 Task: Look for space in Whangarei, New Zealand from 8th August, 2023 to 15th August, 2023 for 9 adults in price range Rs.10000 to Rs.14000. Place can be shared room with 5 bedrooms having 9 beds and 5 bathrooms. Property type can be house, flat, guest house. Amenities needed are: wifi, TV, free parkinig on premises, gym, breakfast. Booking option can be shelf check-in. Required host language is English.
Action: Mouse moved to (314, 102)
Screenshot: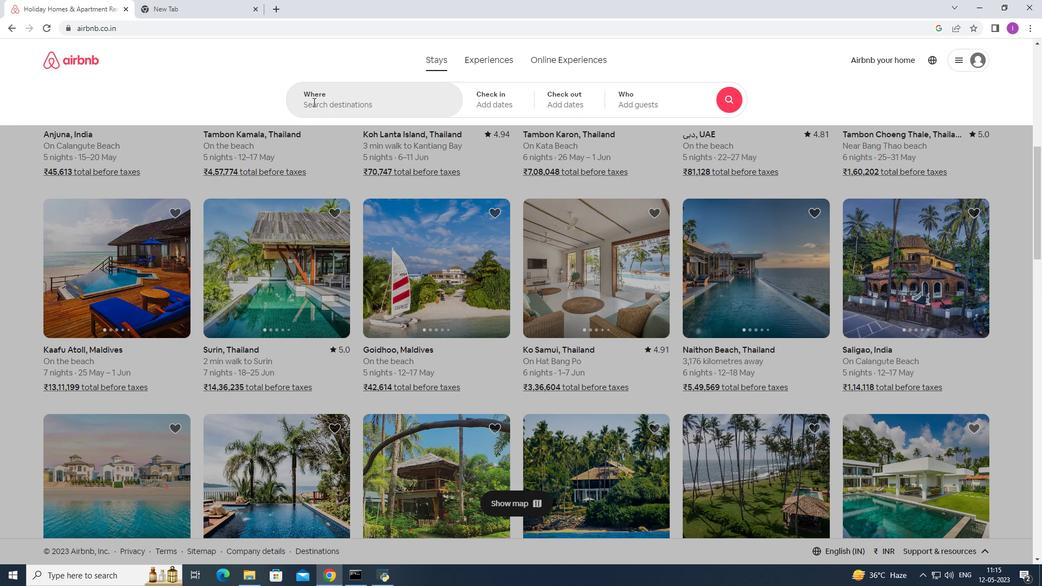 
Action: Mouse pressed left at (314, 102)
Screenshot: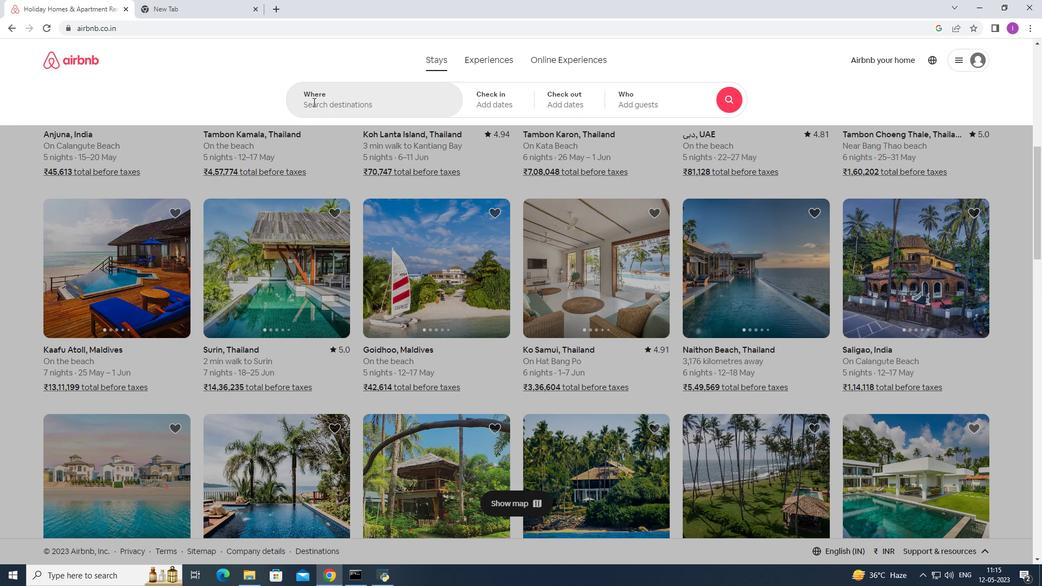 
Action: Mouse moved to (383, 117)
Screenshot: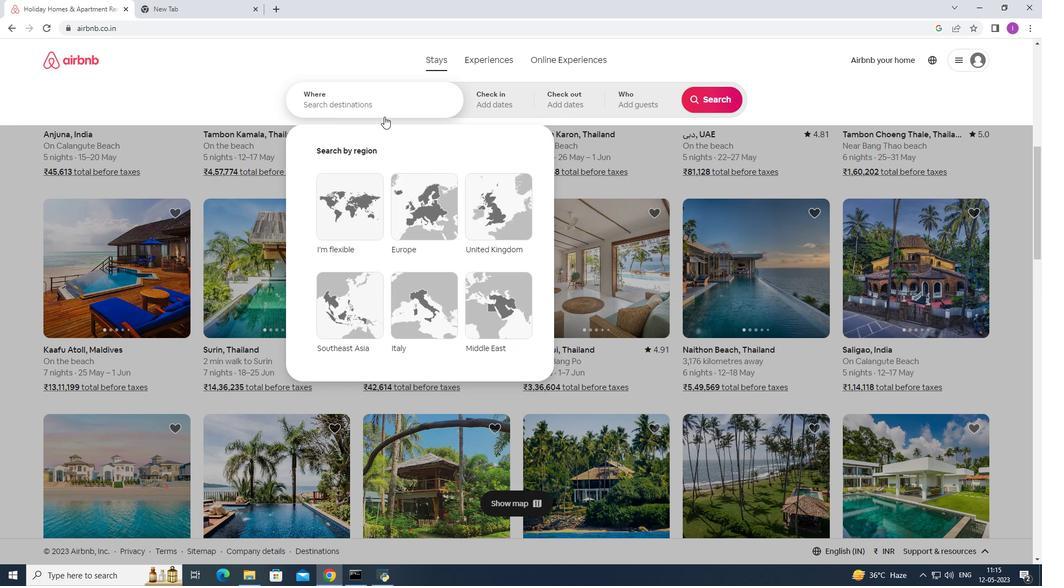 
Action: Key pressed <Key.shift>
Screenshot: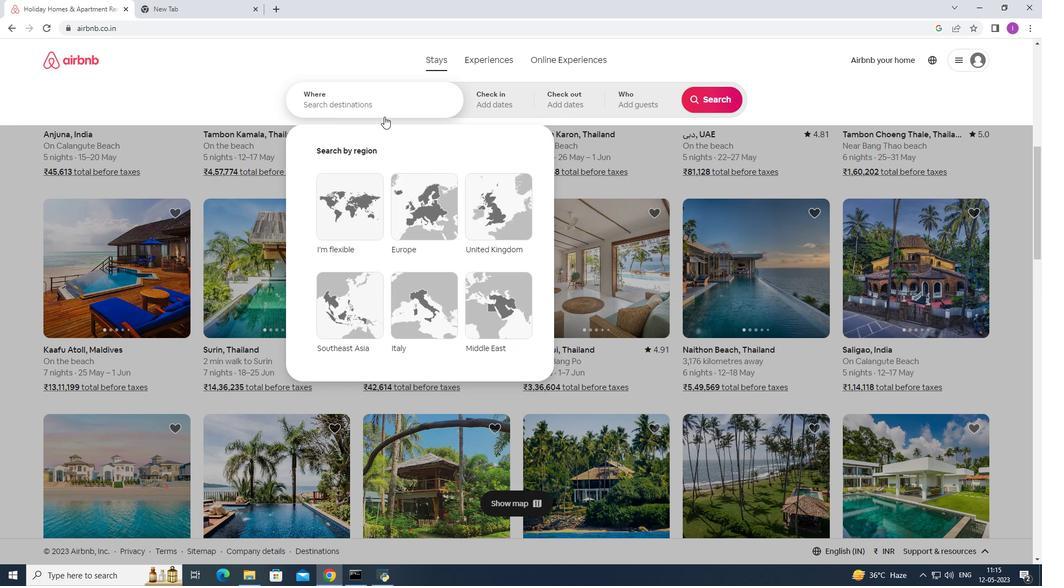
Action: Mouse moved to (381, 118)
Screenshot: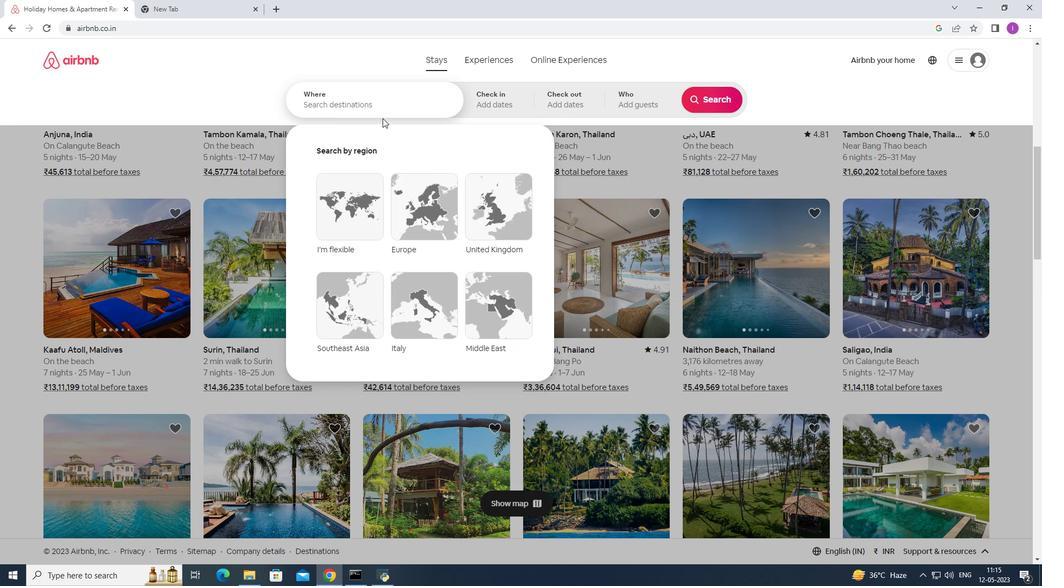 
Action: Key pressed Whangarei,<Key.shift>New
Screenshot: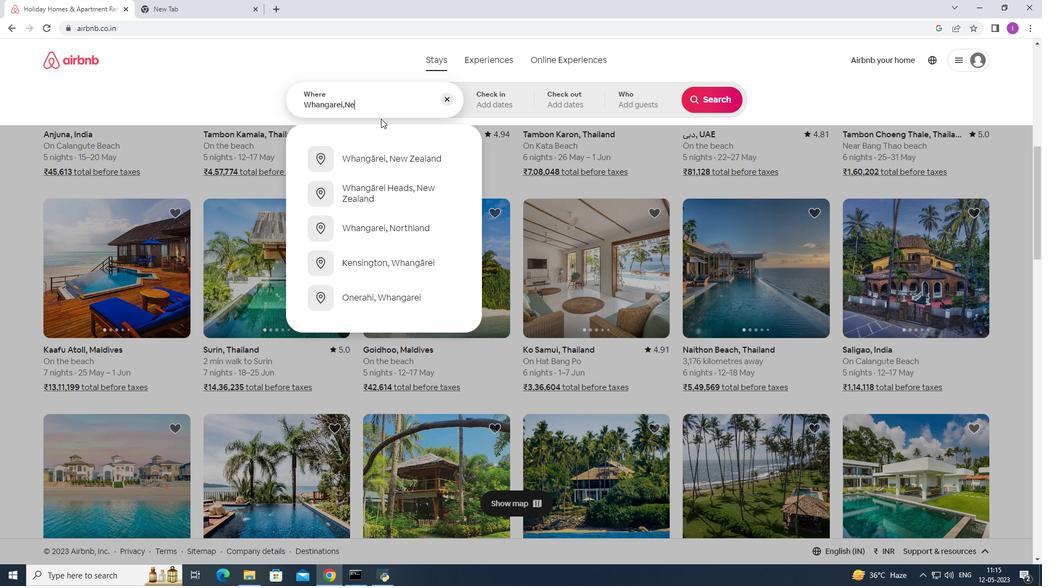 
Action: Mouse moved to (380, 160)
Screenshot: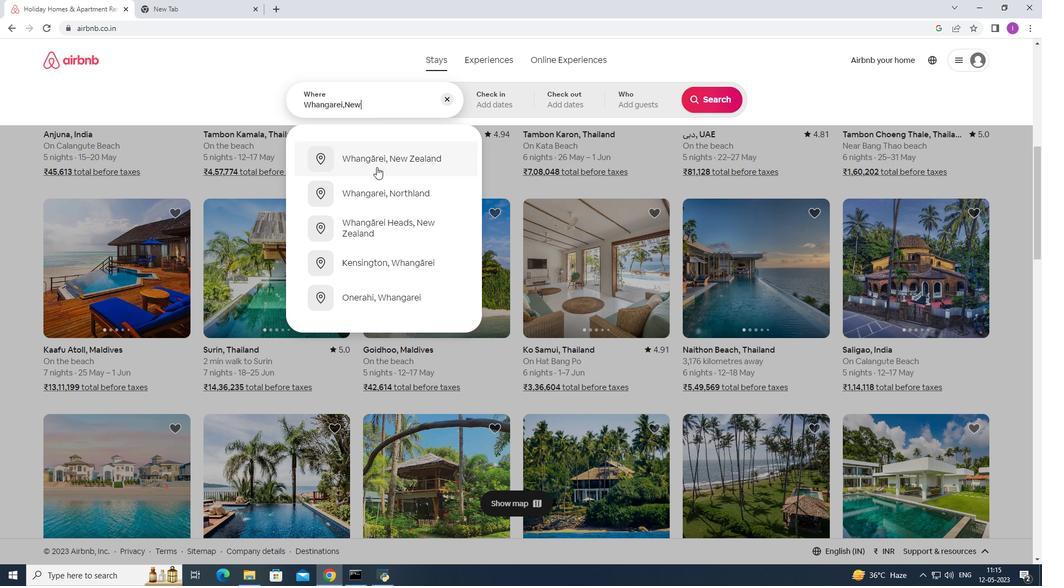 
Action: Mouse pressed left at (380, 160)
Screenshot: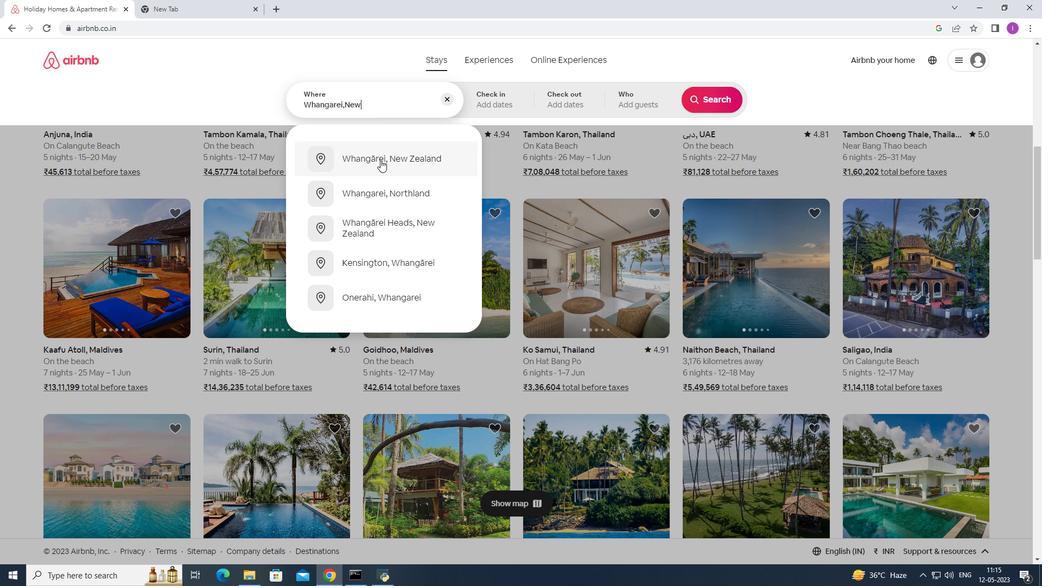 
Action: Mouse moved to (712, 190)
Screenshot: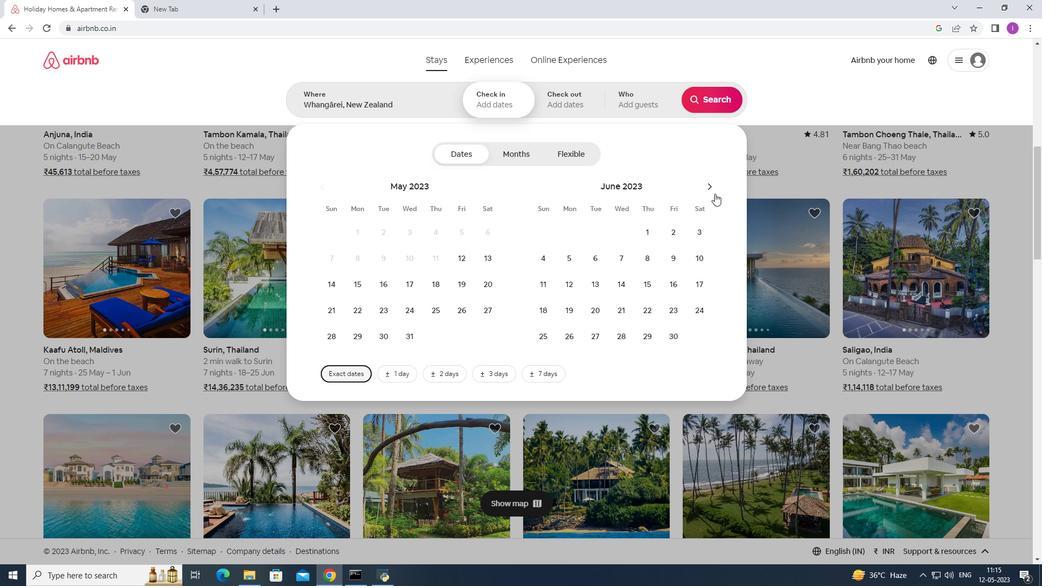 
Action: Mouse pressed left at (712, 190)
Screenshot: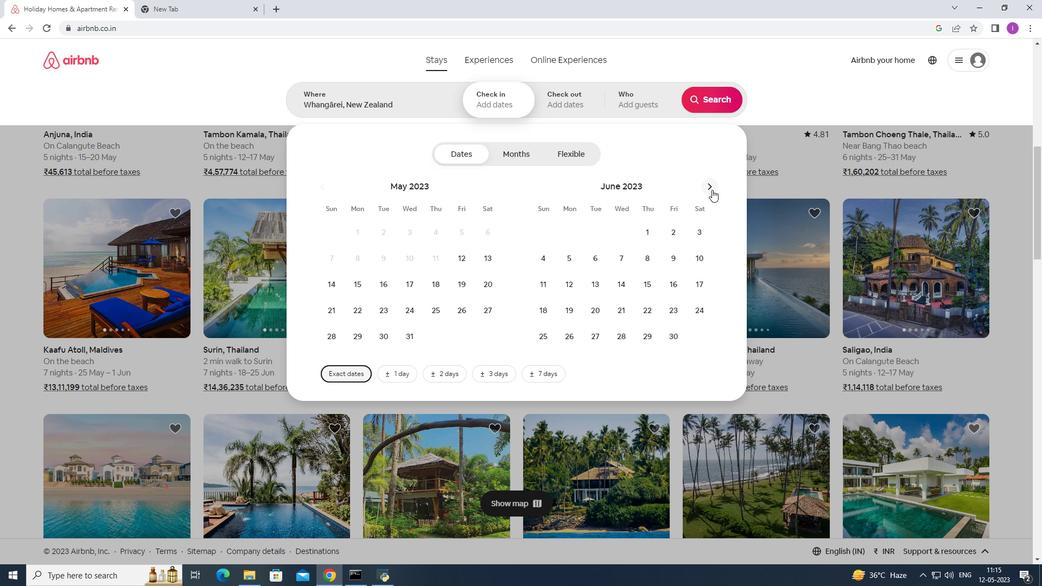 
Action: Mouse pressed left at (712, 190)
Screenshot: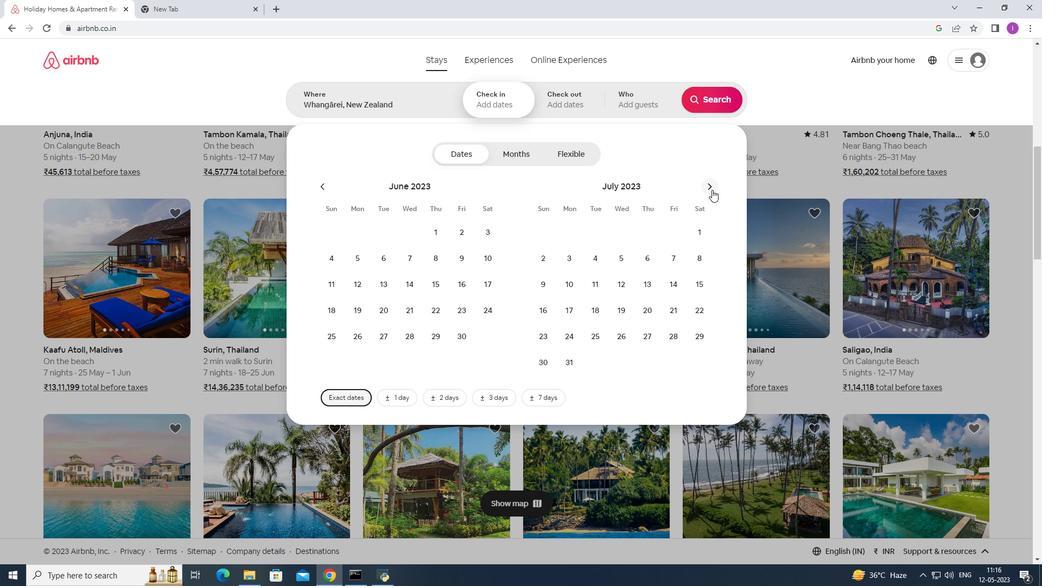 
Action: Mouse moved to (593, 260)
Screenshot: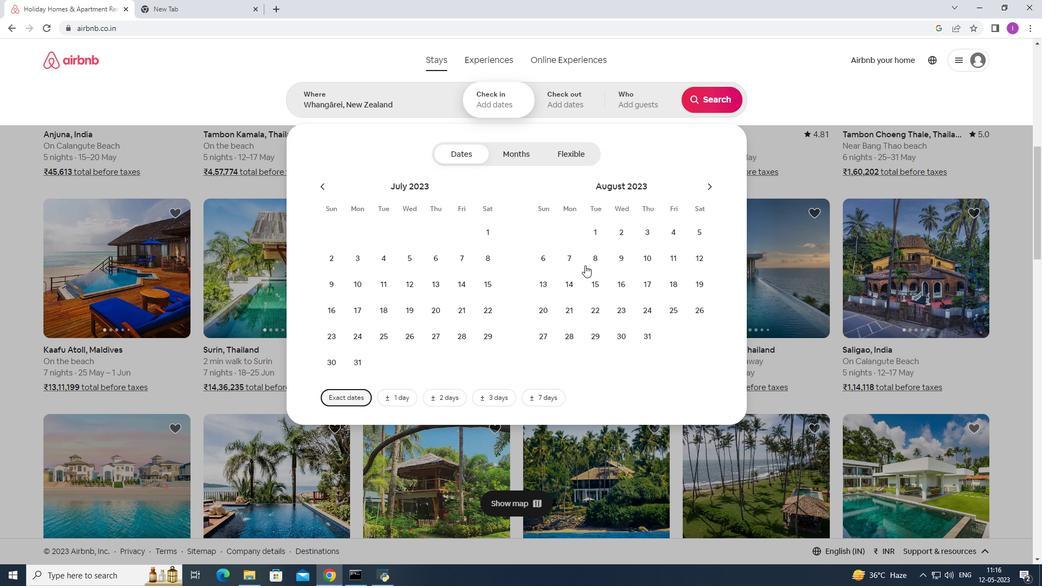 
Action: Mouse pressed left at (593, 260)
Screenshot: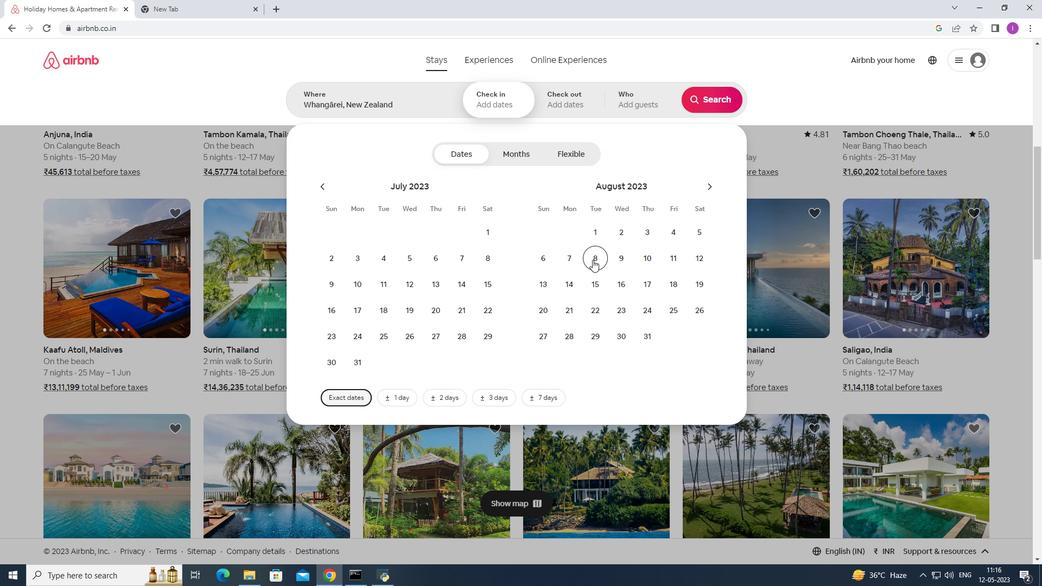 
Action: Mouse moved to (599, 284)
Screenshot: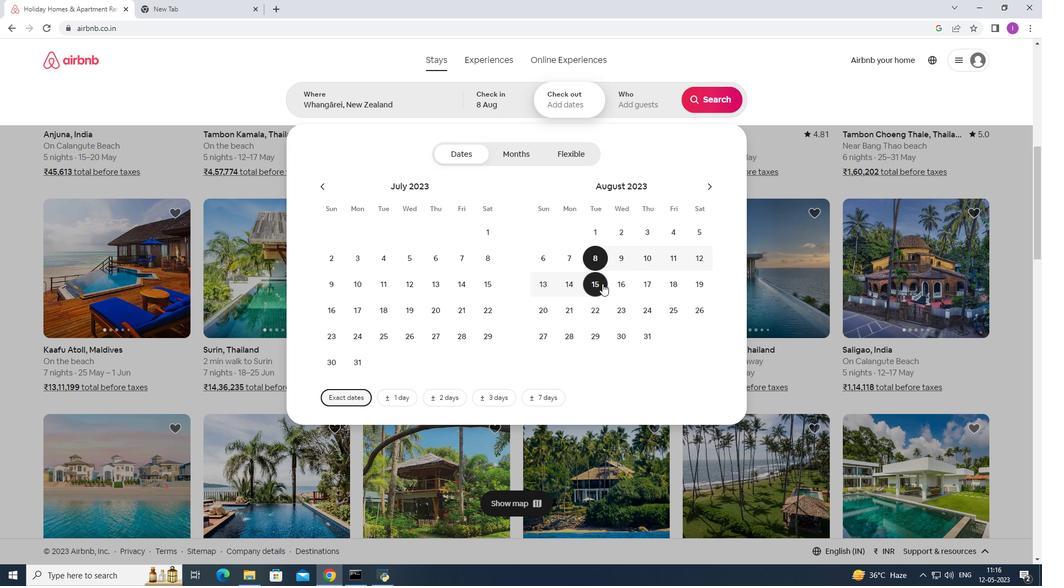 
Action: Mouse pressed left at (599, 284)
Screenshot: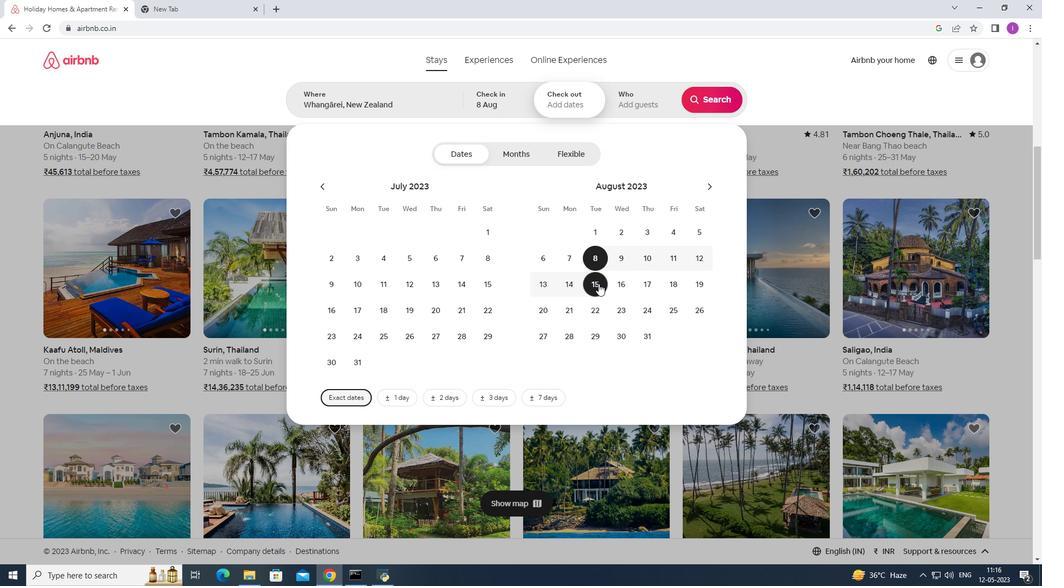 
Action: Mouse moved to (635, 105)
Screenshot: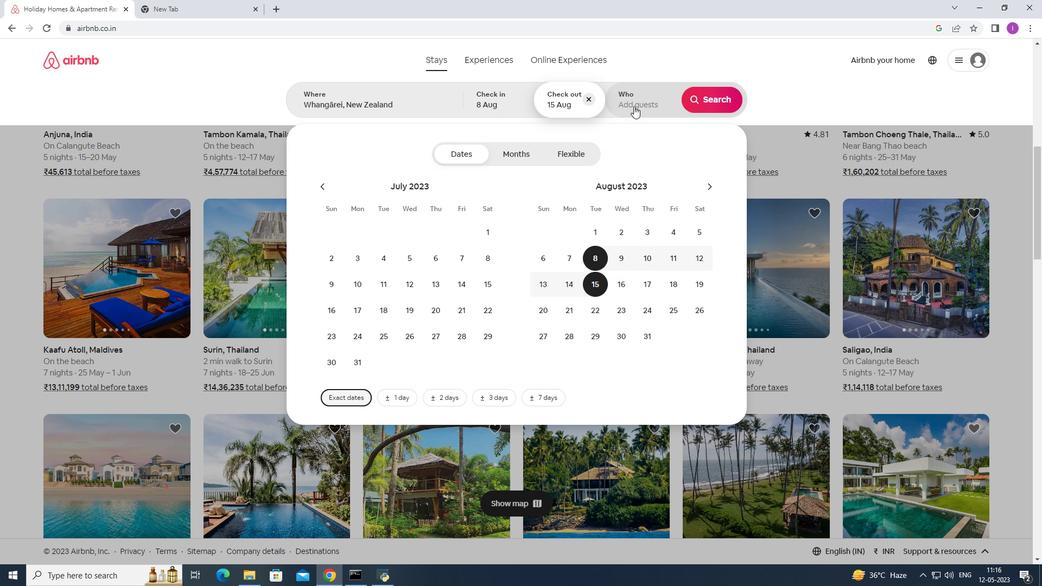 
Action: Mouse pressed left at (635, 105)
Screenshot: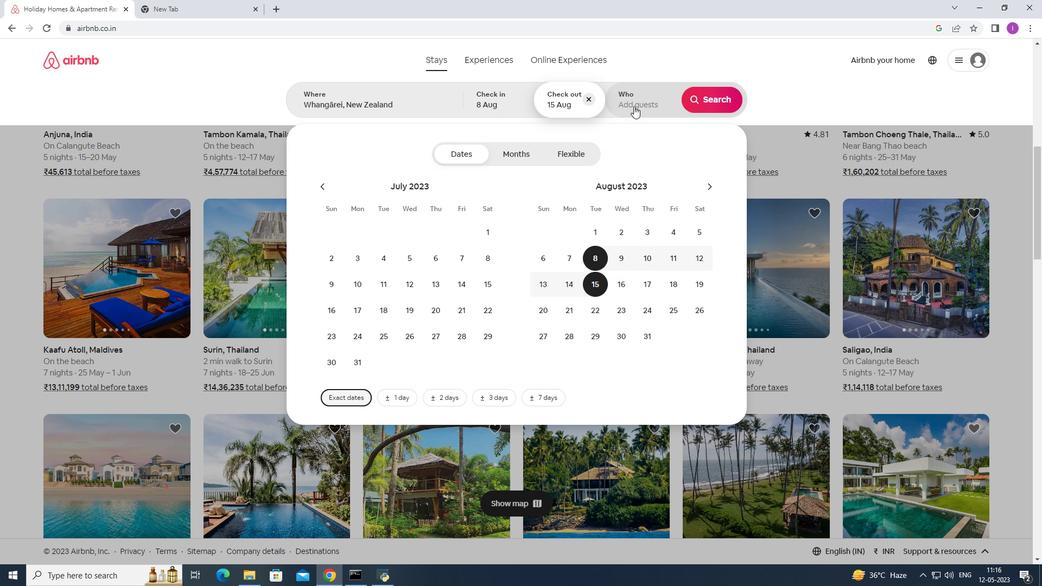 
Action: Mouse moved to (713, 157)
Screenshot: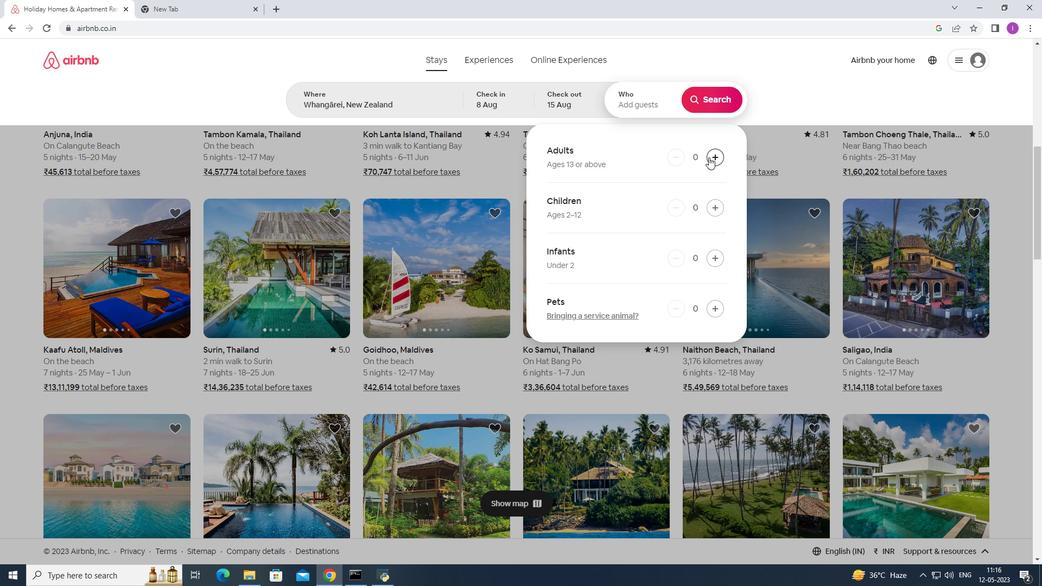 
Action: Mouse pressed left at (713, 157)
Screenshot: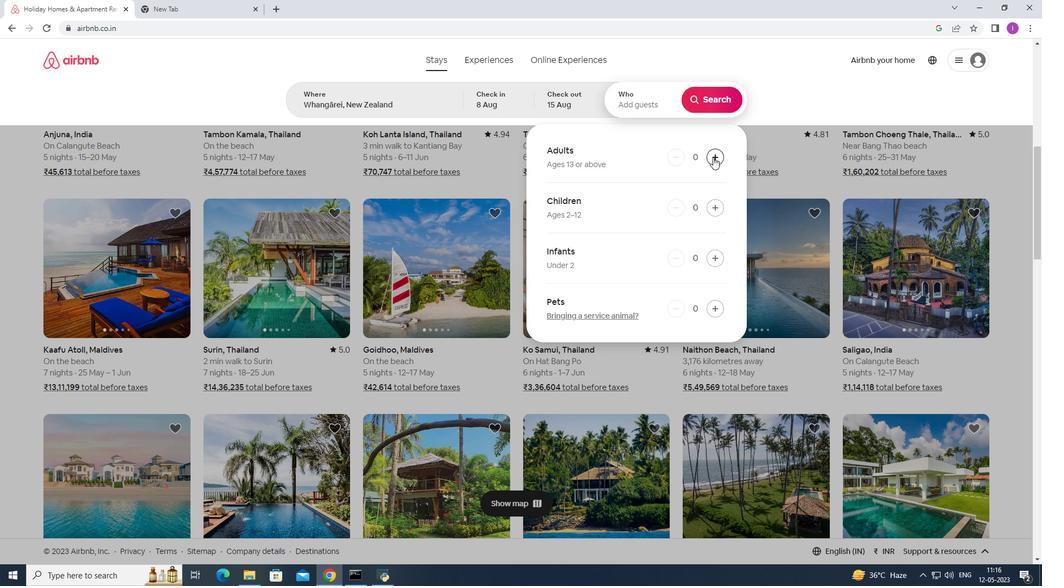 
Action: Mouse pressed left at (713, 157)
Screenshot: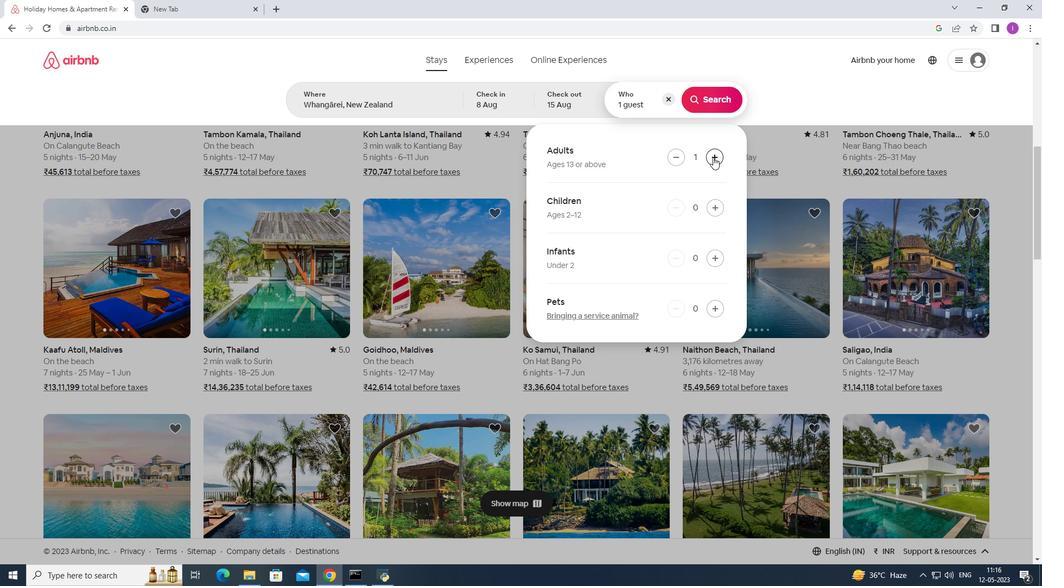 
Action: Mouse pressed left at (713, 157)
Screenshot: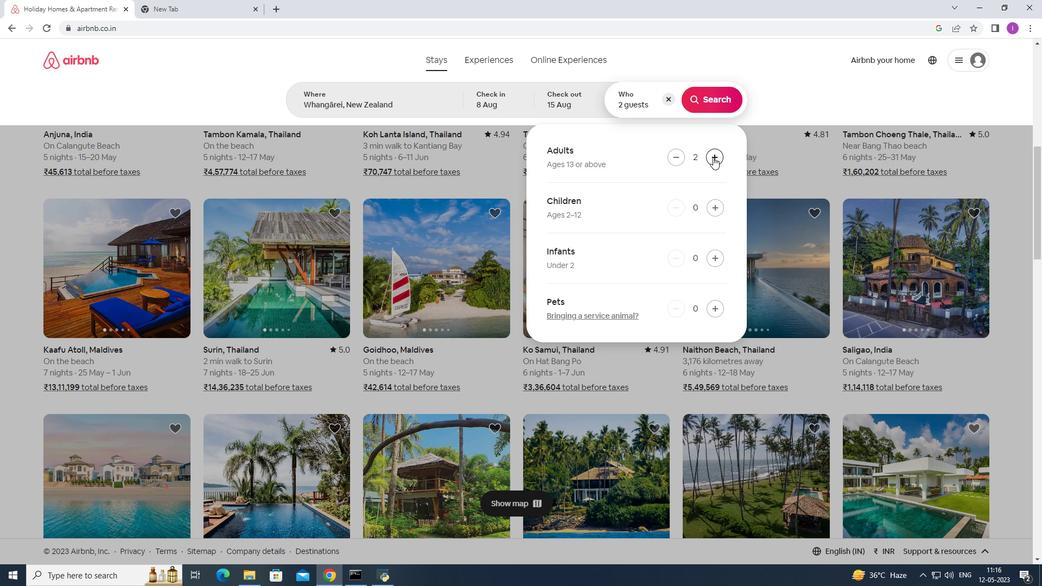 
Action: Mouse pressed left at (713, 157)
Screenshot: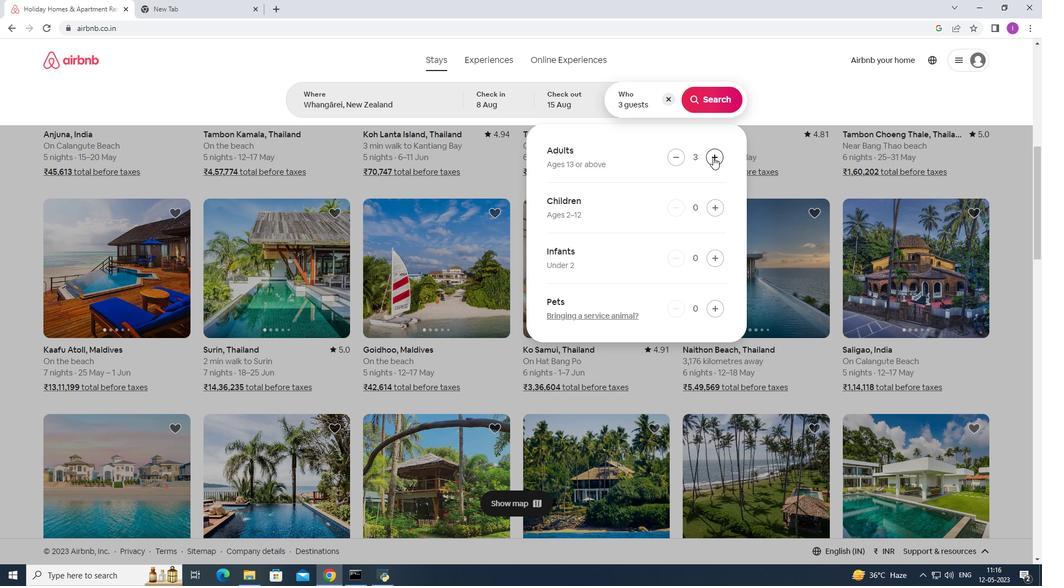 
Action: Mouse pressed left at (713, 157)
Screenshot: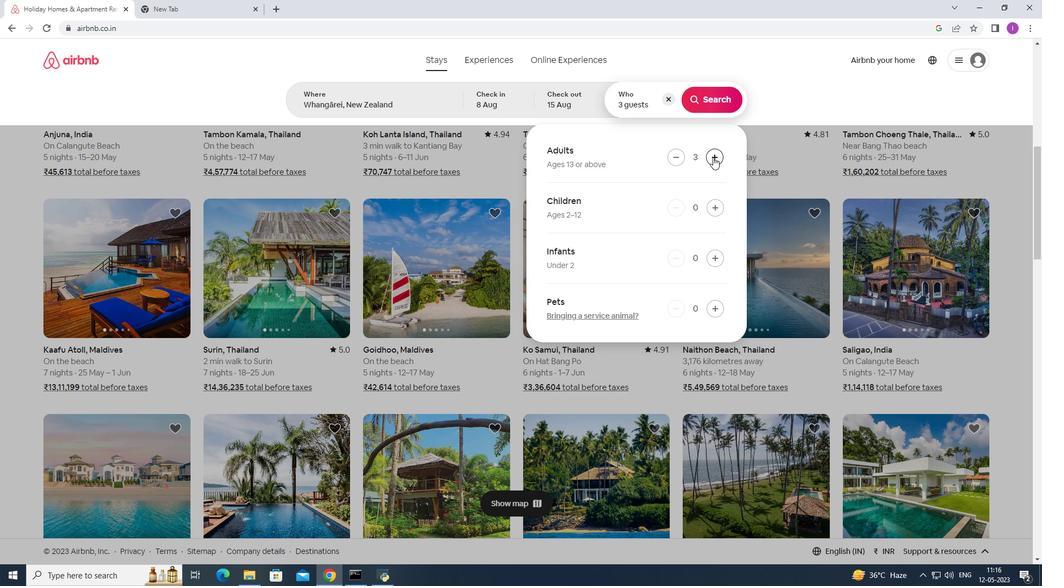 
Action: Mouse pressed left at (713, 157)
Screenshot: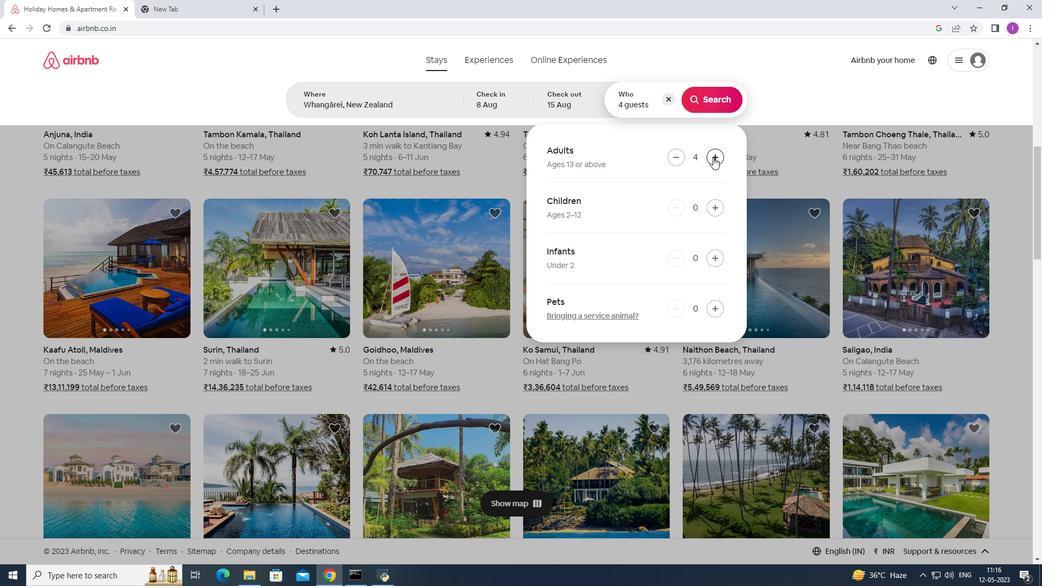 
Action: Mouse pressed left at (713, 157)
Screenshot: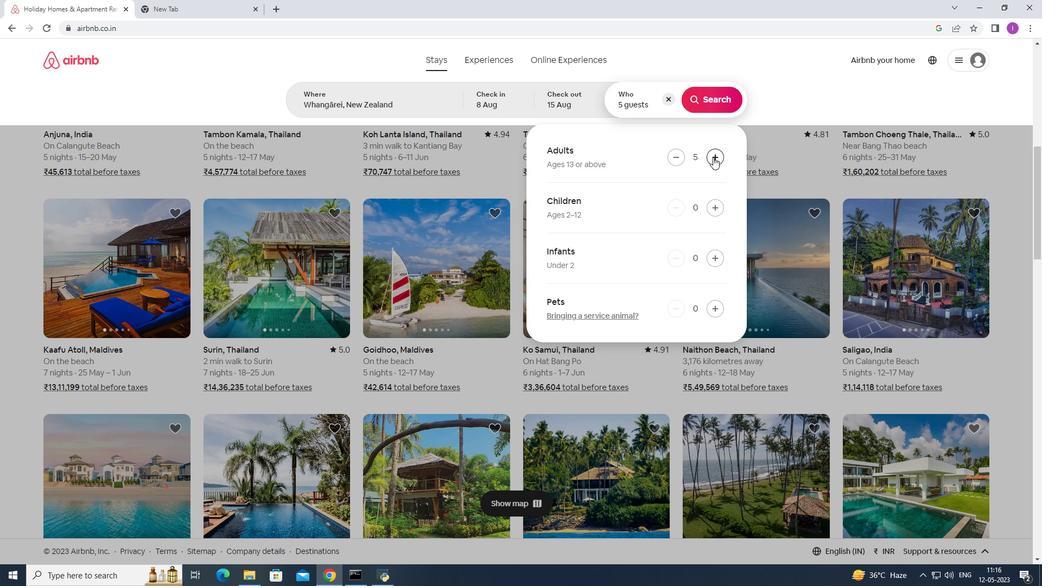 
Action: Mouse pressed left at (713, 157)
Screenshot: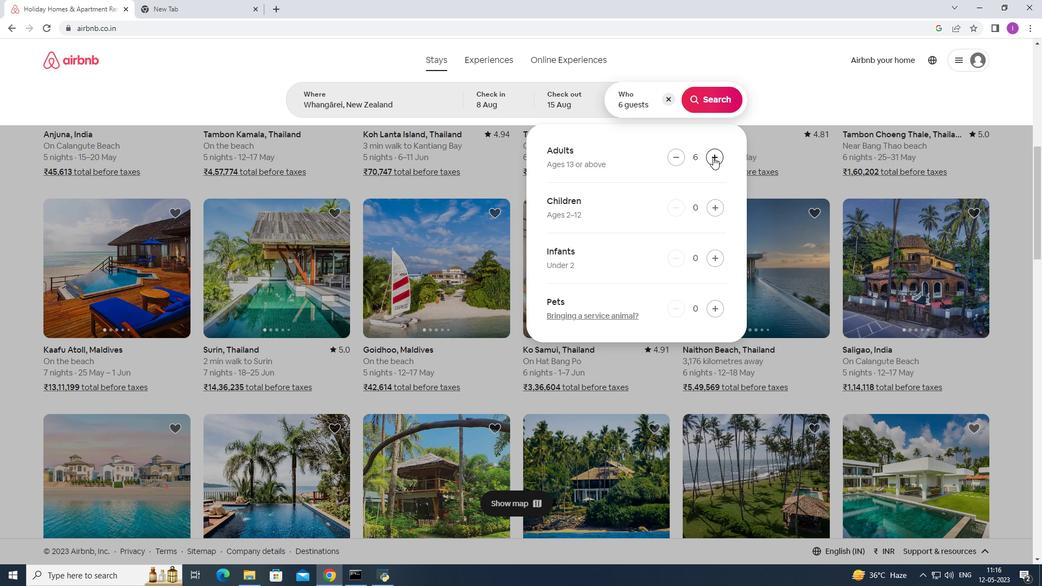 
Action: Mouse pressed left at (713, 157)
Screenshot: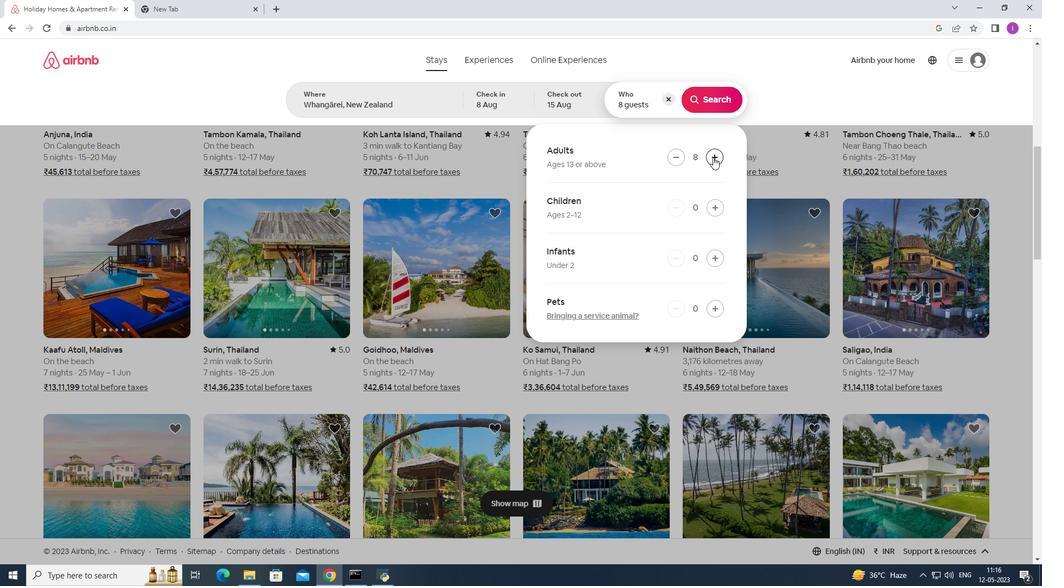 
Action: Mouse moved to (707, 102)
Screenshot: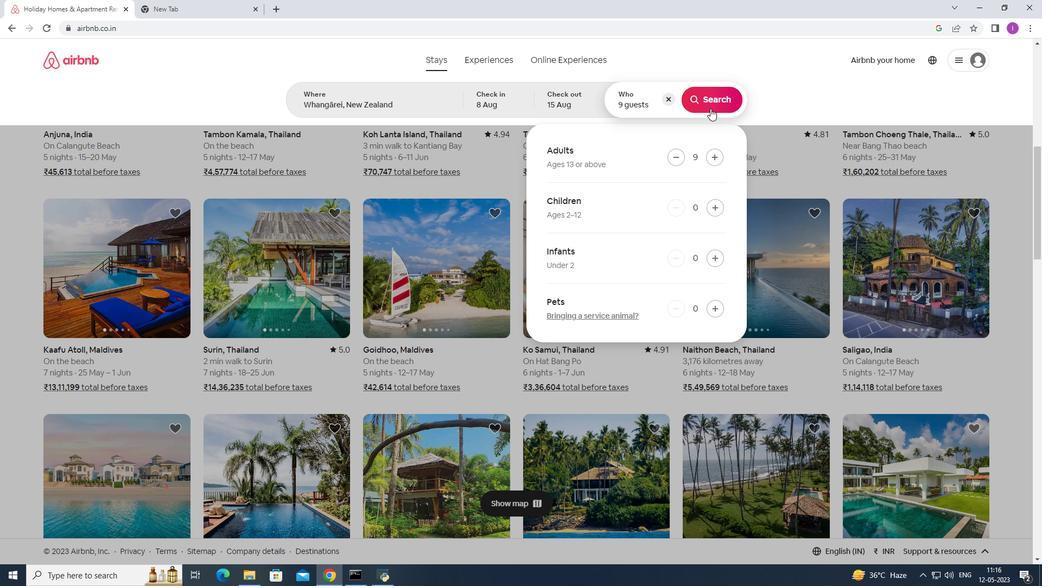 
Action: Mouse pressed left at (707, 102)
Screenshot: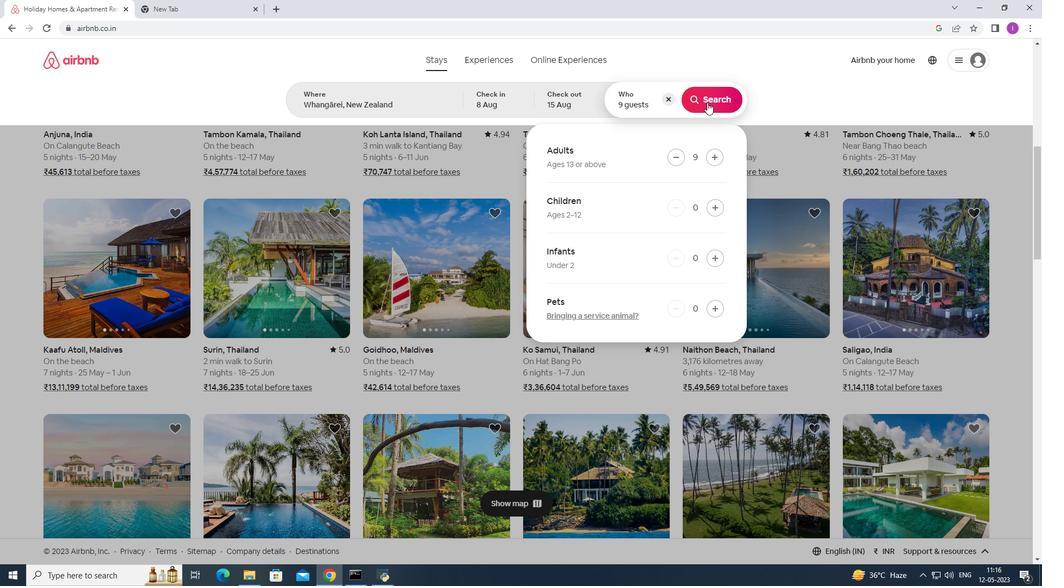 
Action: Mouse moved to (1006, 111)
Screenshot: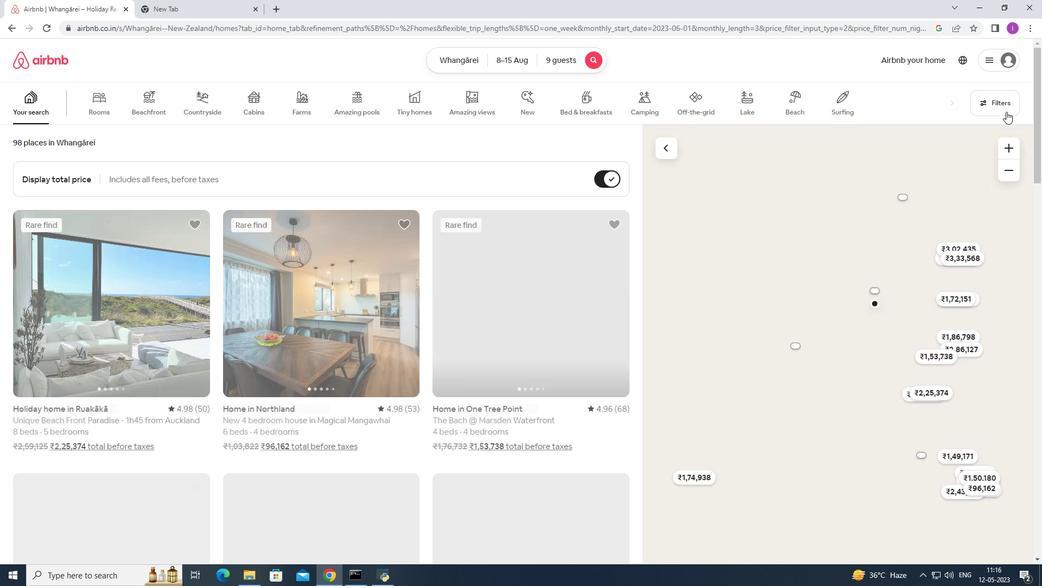 
Action: Mouse pressed left at (1006, 111)
Screenshot: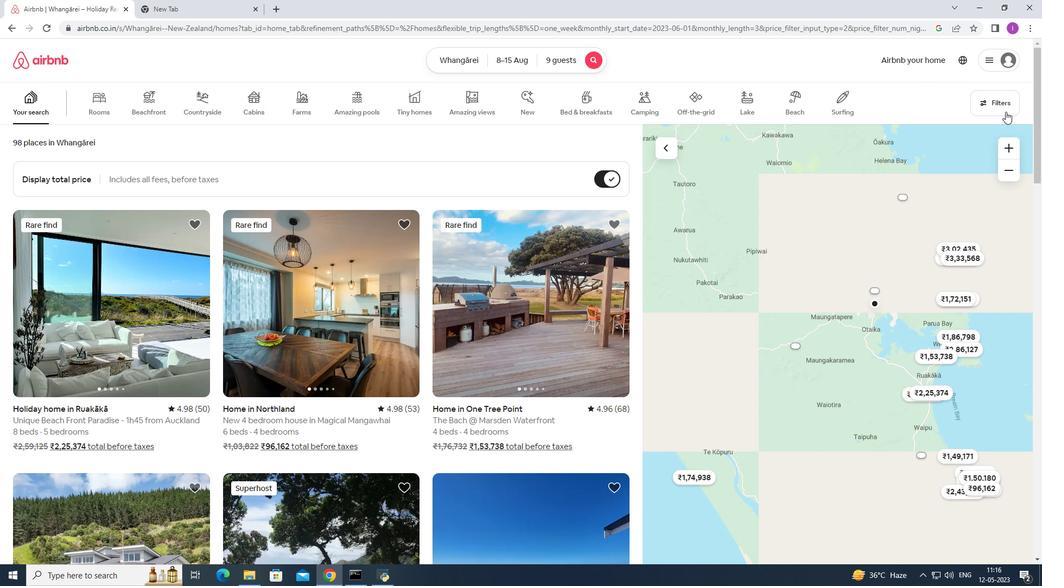 
Action: Mouse moved to (587, 372)
Screenshot: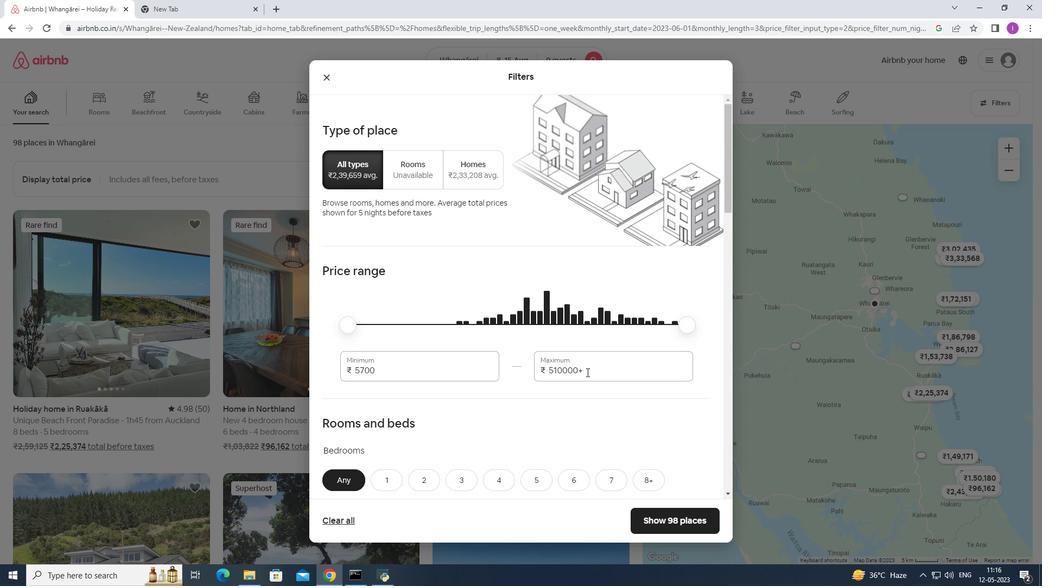 
Action: Mouse pressed left at (587, 372)
Screenshot: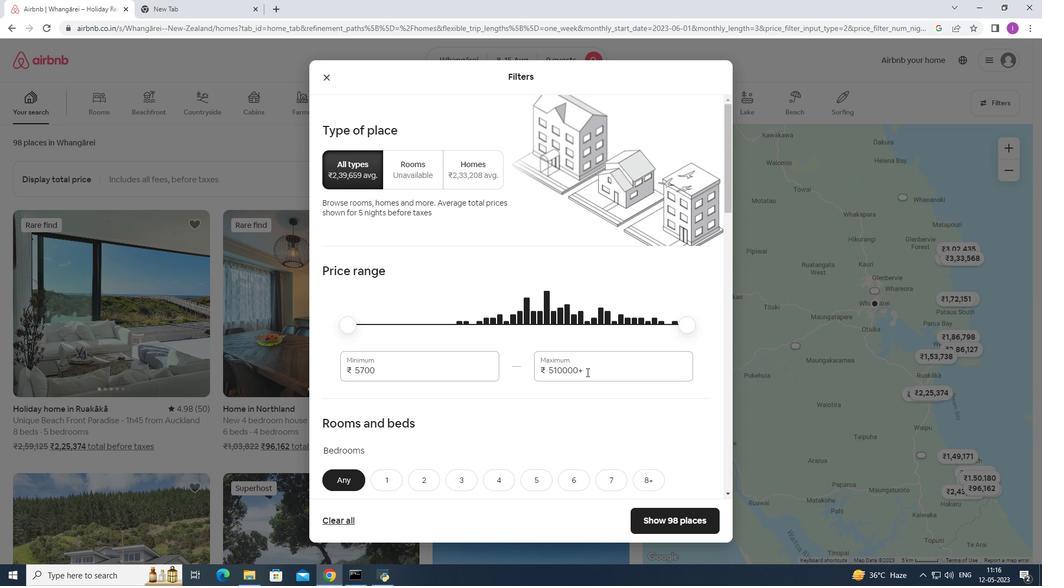
Action: Mouse moved to (535, 376)
Screenshot: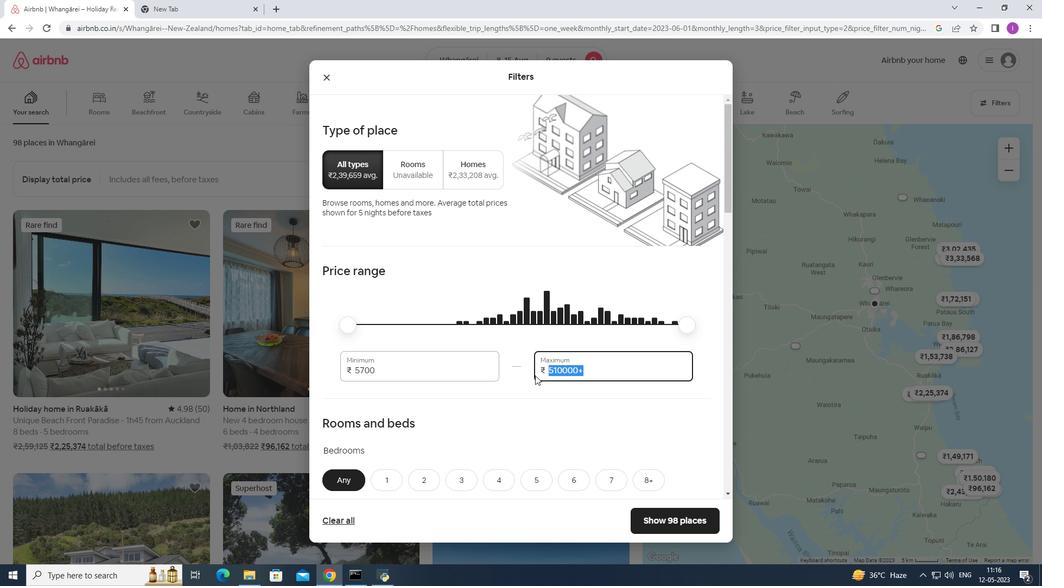 
Action: Key pressed 14
Screenshot: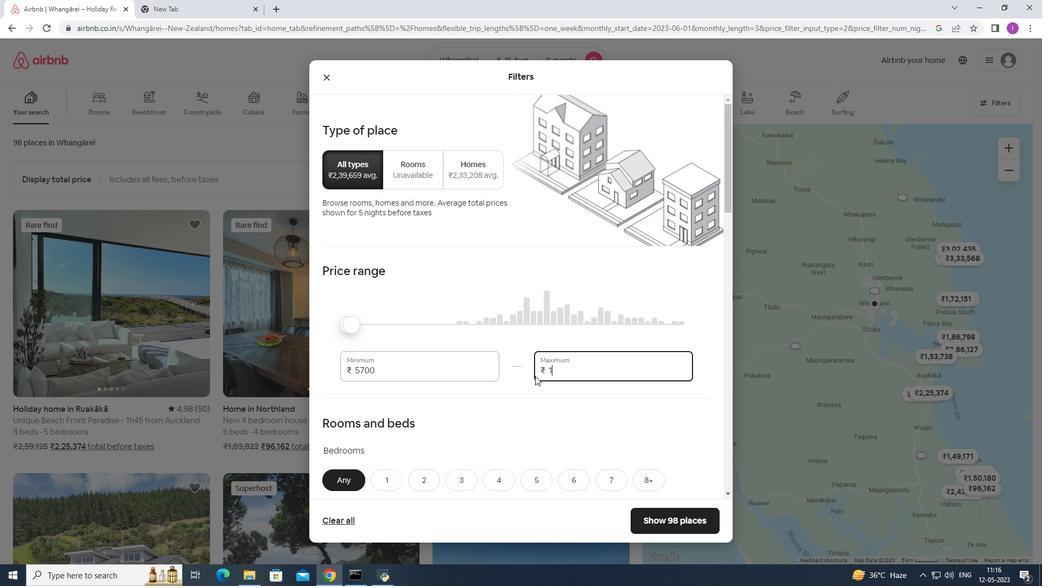 
Action: Mouse moved to (535, 376)
Screenshot: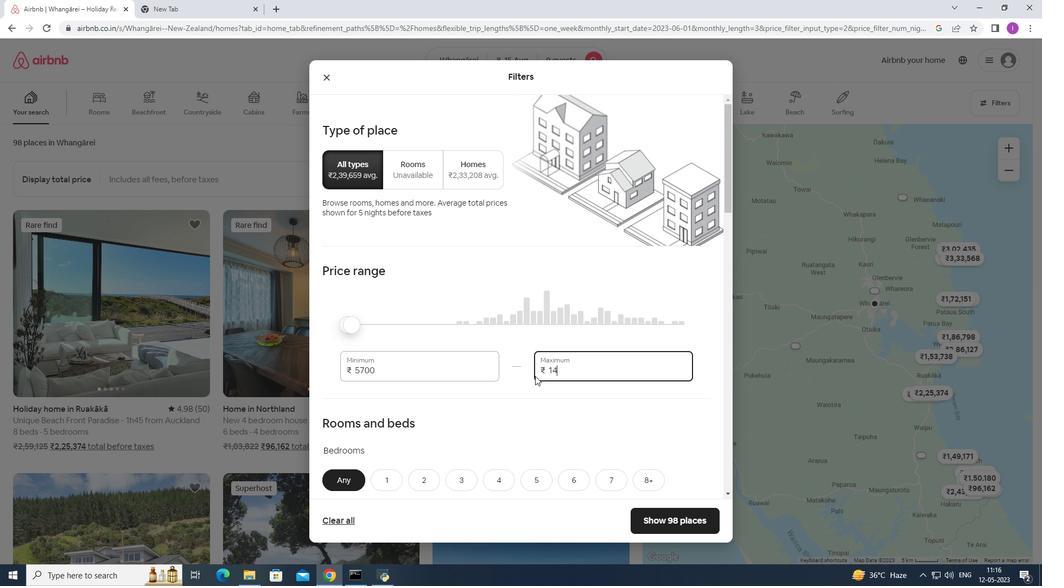 
Action: Key pressed 0
Screenshot: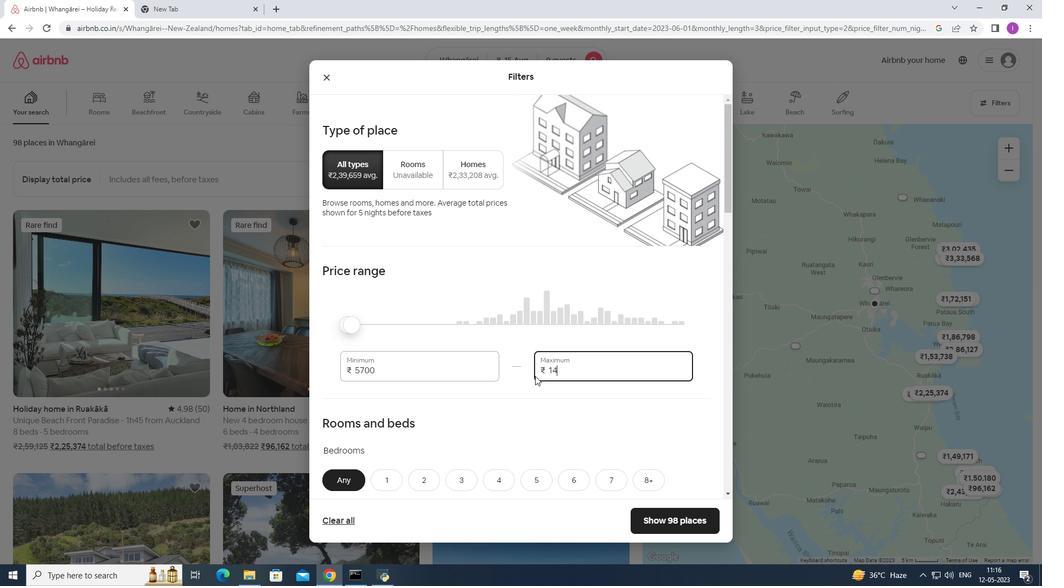 
Action: Mouse moved to (535, 378)
Screenshot: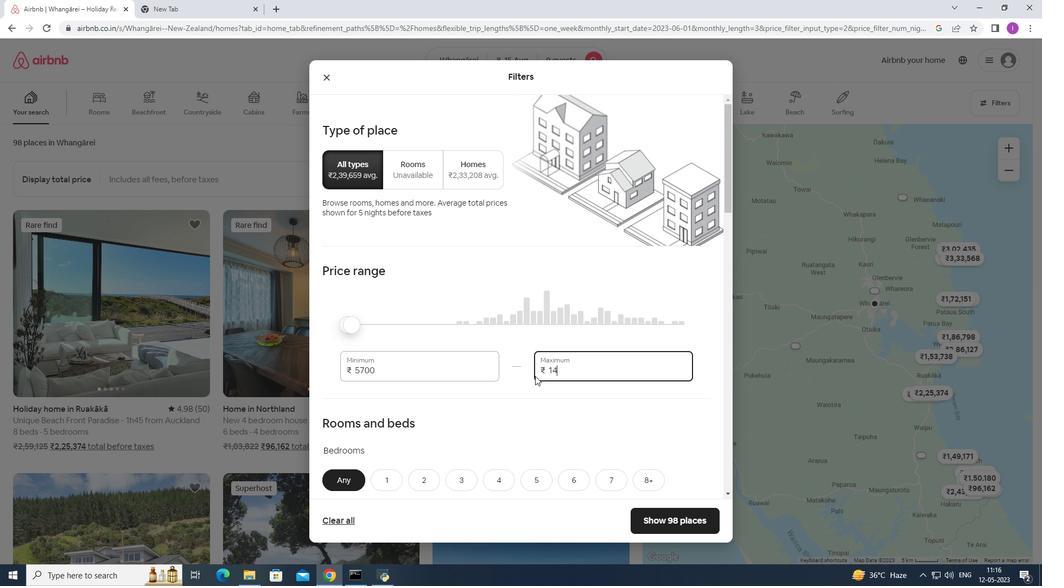 
Action: Key pressed 00
Screenshot: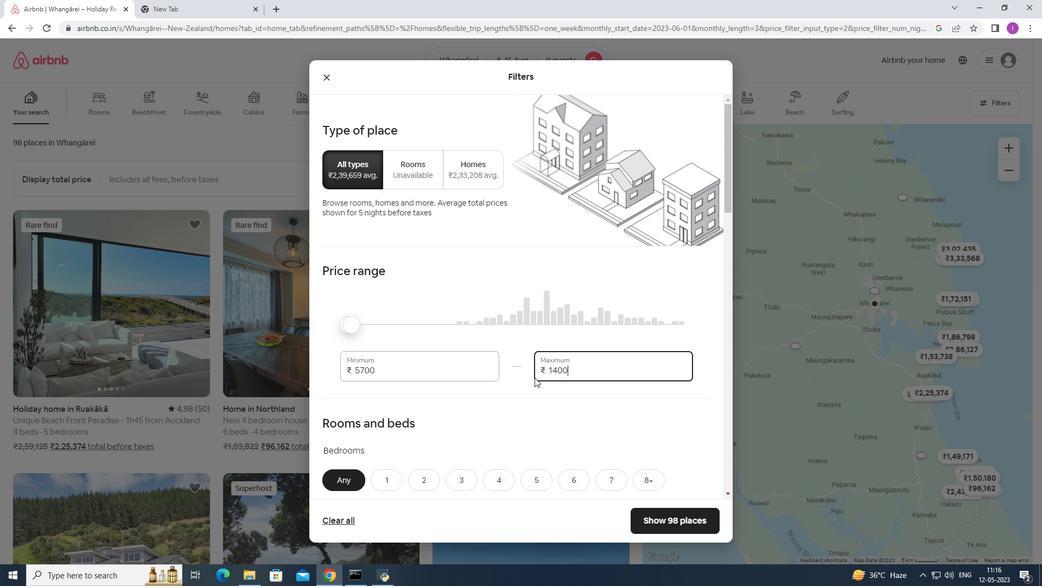 
Action: Mouse moved to (378, 366)
Screenshot: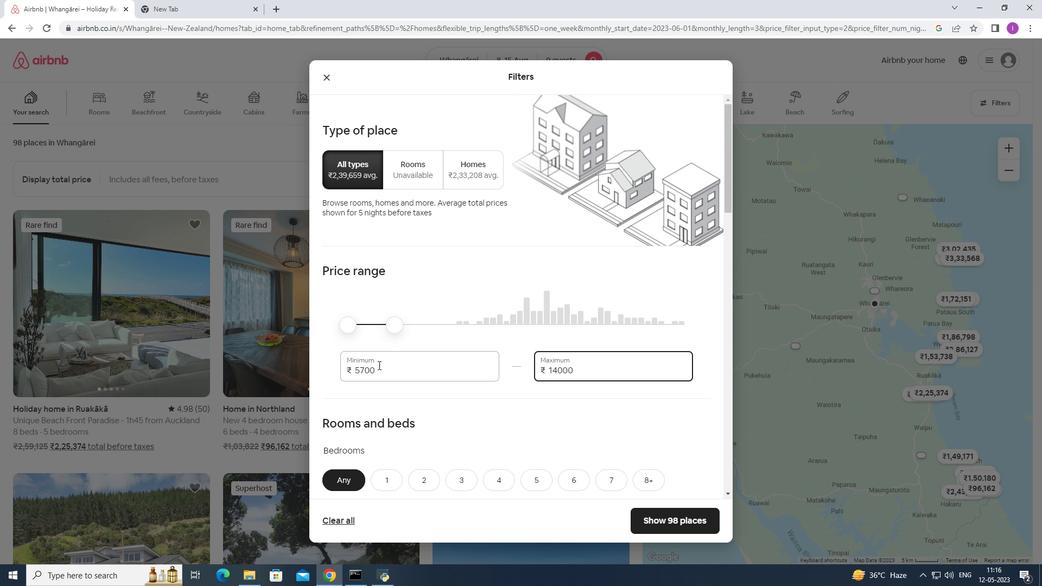 
Action: Mouse pressed left at (378, 366)
Screenshot: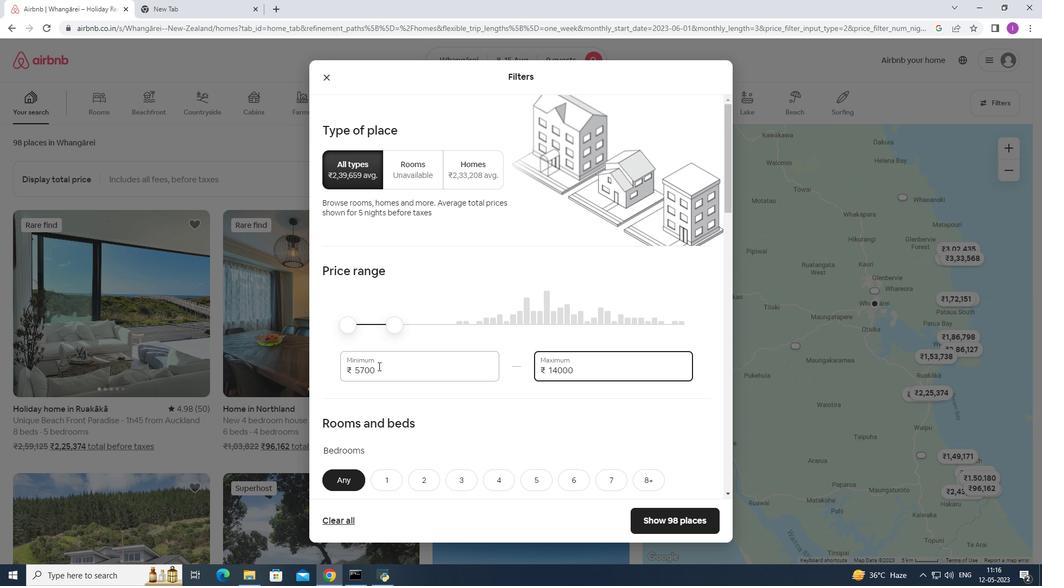 
Action: Mouse moved to (357, 373)
Screenshot: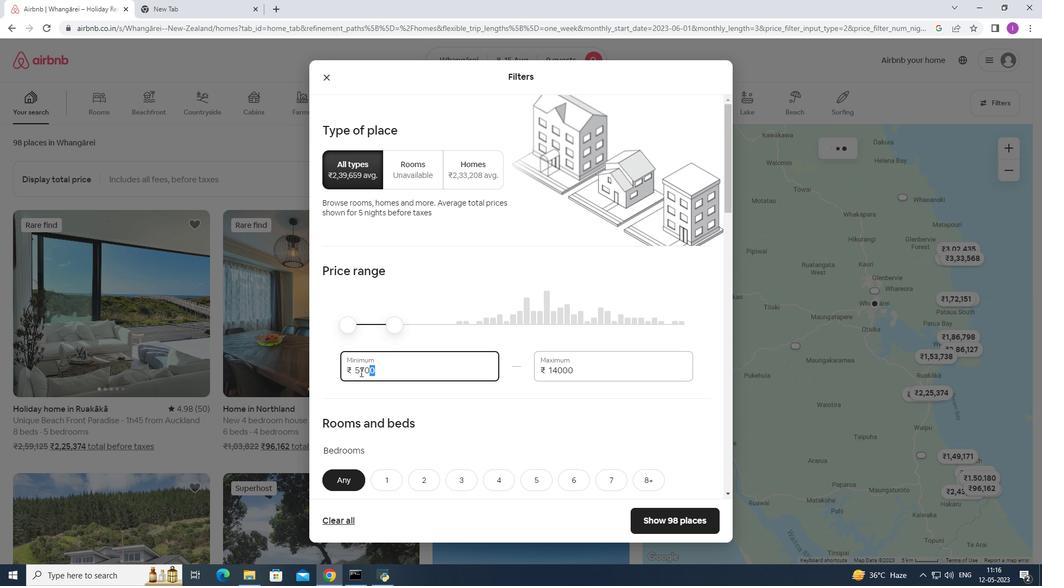 
Action: Mouse pressed left at (357, 373)
Screenshot: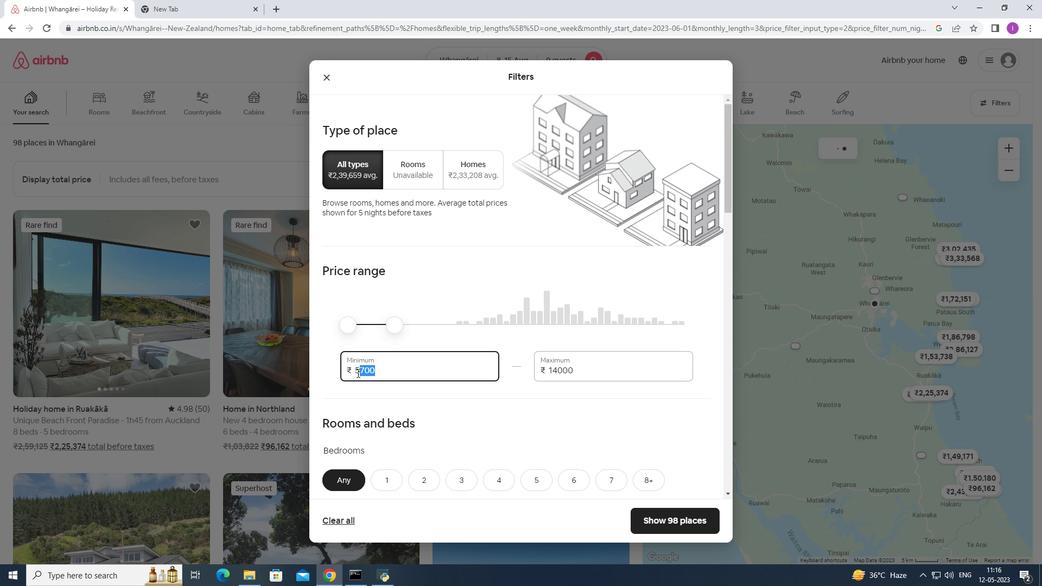 
Action: Mouse moved to (353, 374)
Screenshot: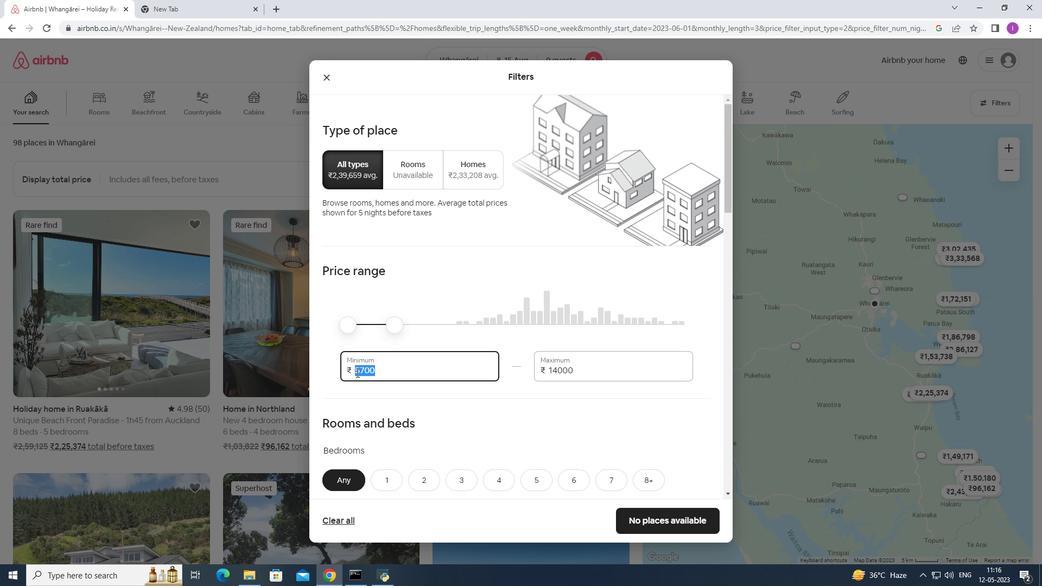
Action: Mouse pressed left at (355, 373)
Screenshot: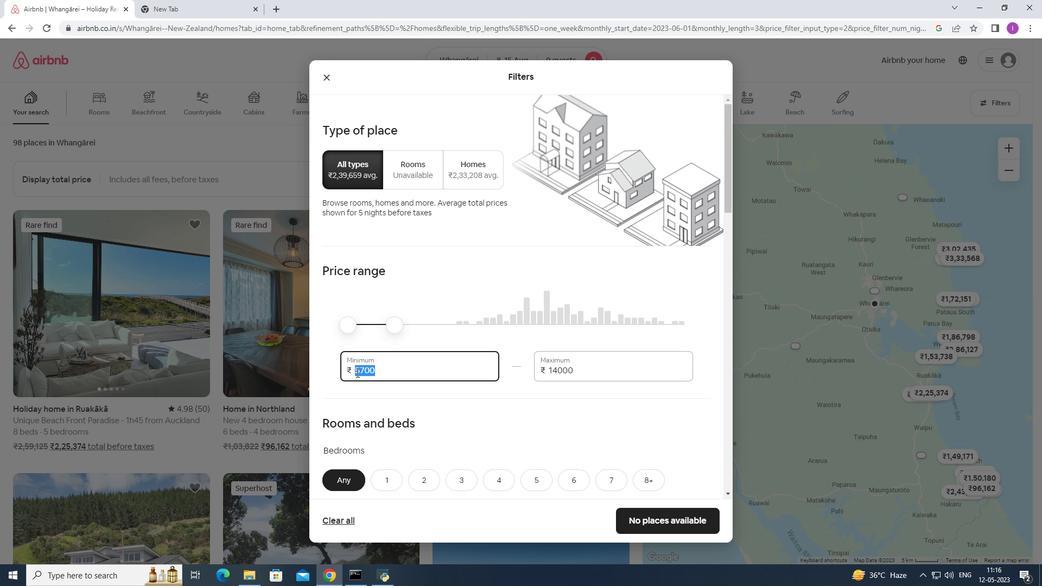 
Action: Mouse moved to (349, 376)
Screenshot: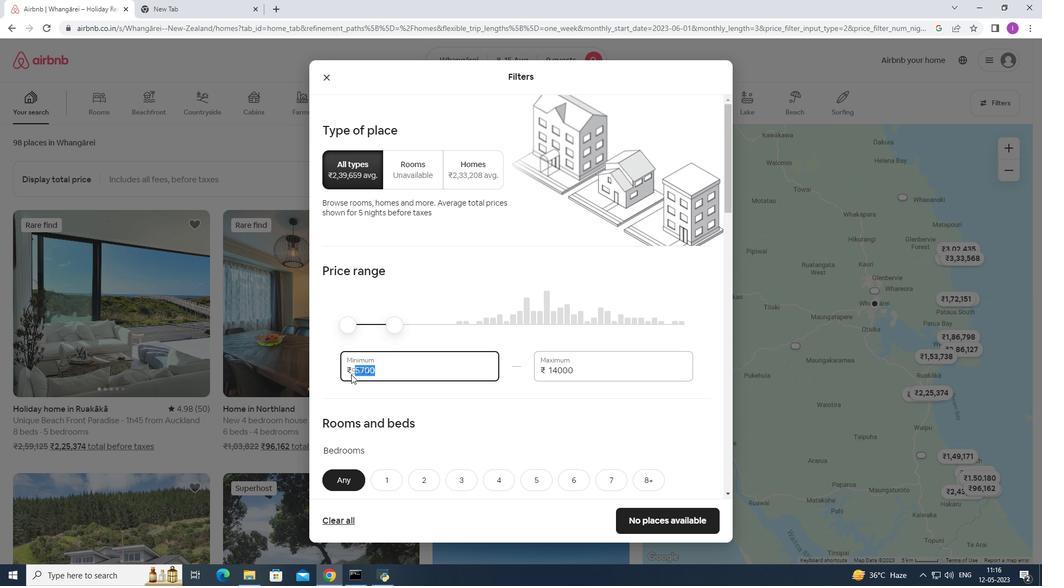 
Action: Key pressed 10000
Screenshot: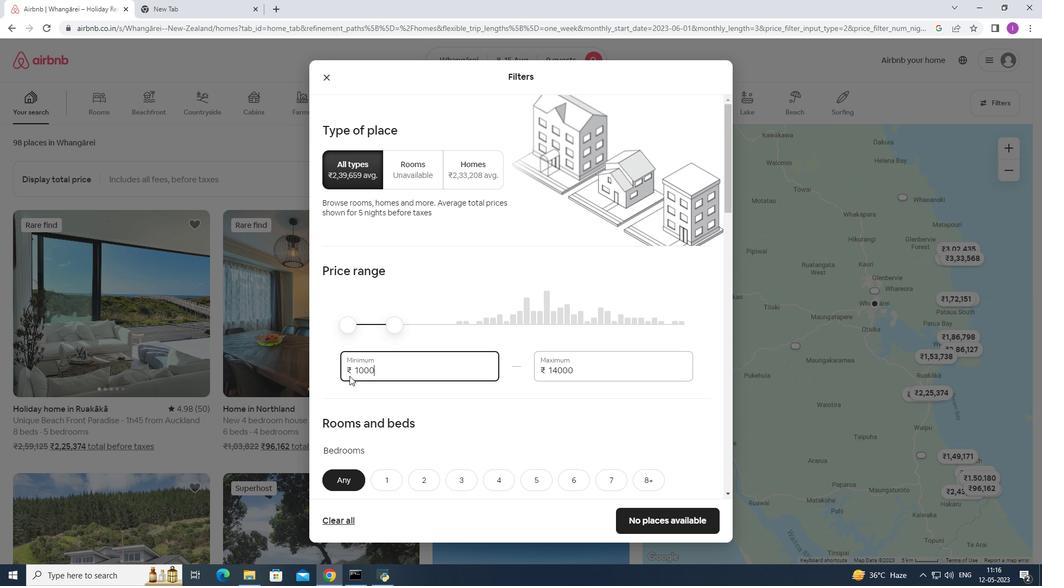
Action: Mouse moved to (357, 390)
Screenshot: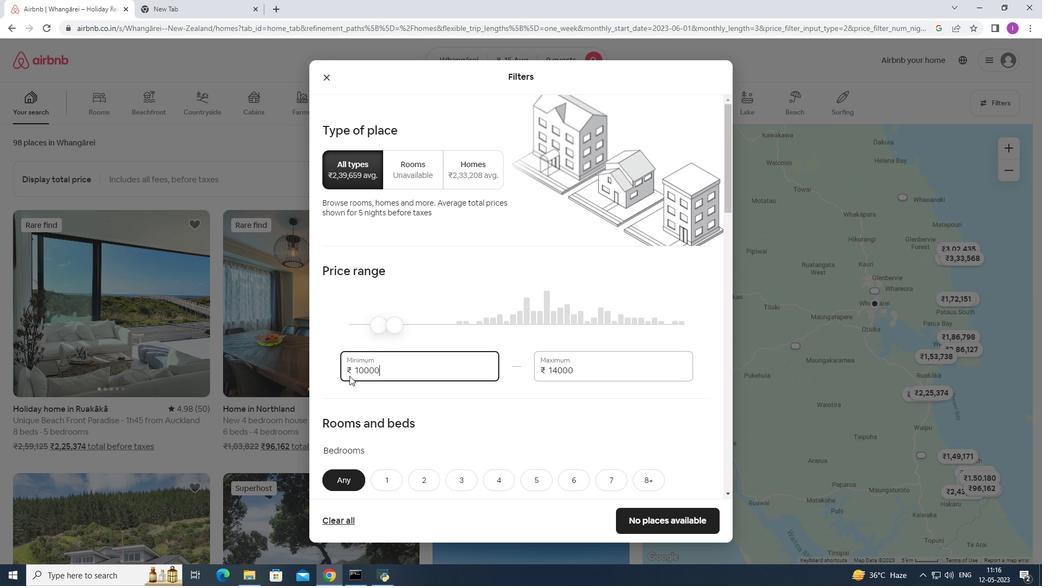 
Action: Mouse scrolled (357, 390) with delta (0, 0)
Screenshot: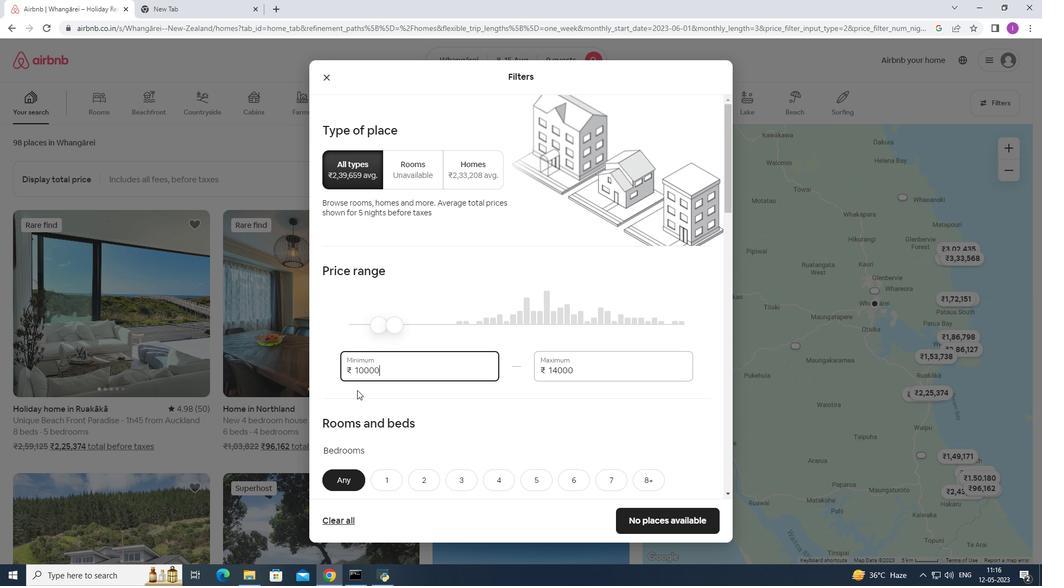 
Action: Mouse scrolled (357, 390) with delta (0, 0)
Screenshot: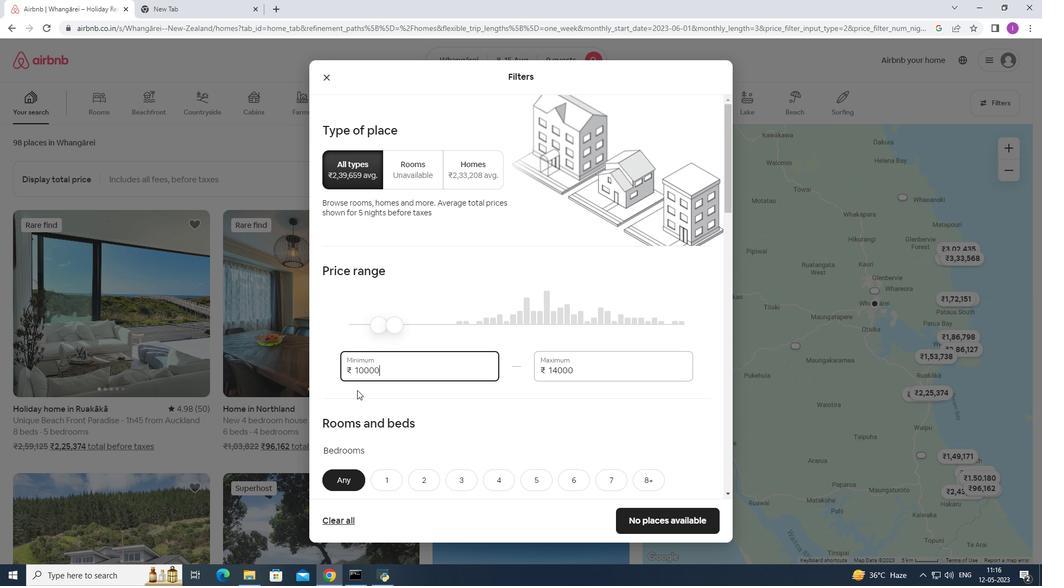 
Action: Mouse moved to (392, 374)
Screenshot: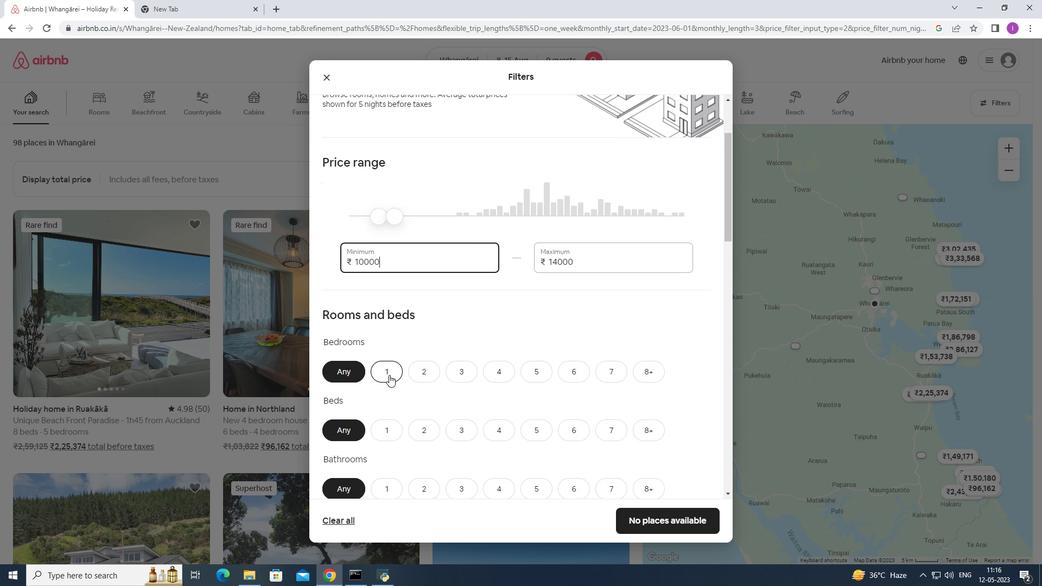 
Action: Mouse scrolled (392, 373) with delta (0, 0)
Screenshot: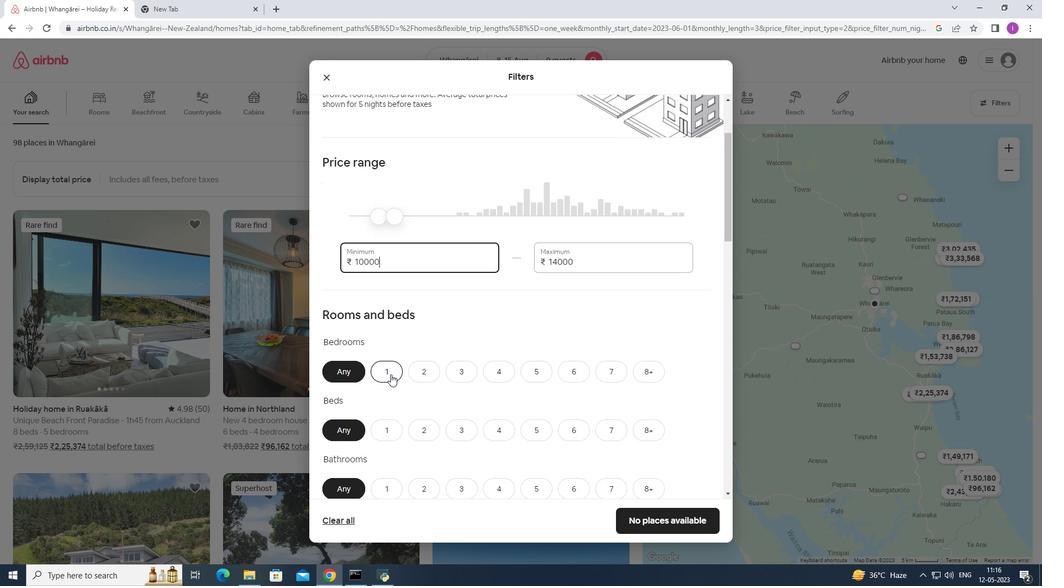 
Action: Mouse scrolled (392, 373) with delta (0, 0)
Screenshot: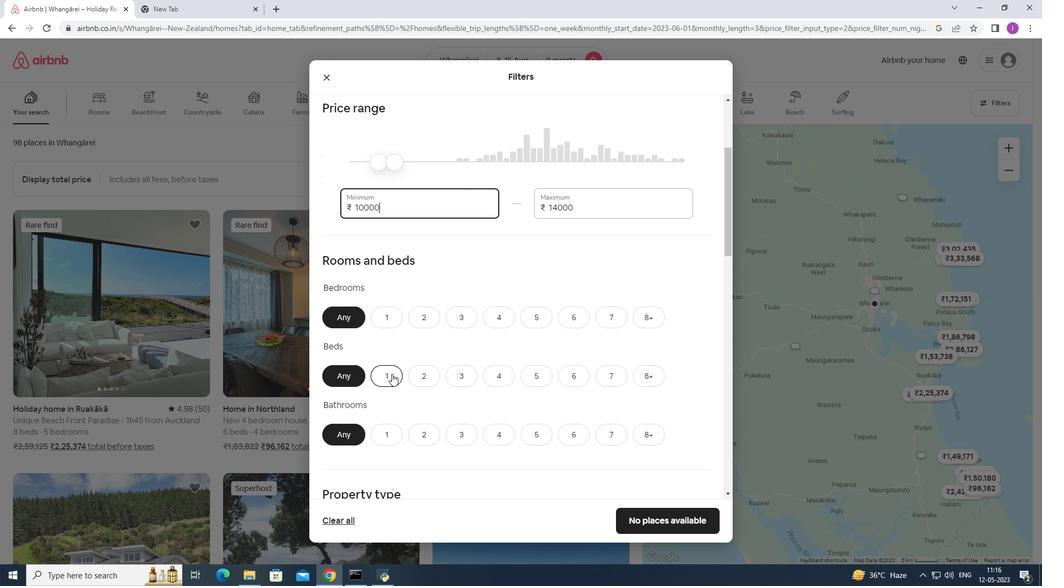
Action: Mouse moved to (538, 261)
Screenshot: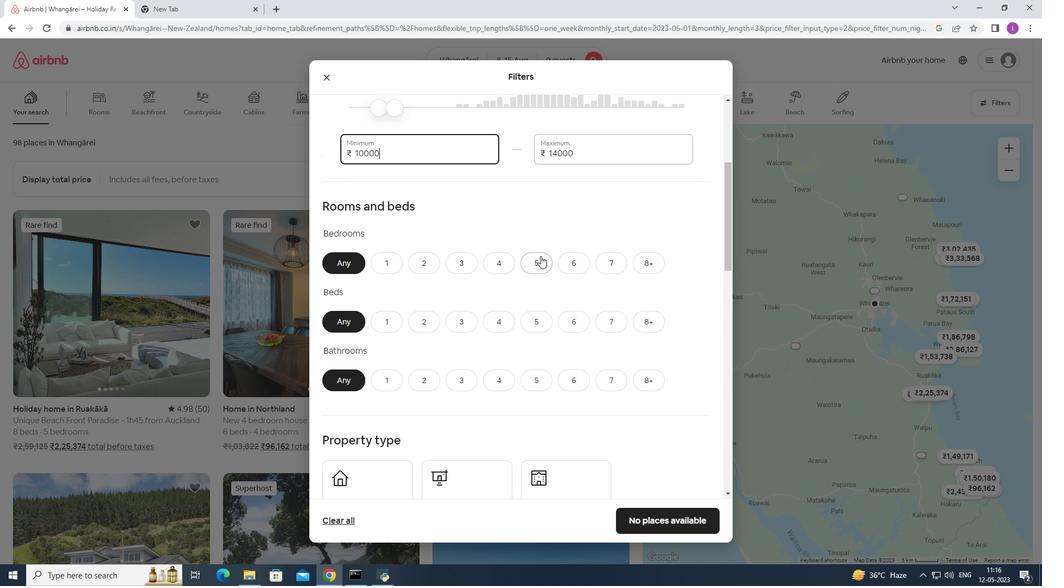 
Action: Mouse pressed left at (538, 261)
Screenshot: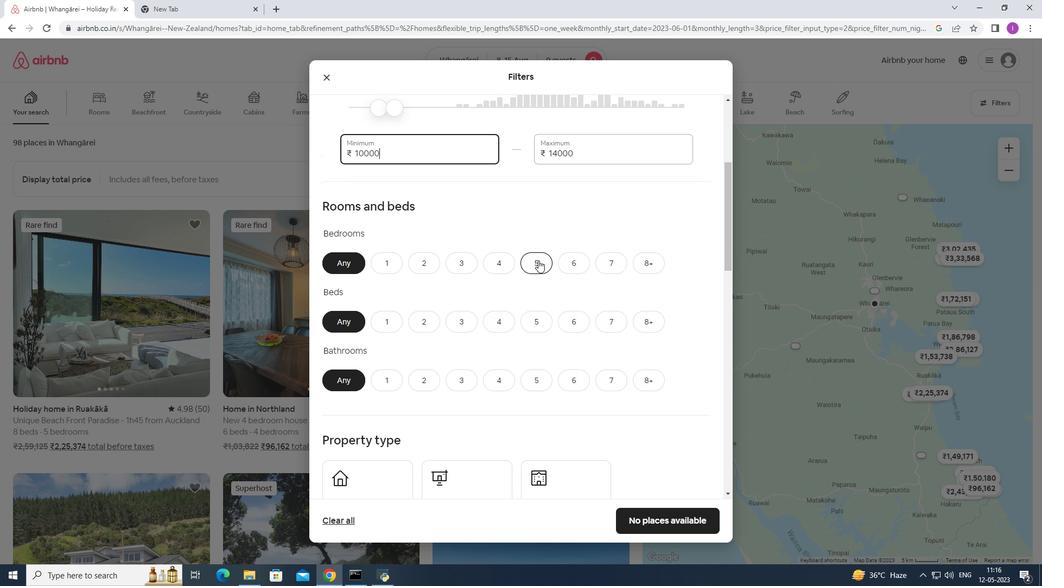 
Action: Mouse moved to (659, 318)
Screenshot: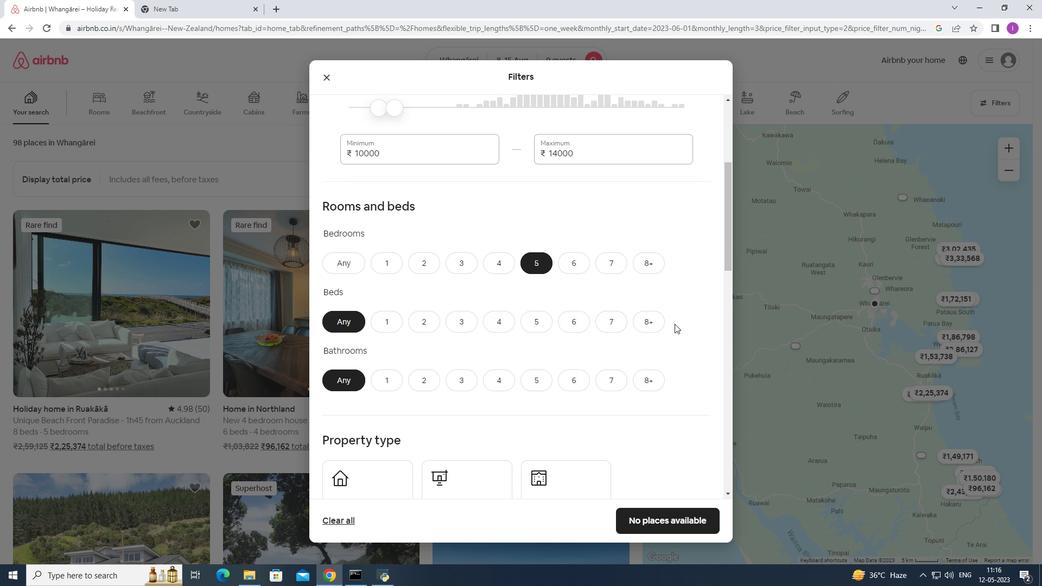 
Action: Mouse pressed left at (659, 318)
Screenshot: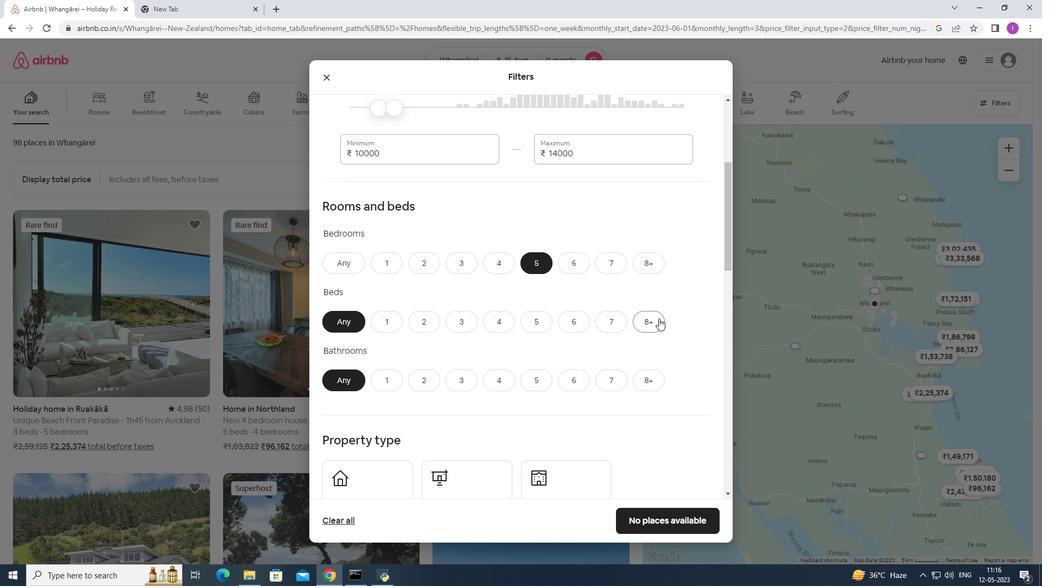 
Action: Mouse moved to (541, 376)
Screenshot: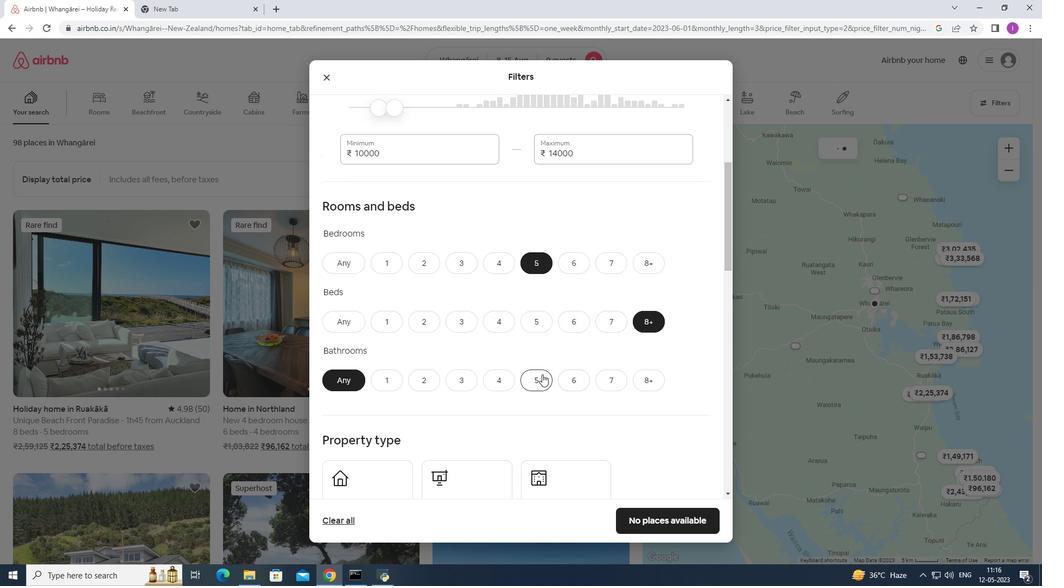 
Action: Mouse pressed left at (541, 376)
Screenshot: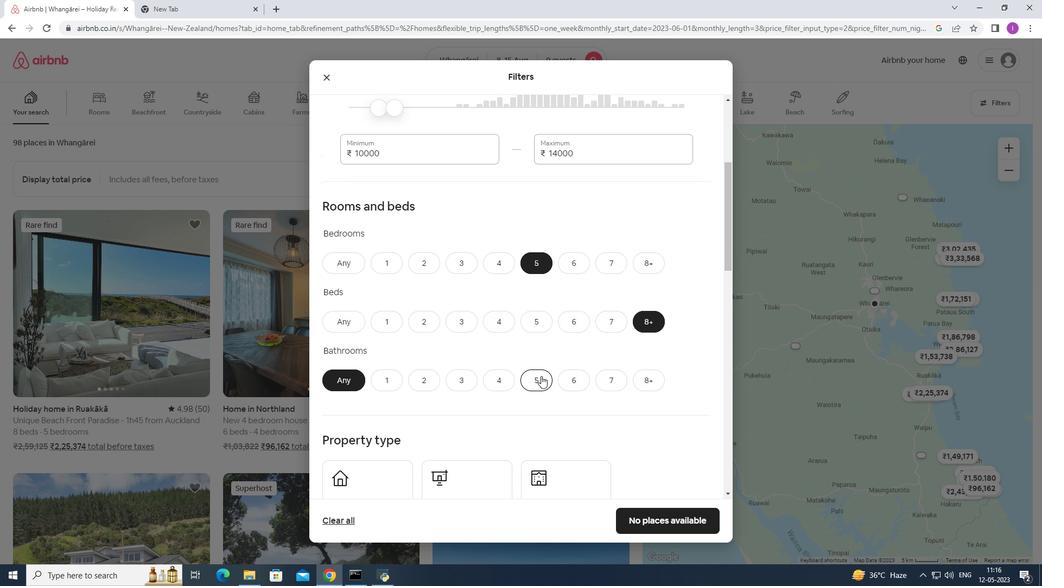 
Action: Mouse moved to (454, 379)
Screenshot: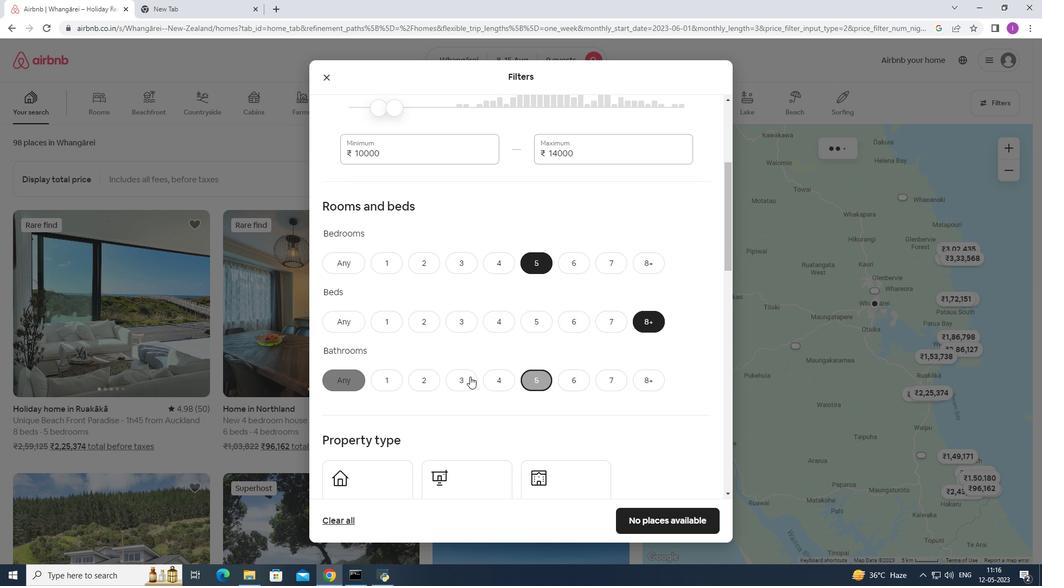 
Action: Mouse scrolled (454, 379) with delta (0, 0)
Screenshot: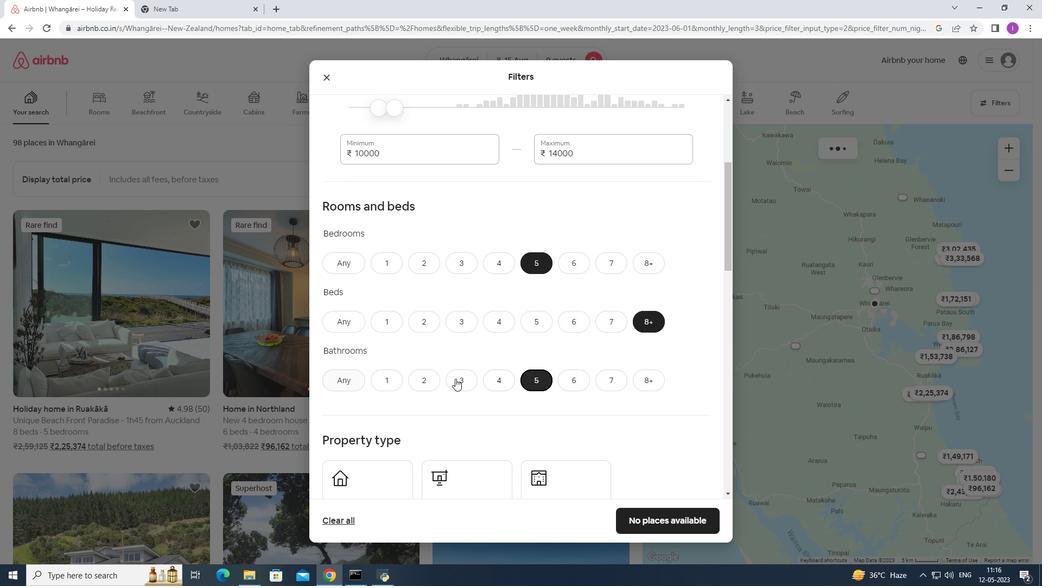 
Action: Mouse scrolled (454, 379) with delta (0, 0)
Screenshot: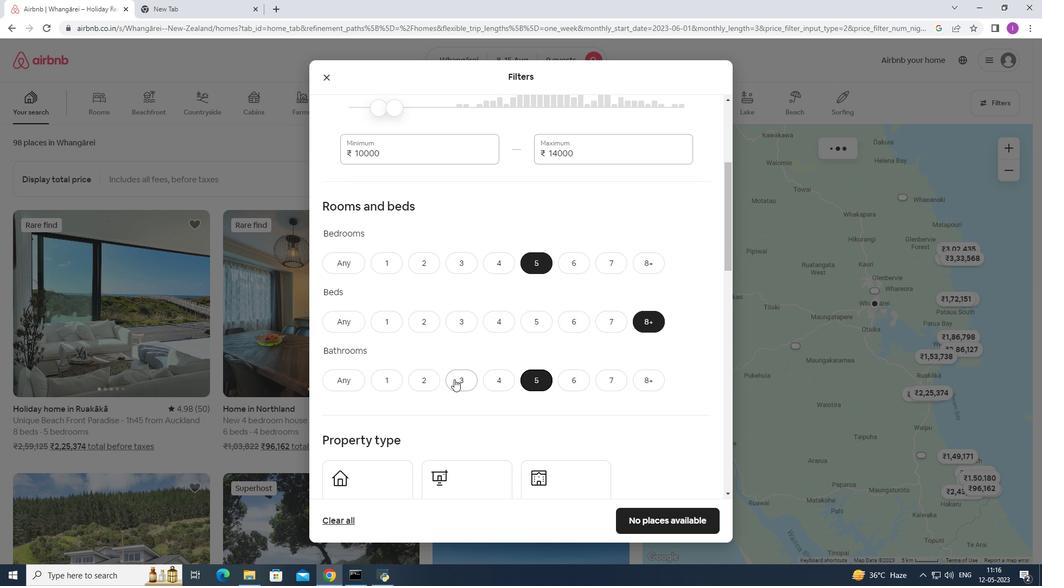 
Action: Mouse scrolled (454, 379) with delta (0, 0)
Screenshot: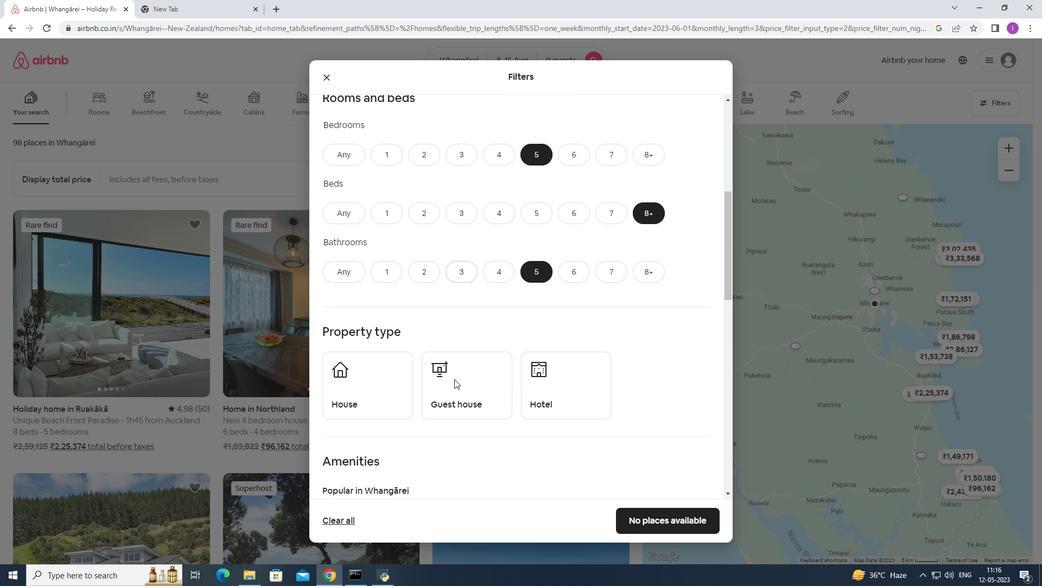 
Action: Mouse scrolled (454, 379) with delta (0, 0)
Screenshot: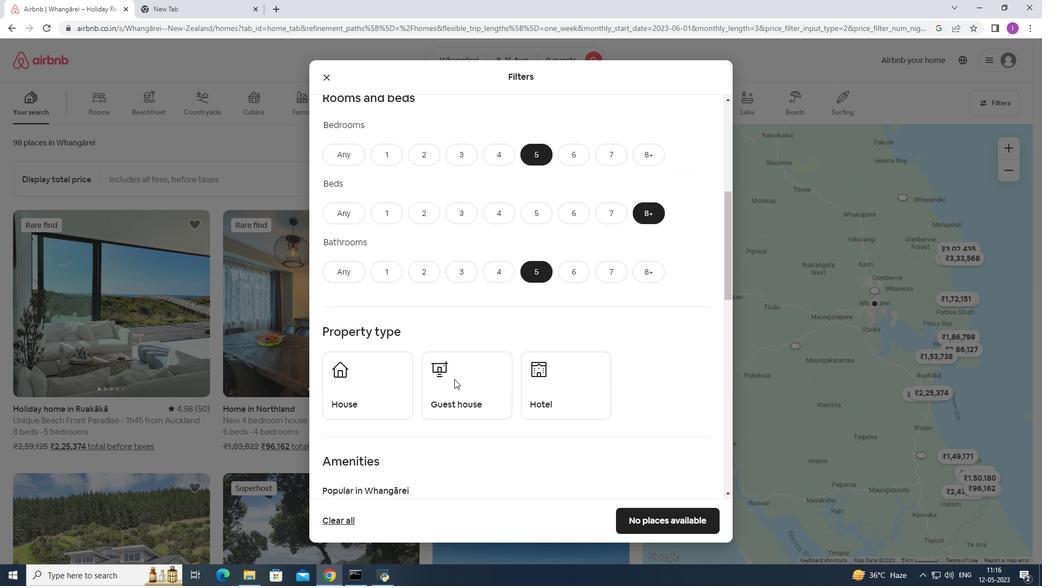 
Action: Mouse moved to (383, 300)
Screenshot: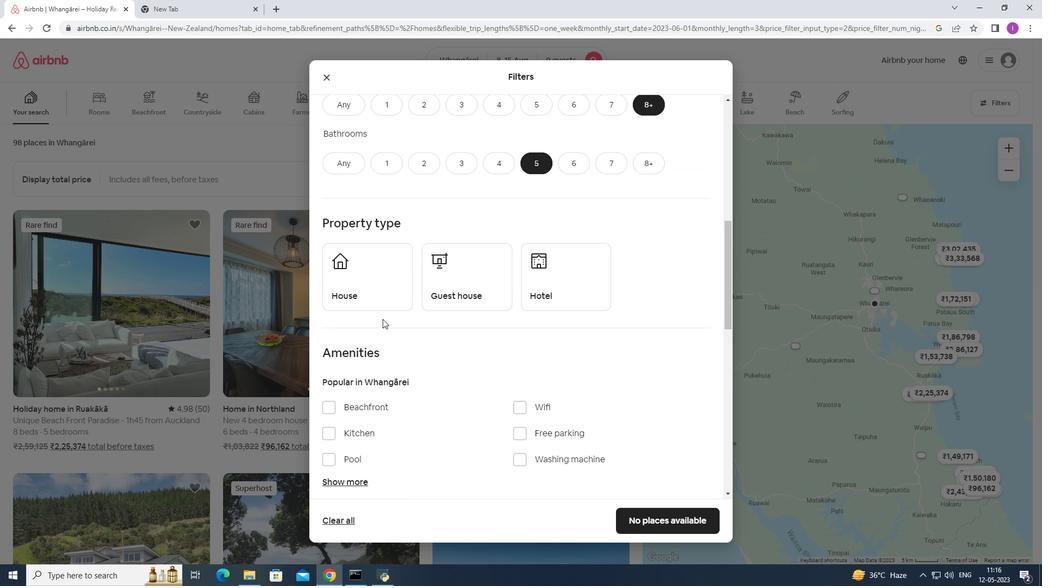 
Action: Mouse pressed left at (383, 300)
Screenshot: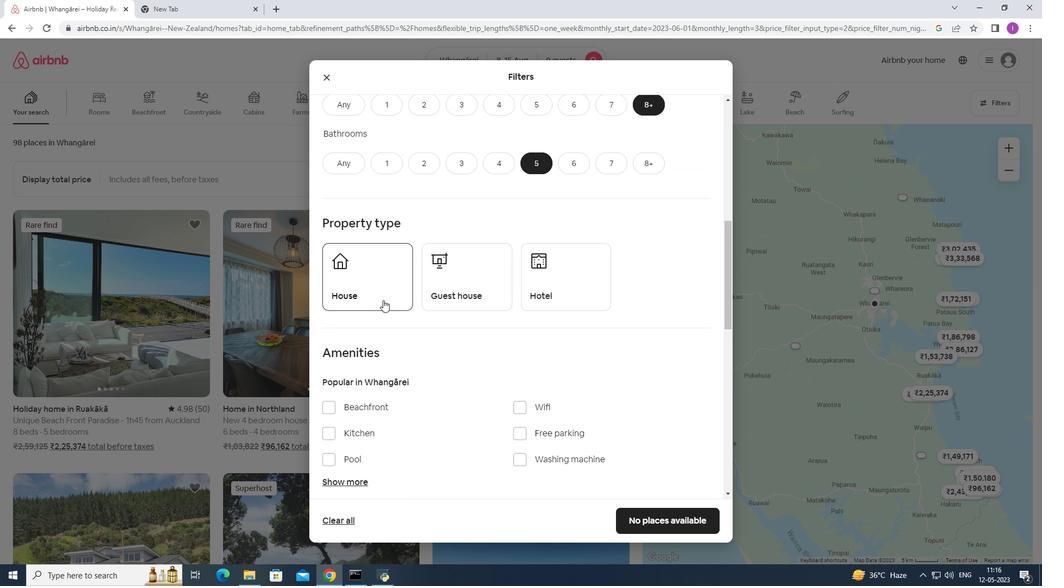 
Action: Mouse moved to (456, 296)
Screenshot: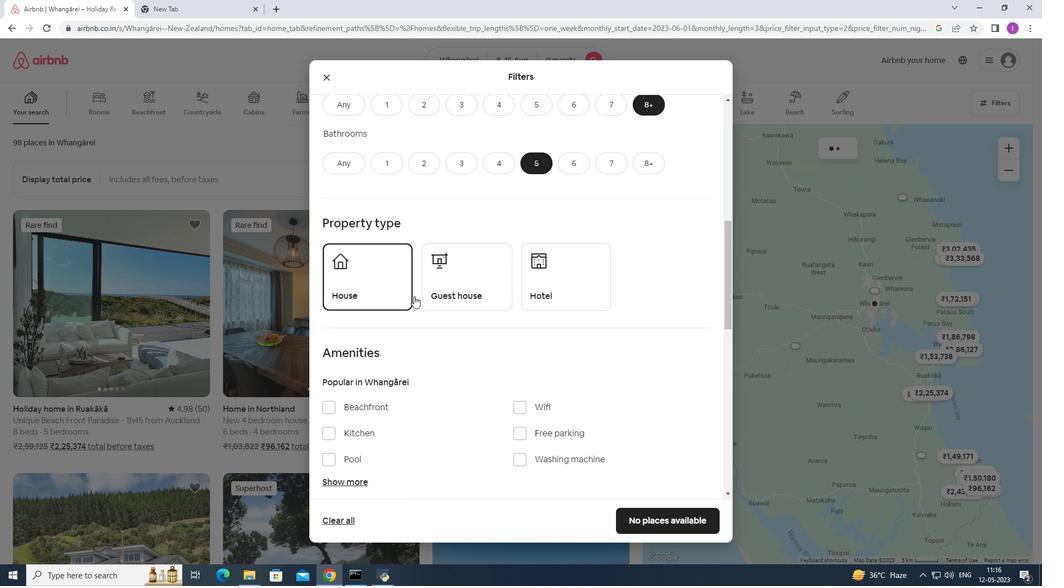 
Action: Mouse pressed left at (456, 296)
Screenshot: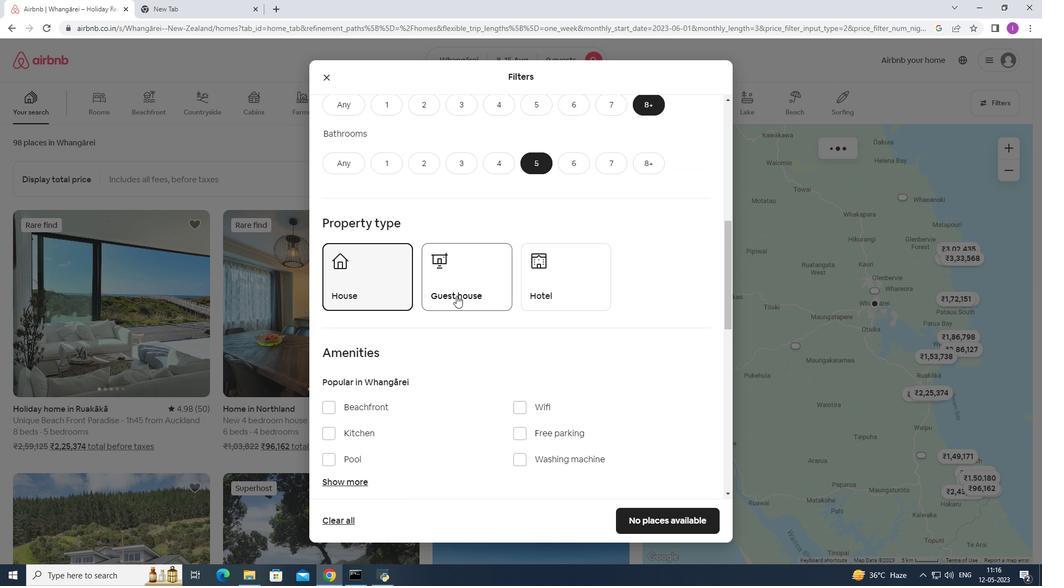 
Action: Mouse moved to (494, 313)
Screenshot: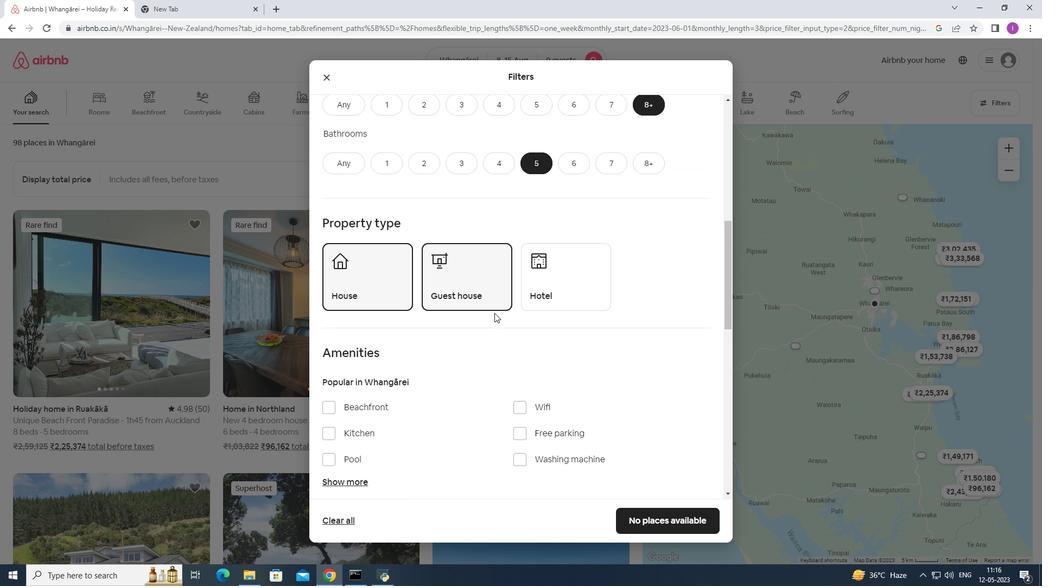 
Action: Mouse scrolled (494, 313) with delta (0, 0)
Screenshot: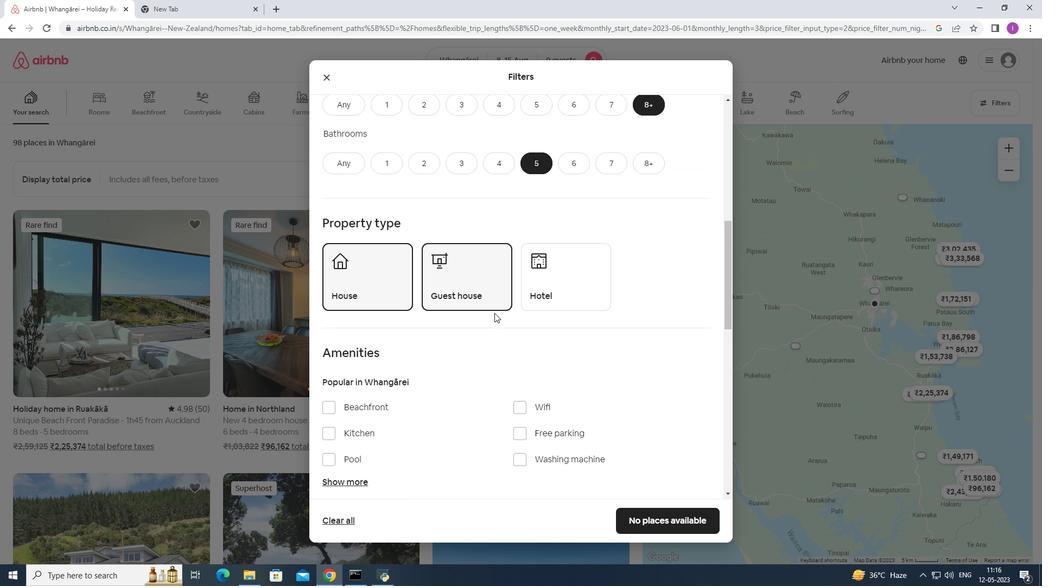 
Action: Mouse moved to (480, 338)
Screenshot: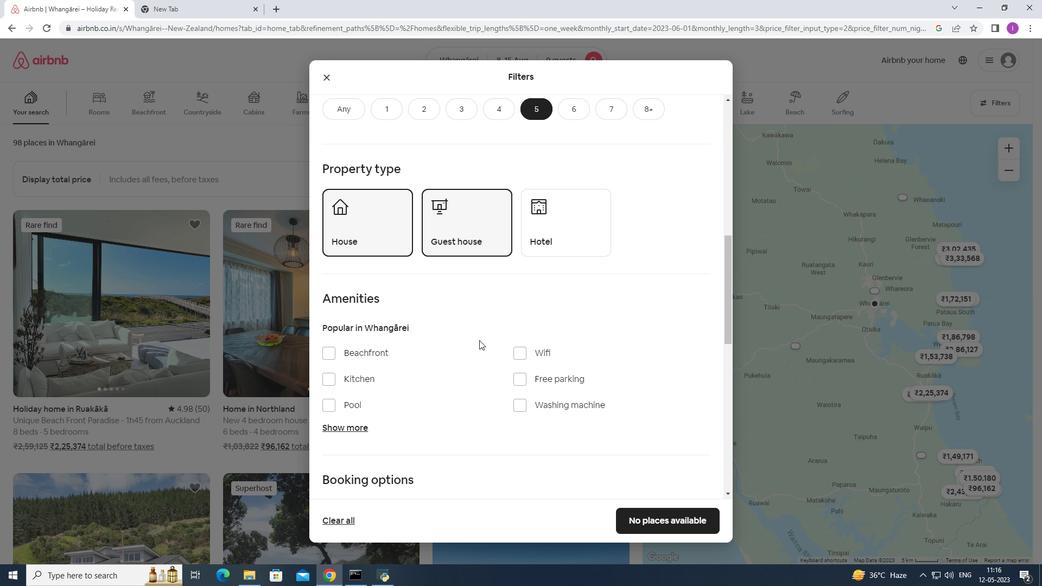 
Action: Mouse scrolled (480, 337) with delta (0, 0)
Screenshot: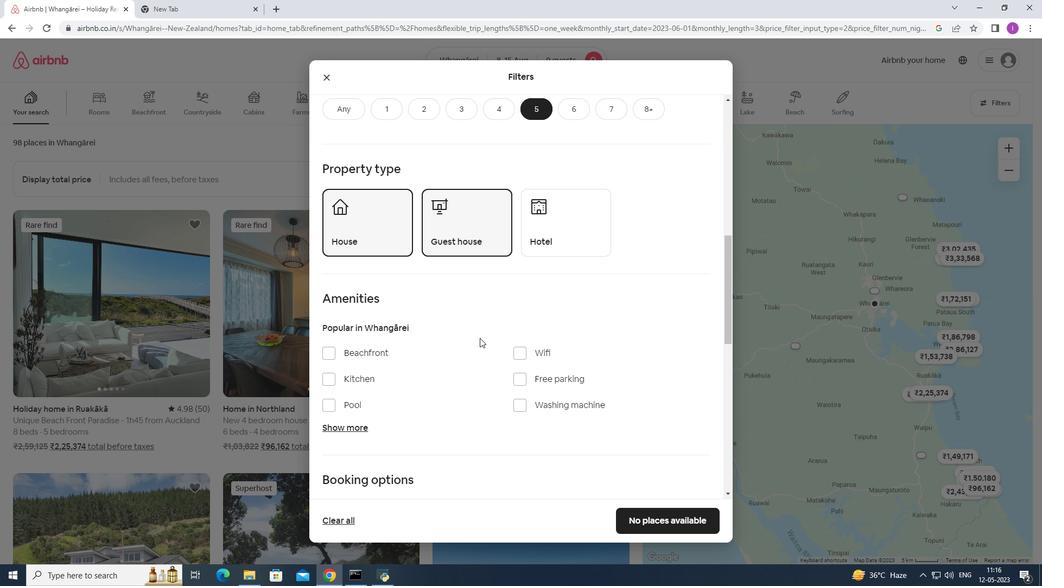 
Action: Mouse moved to (516, 301)
Screenshot: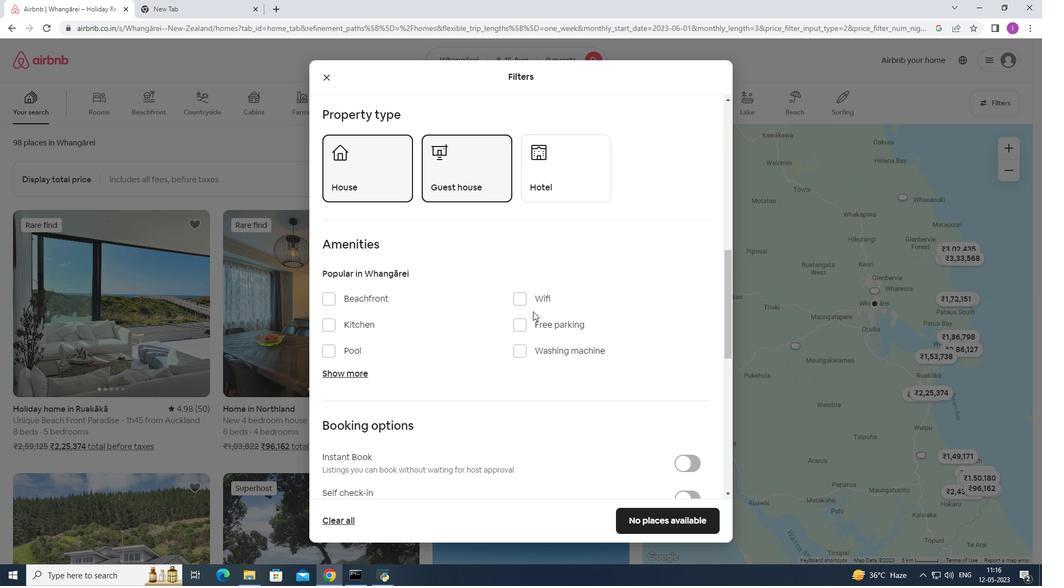 
Action: Mouse pressed left at (516, 301)
Screenshot: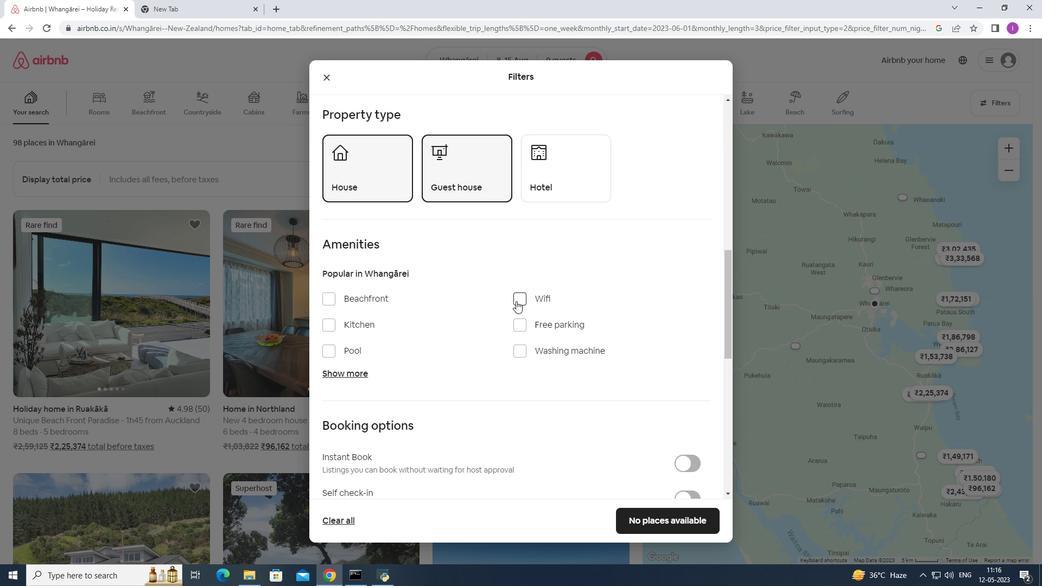 
Action: Mouse moved to (524, 321)
Screenshot: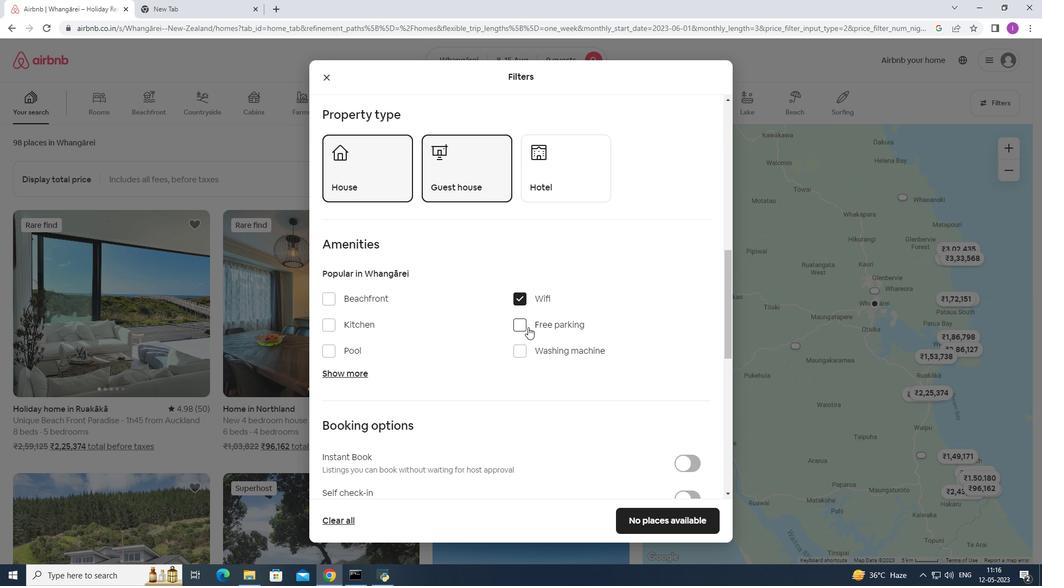 
Action: Mouse pressed left at (524, 321)
Screenshot: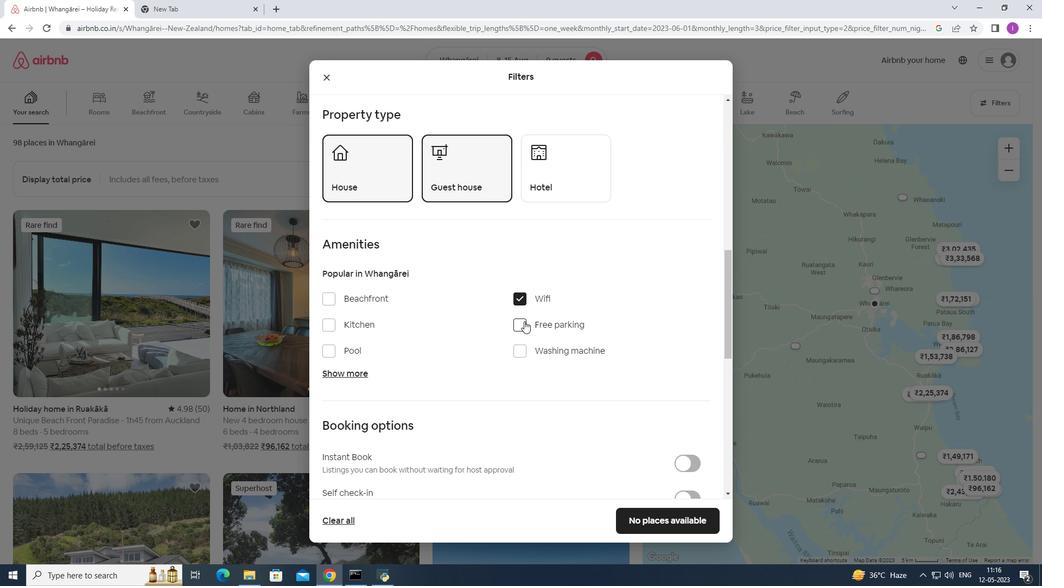 
Action: Mouse moved to (344, 373)
Screenshot: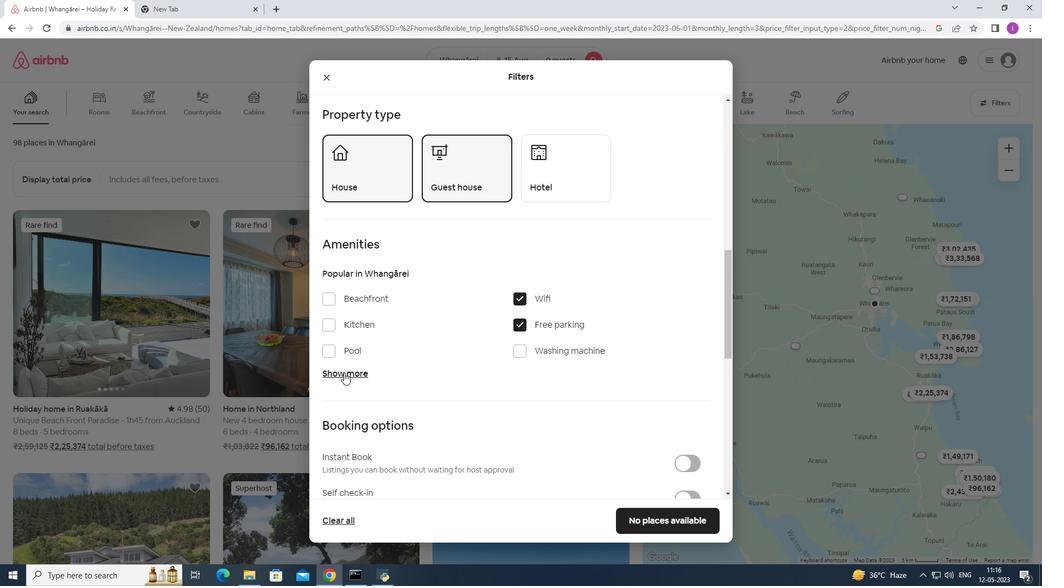 
Action: Mouse pressed left at (344, 373)
Screenshot: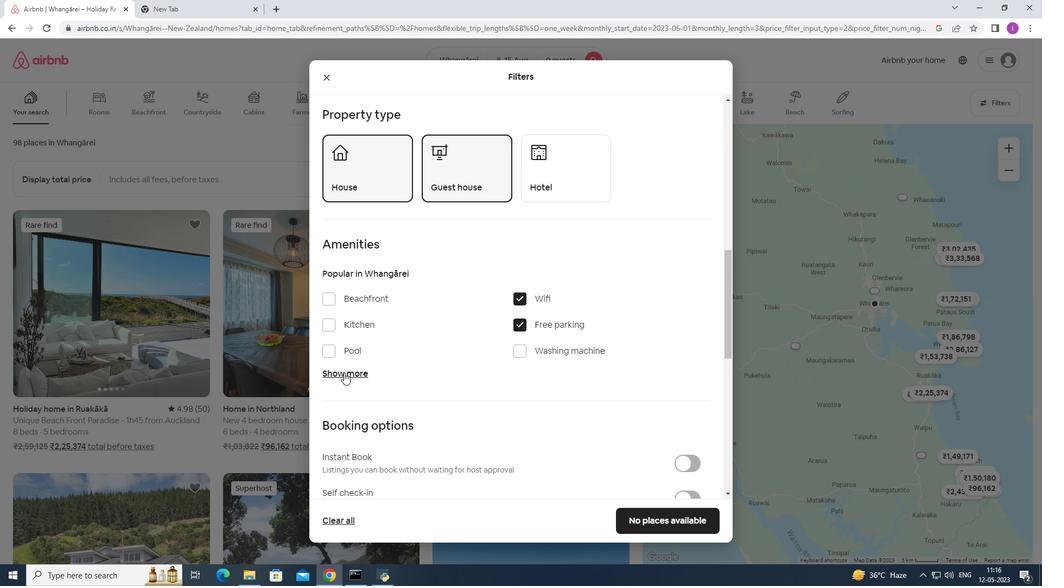 
Action: Mouse moved to (435, 390)
Screenshot: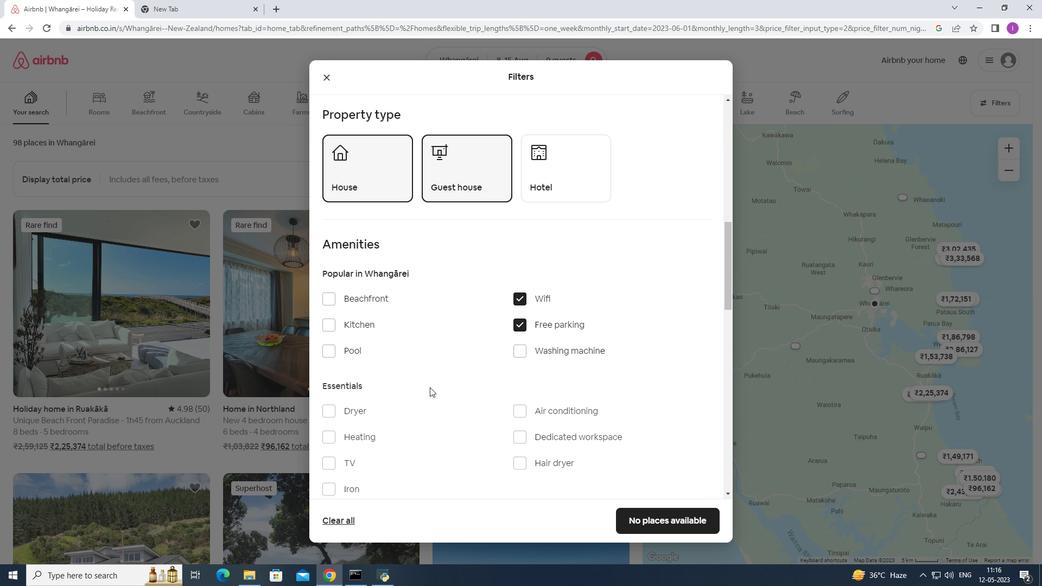 
Action: Mouse scrolled (435, 390) with delta (0, 0)
Screenshot: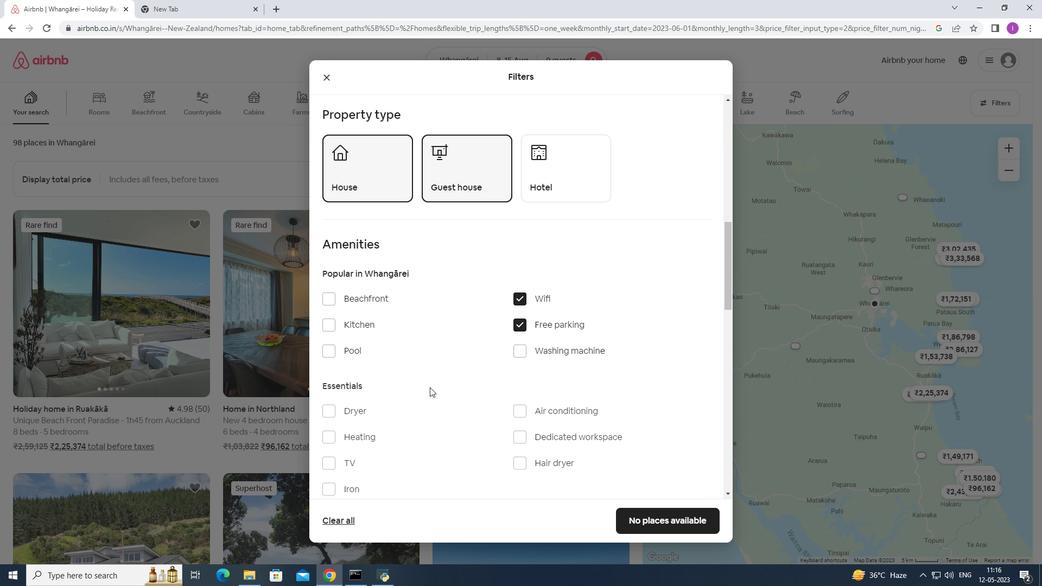 
Action: Mouse scrolled (435, 390) with delta (0, 0)
Screenshot: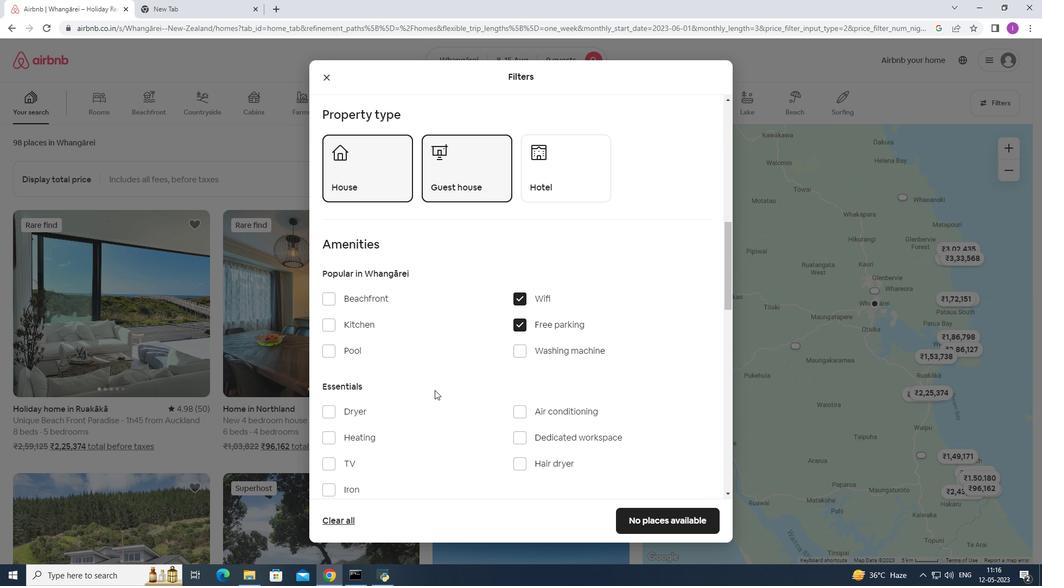 
Action: Mouse moved to (338, 354)
Screenshot: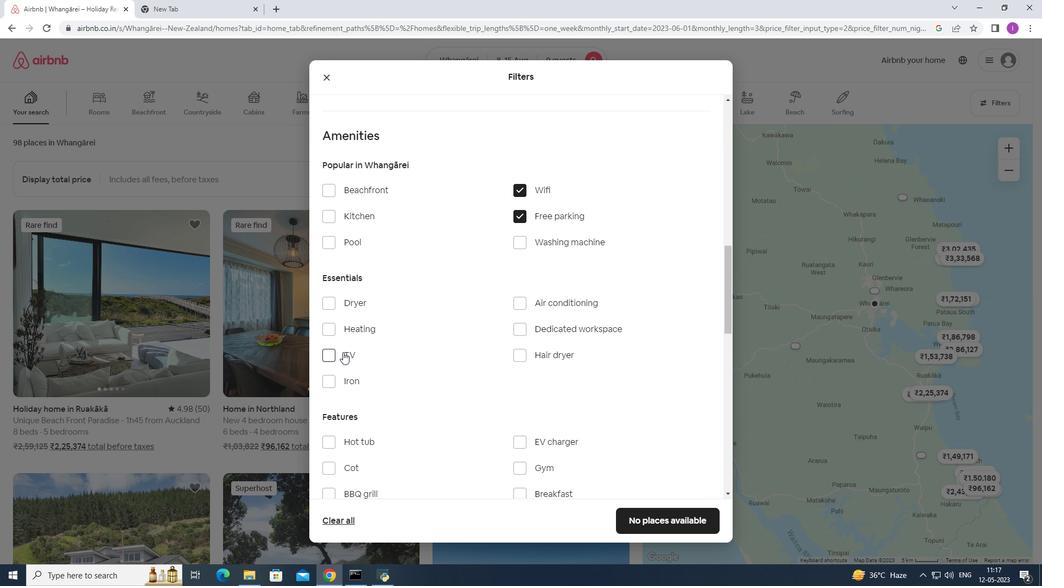 
Action: Mouse pressed left at (338, 354)
Screenshot: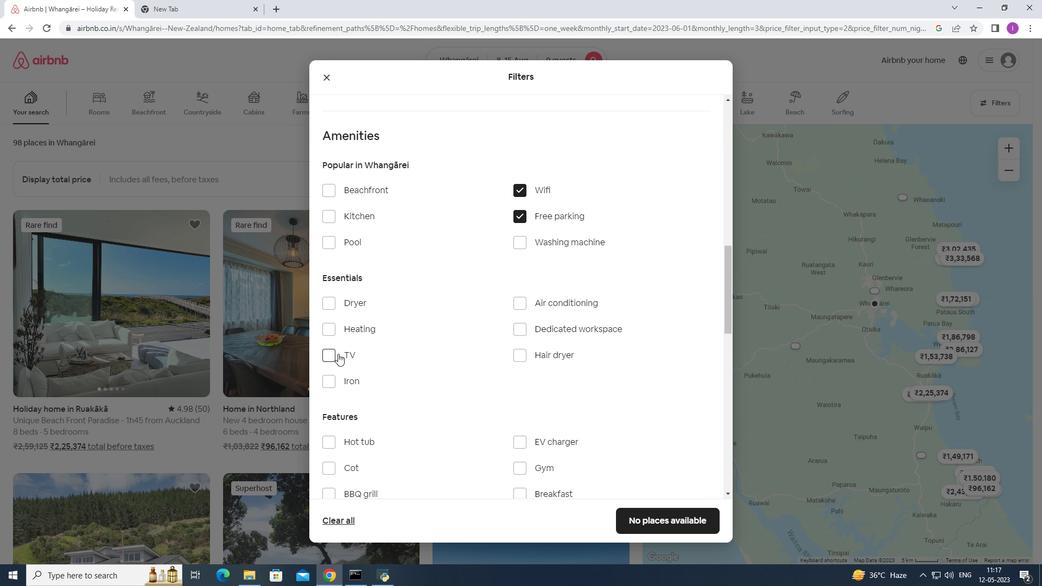 
Action: Mouse moved to (407, 364)
Screenshot: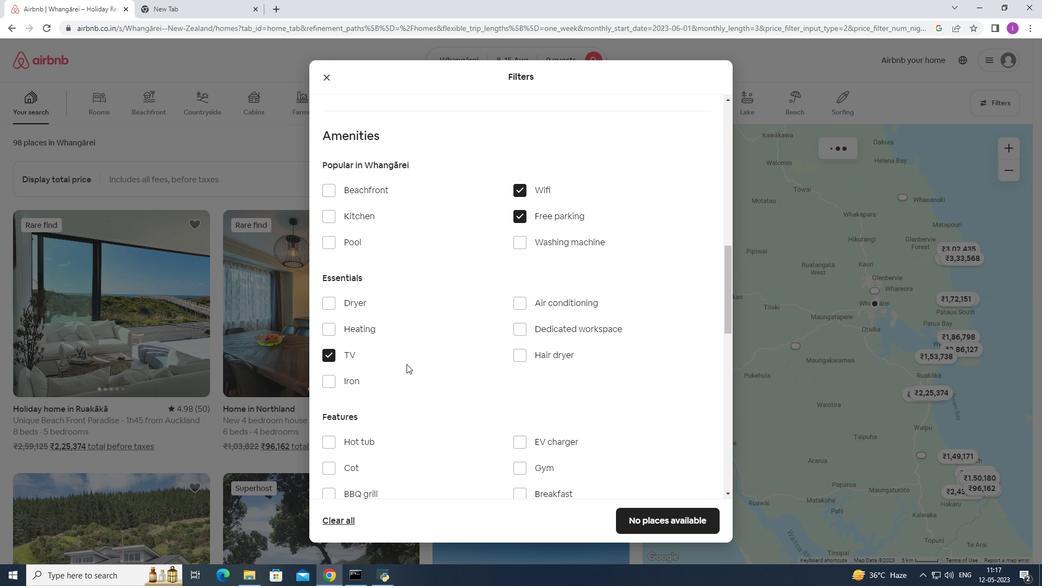 
Action: Mouse scrolled (407, 363) with delta (0, 0)
Screenshot: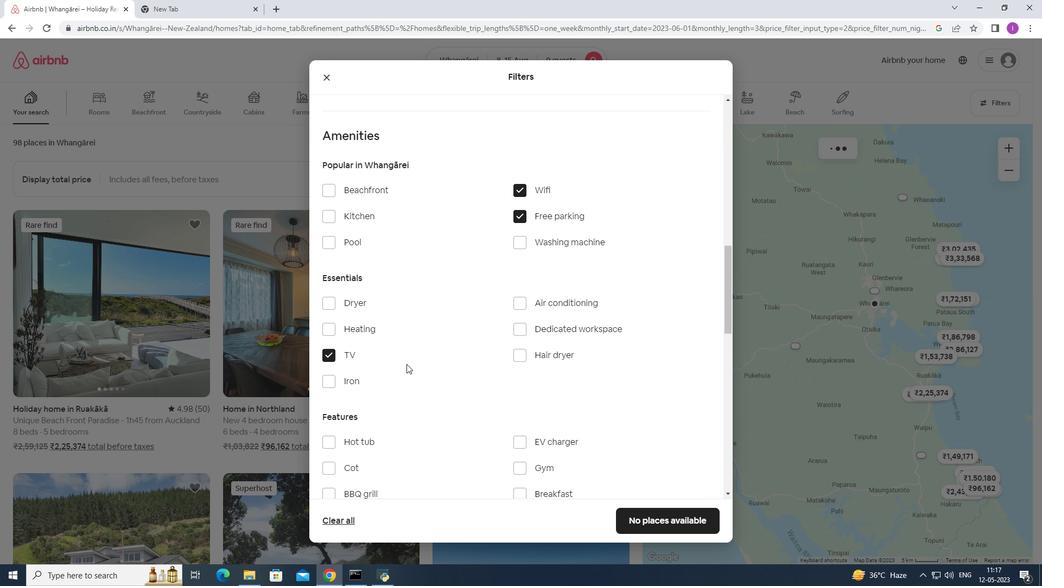 
Action: Mouse moved to (407, 365)
Screenshot: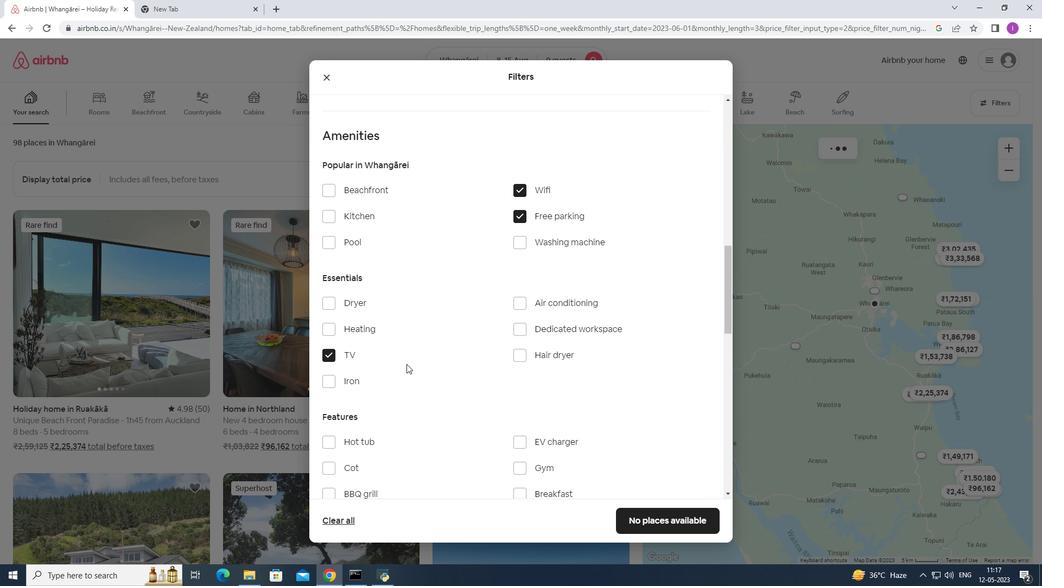 
Action: Mouse scrolled (407, 365) with delta (0, 0)
Screenshot: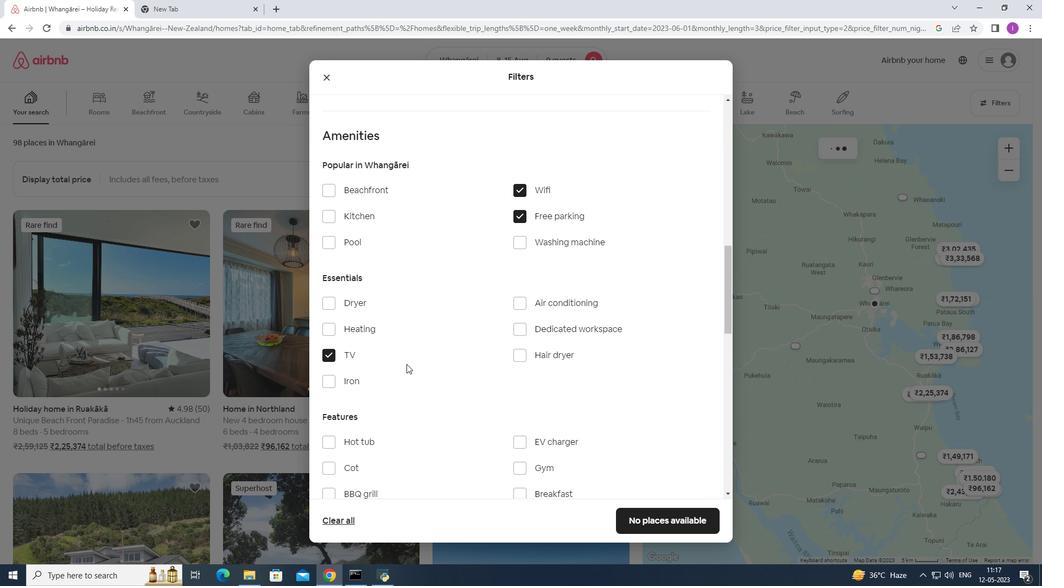 
Action: Mouse moved to (407, 366)
Screenshot: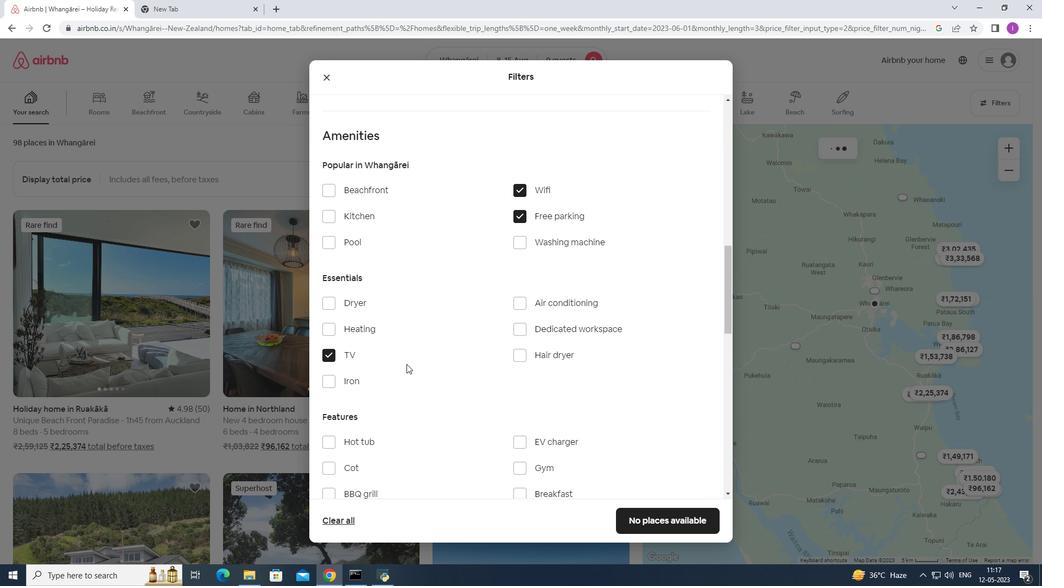 
Action: Mouse scrolled (407, 365) with delta (0, 0)
Screenshot: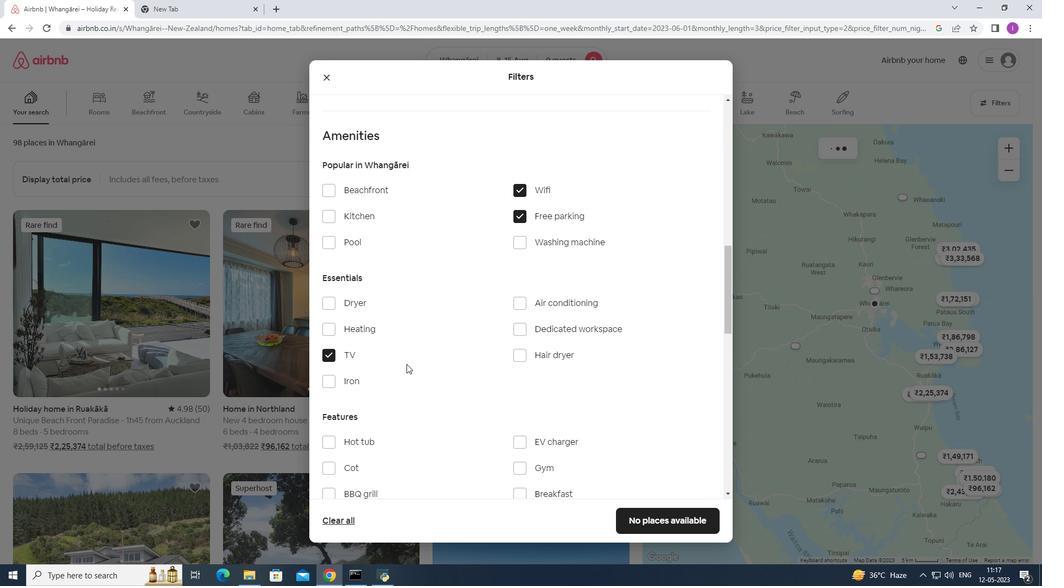 
Action: Mouse moved to (532, 309)
Screenshot: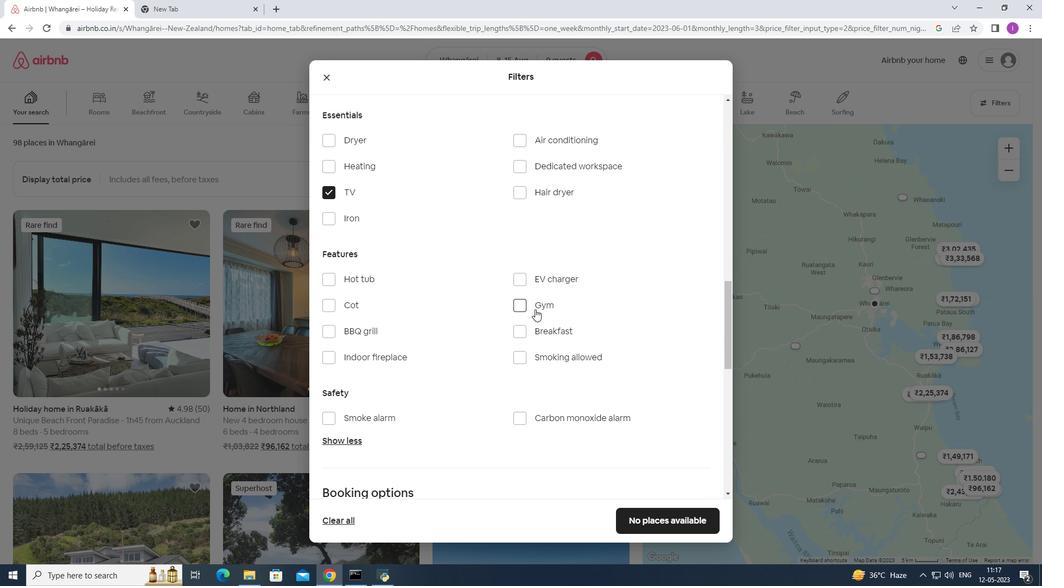 
Action: Mouse pressed left at (532, 309)
Screenshot: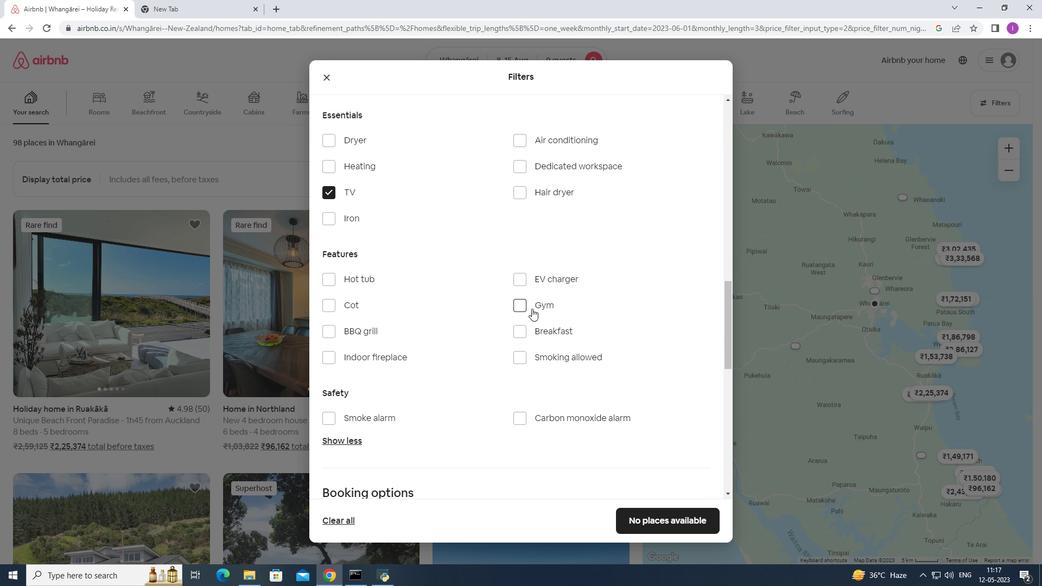 
Action: Mouse moved to (536, 335)
Screenshot: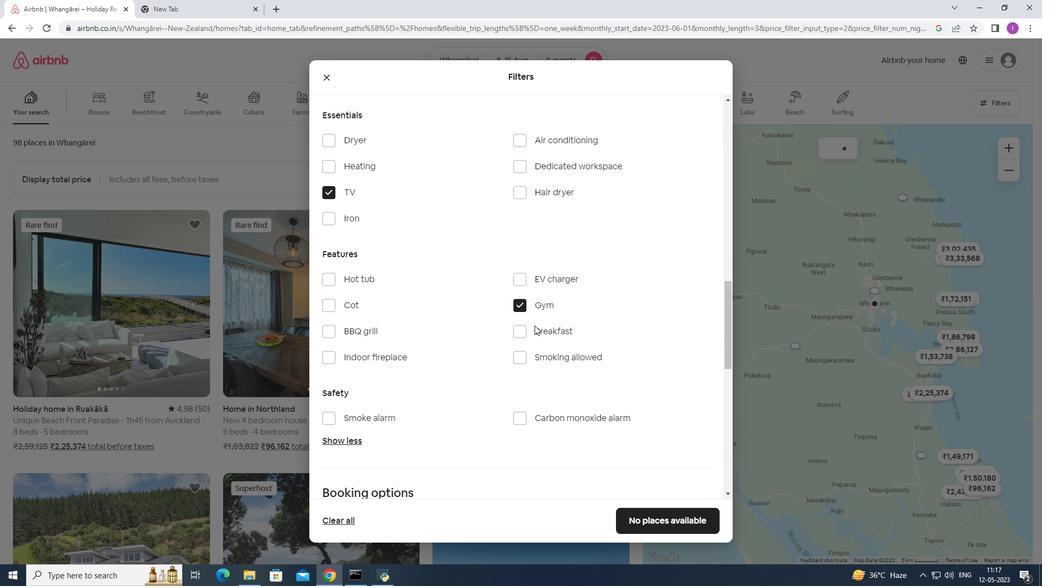
Action: Mouse pressed left at (536, 335)
Screenshot: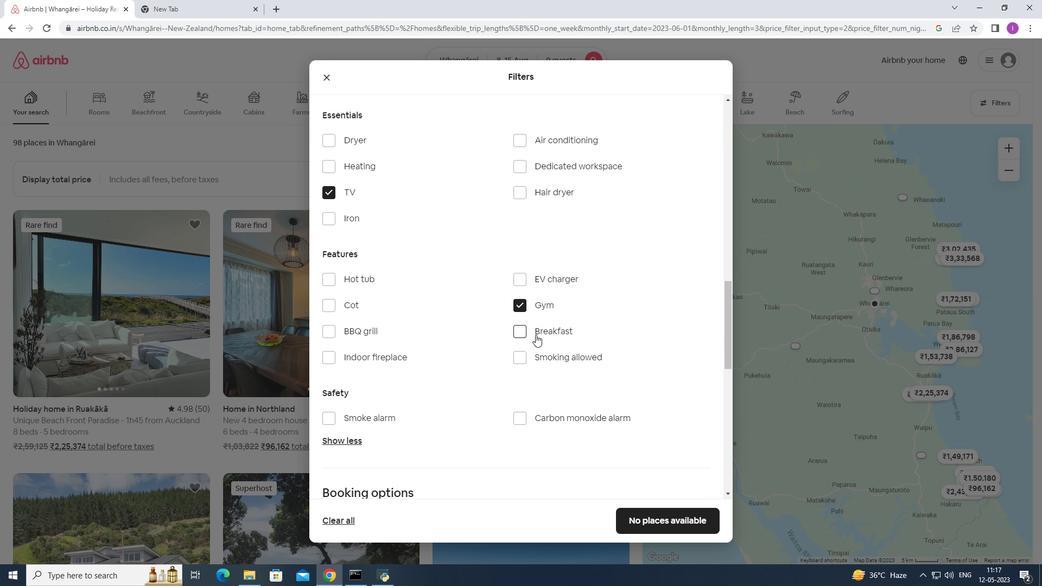 
Action: Mouse moved to (562, 337)
Screenshot: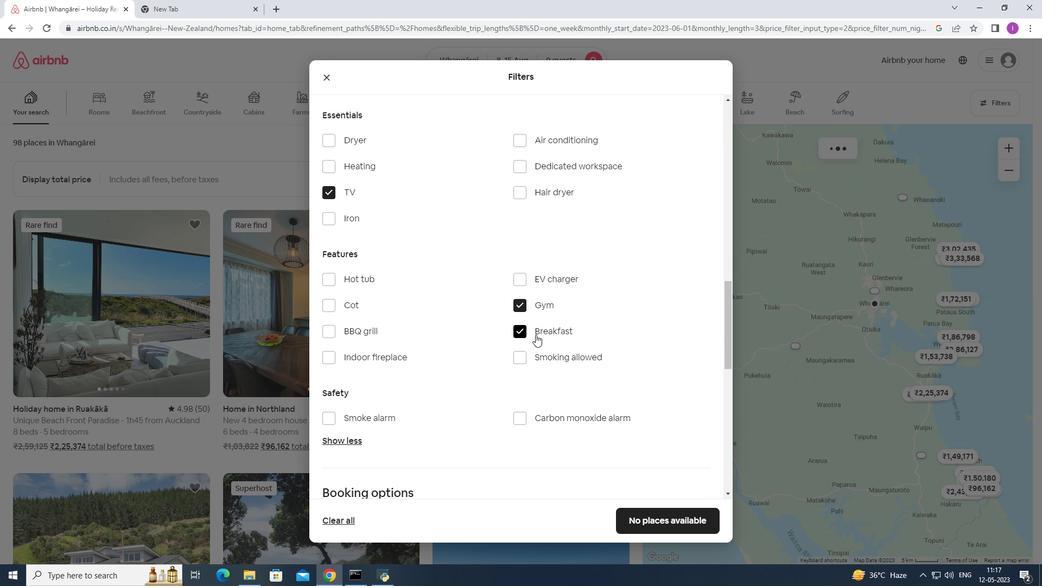 
Action: Mouse scrolled (562, 337) with delta (0, 0)
Screenshot: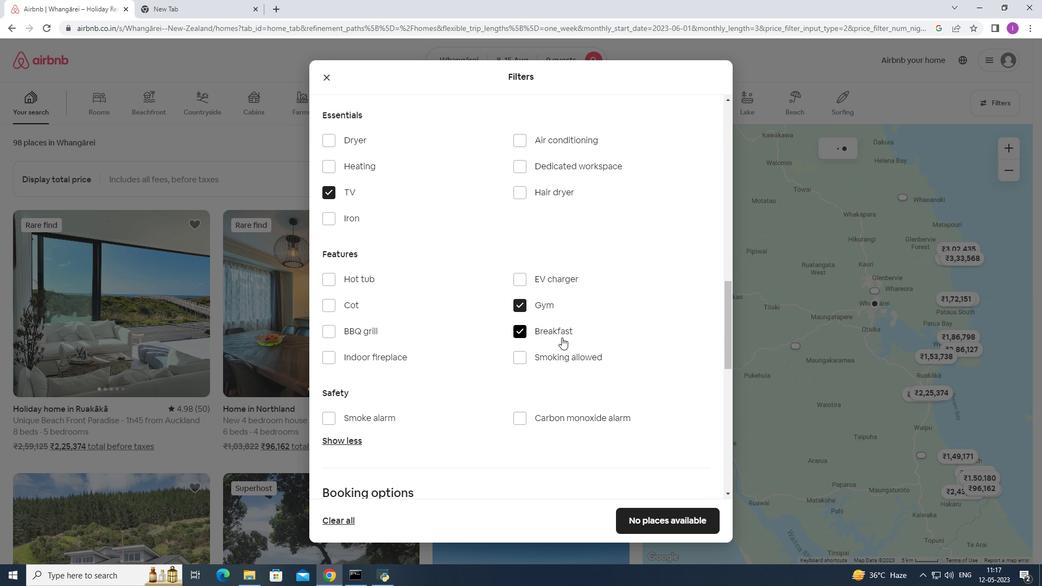 
Action: Mouse scrolled (562, 337) with delta (0, 0)
Screenshot: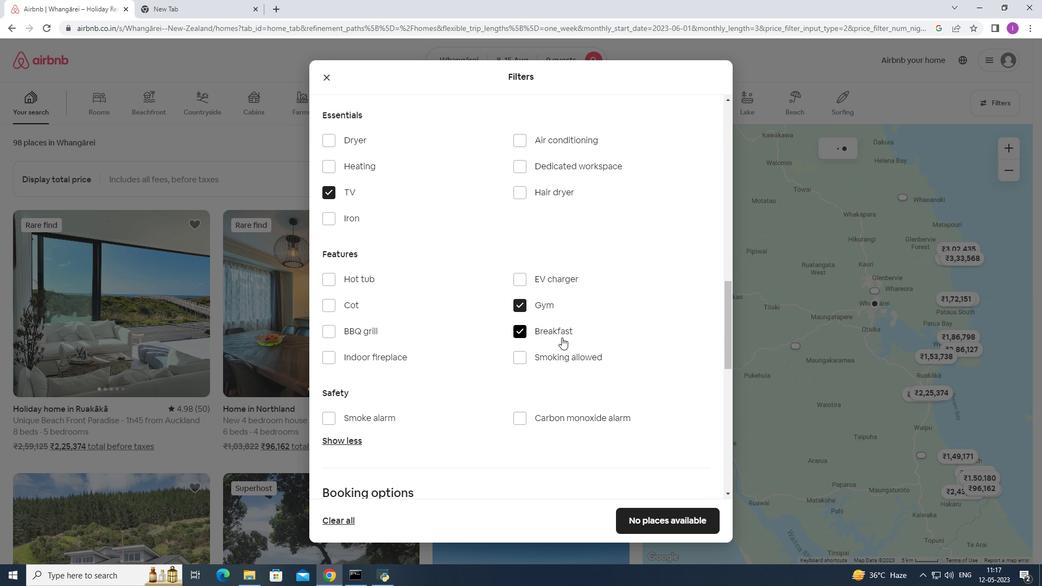 
Action: Mouse scrolled (562, 337) with delta (0, 0)
Screenshot: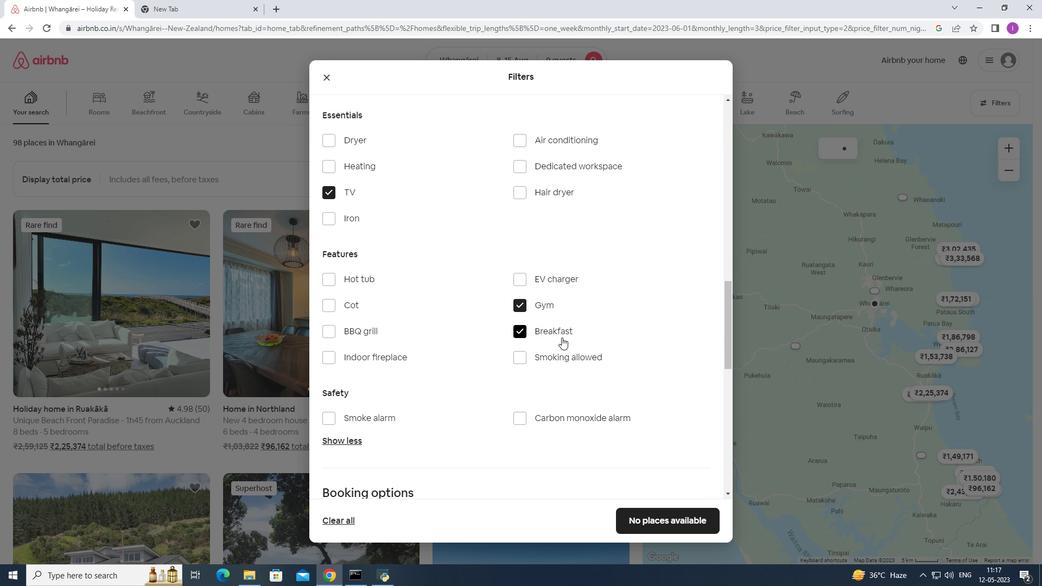 
Action: Mouse moved to (551, 342)
Screenshot: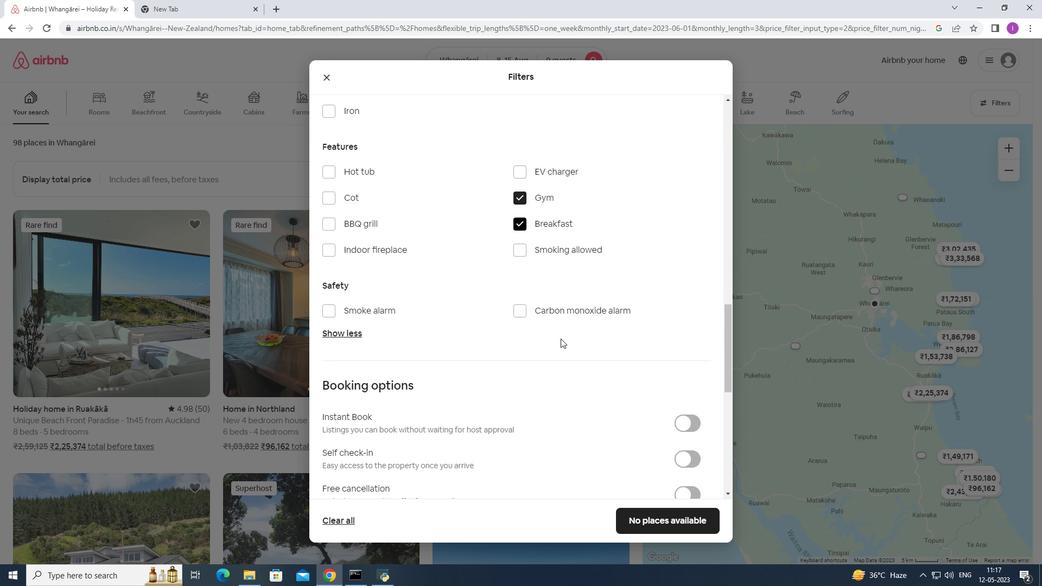 
Action: Mouse scrolled (551, 341) with delta (0, 0)
Screenshot: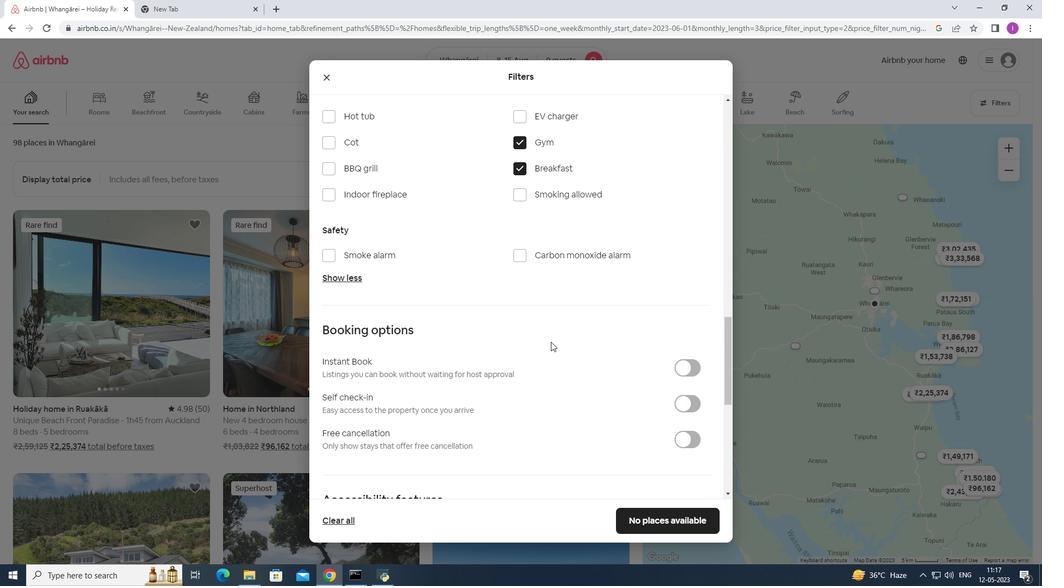 
Action: Mouse scrolled (551, 341) with delta (0, 0)
Screenshot: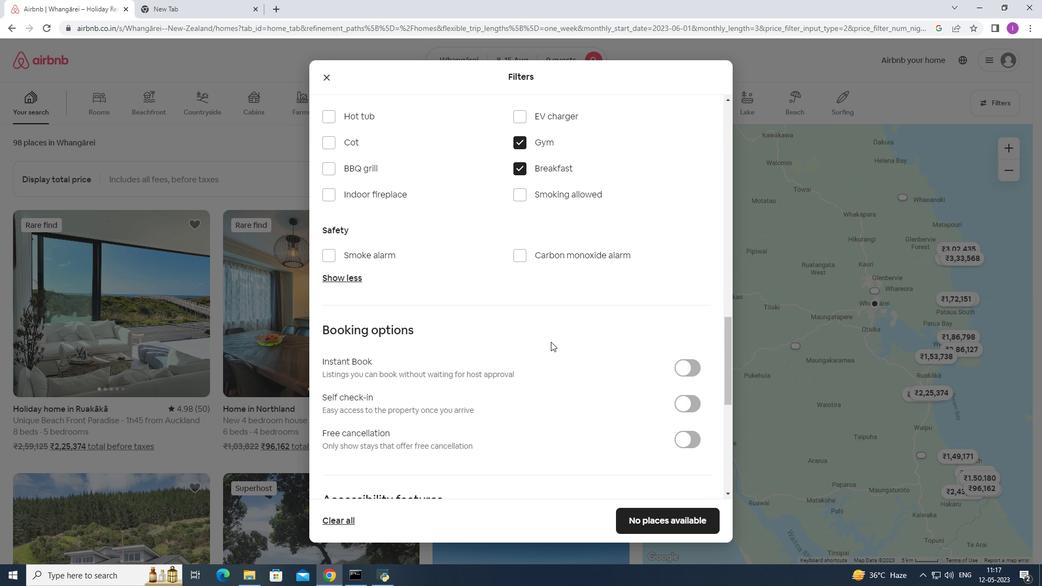 
Action: Mouse moved to (698, 297)
Screenshot: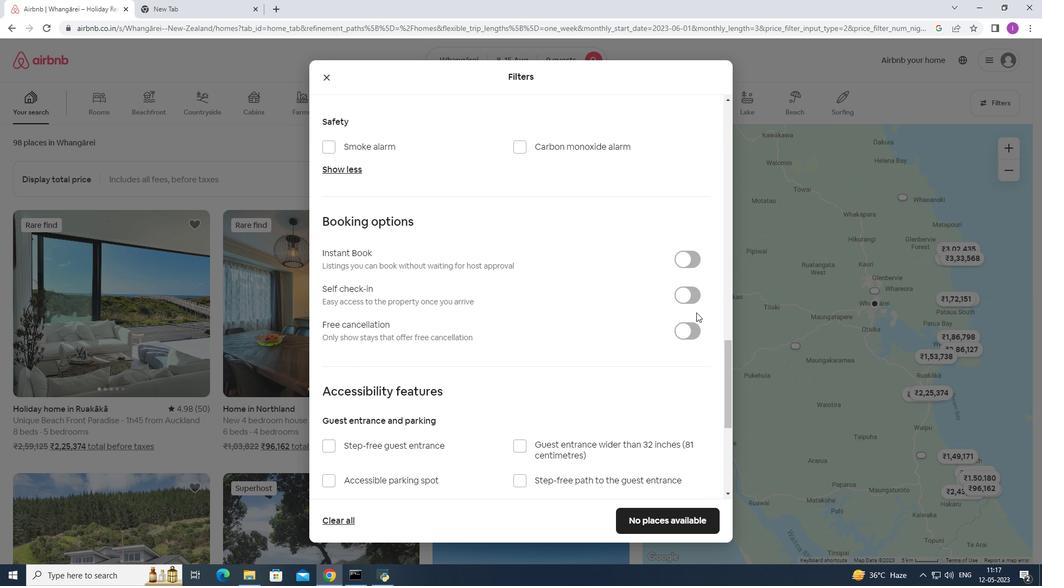 
Action: Mouse pressed left at (698, 297)
Screenshot: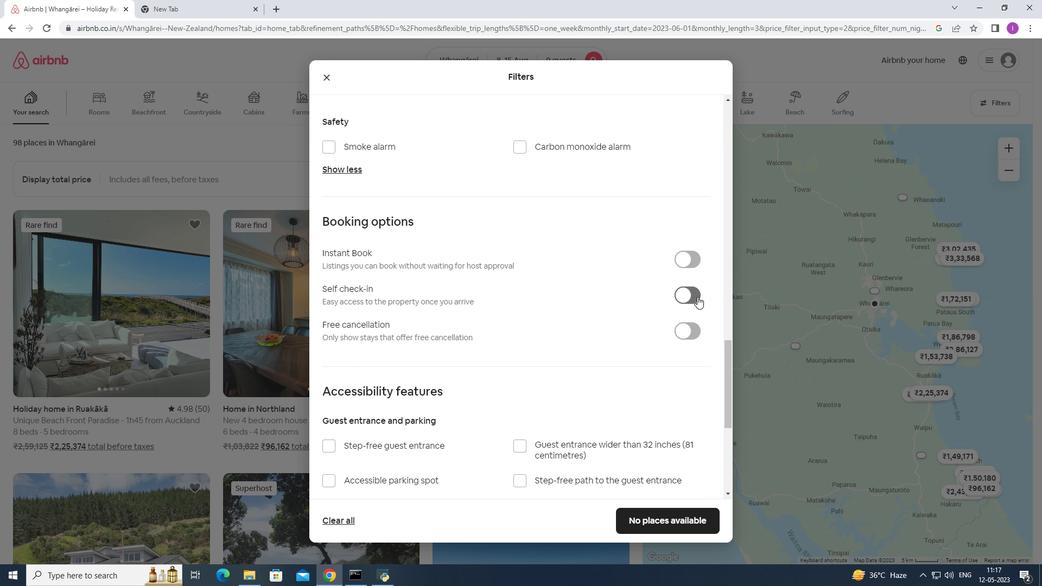 
Action: Mouse moved to (567, 390)
Screenshot: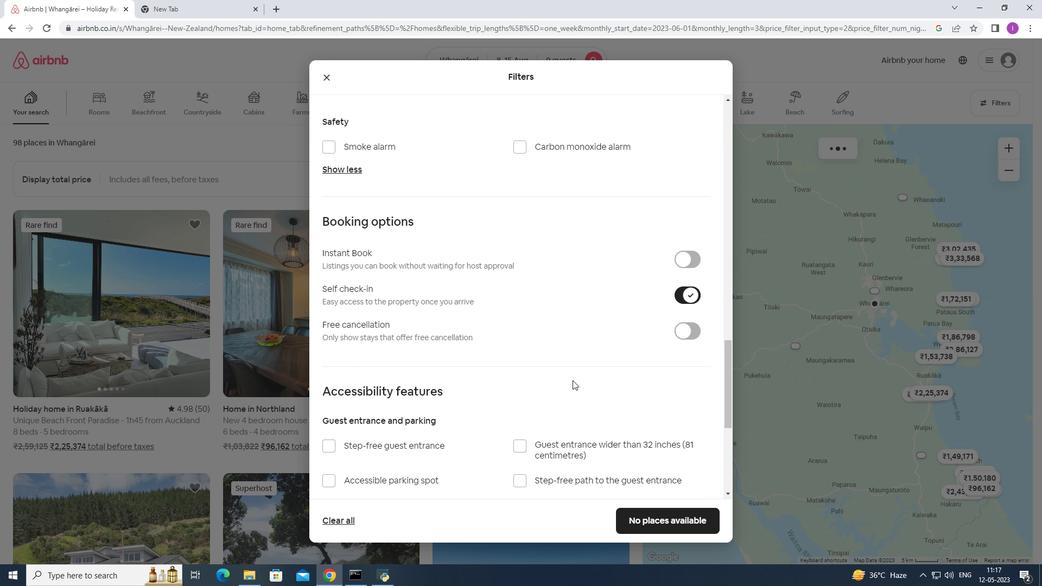 
Action: Mouse scrolled (567, 389) with delta (0, 0)
Screenshot: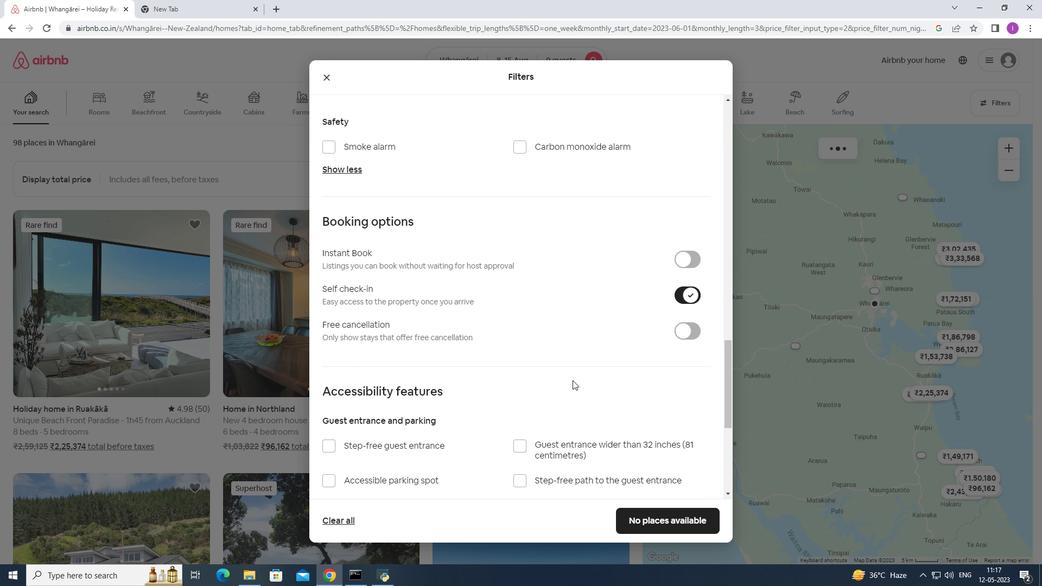 
Action: Mouse moved to (567, 390)
Screenshot: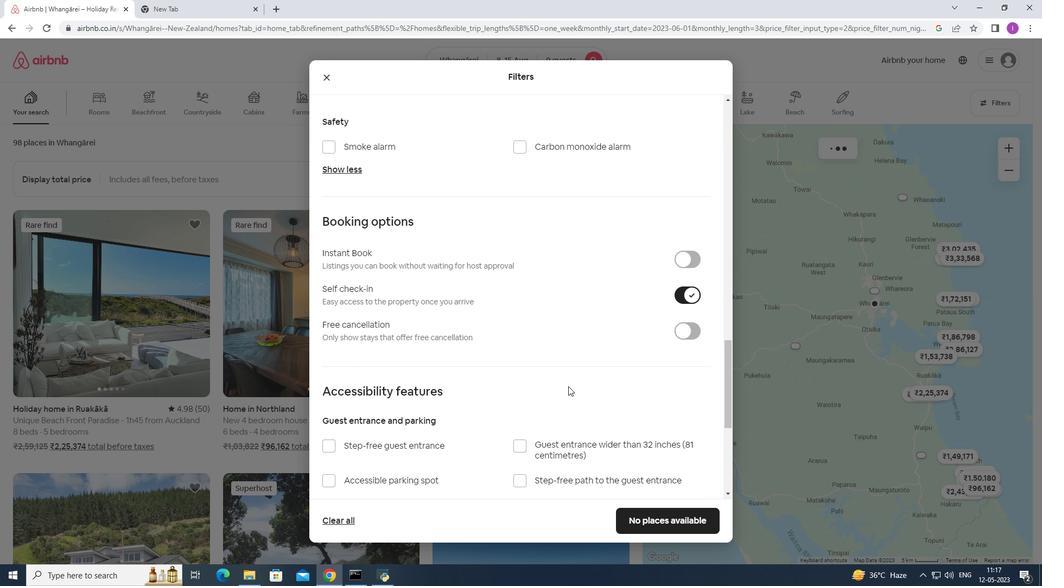 
Action: Mouse scrolled (567, 390) with delta (0, 0)
Screenshot: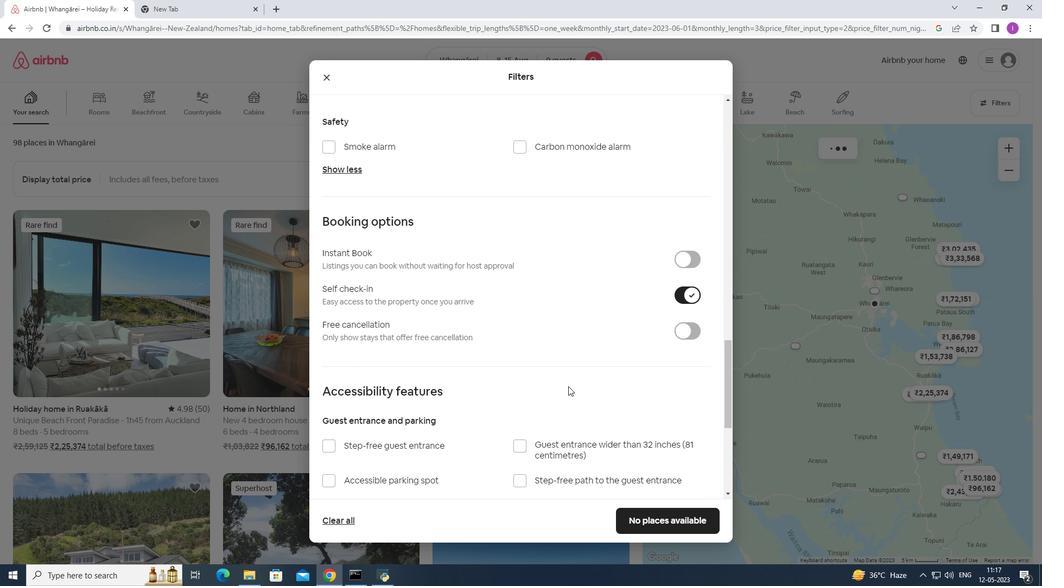 
Action: Mouse scrolled (567, 390) with delta (0, 0)
Screenshot: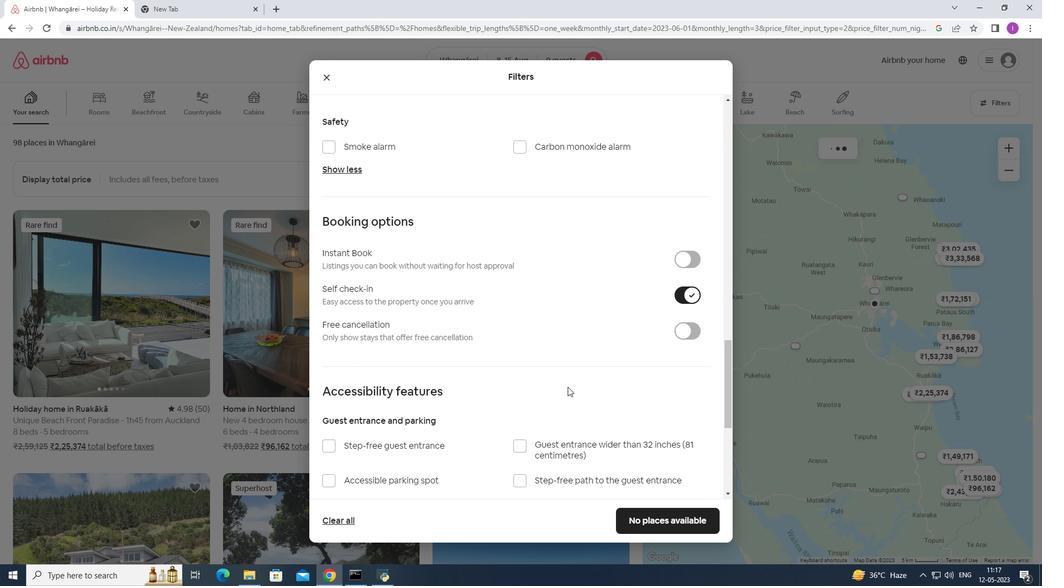 
Action: Mouse moved to (567, 391)
Screenshot: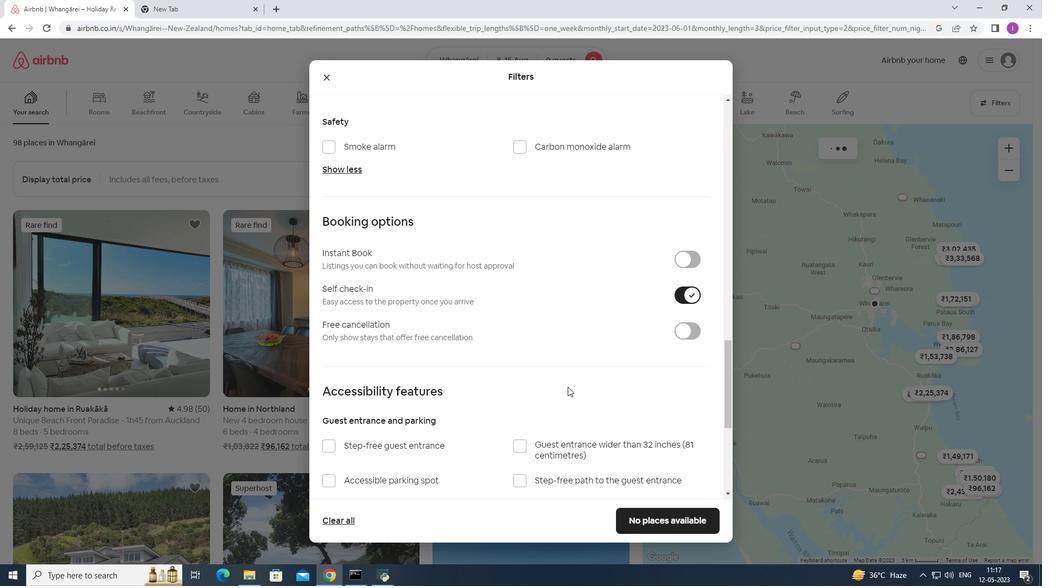 
Action: Mouse scrolled (567, 390) with delta (0, 0)
Screenshot: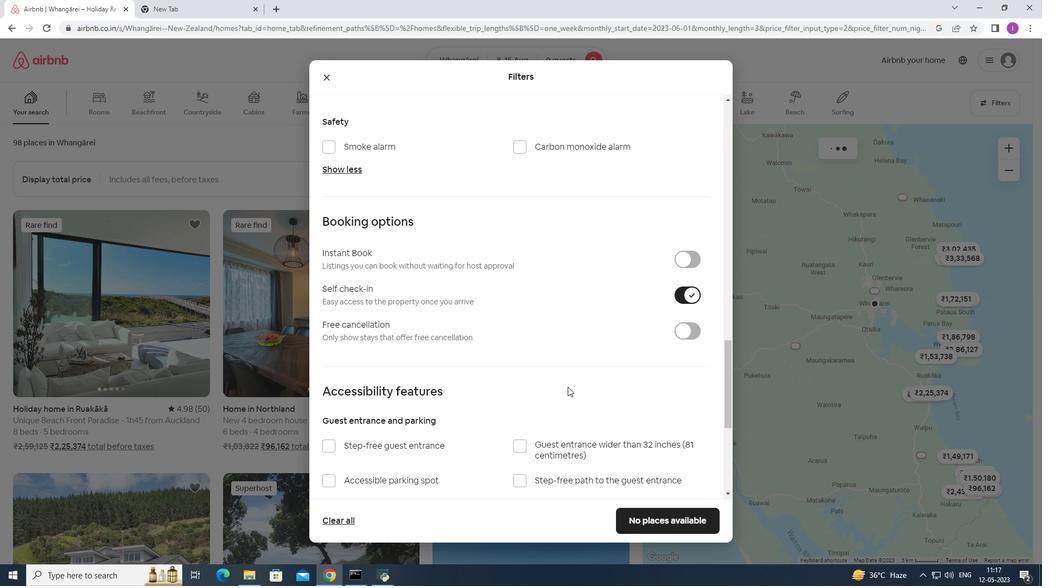 
Action: Mouse scrolled (567, 390) with delta (0, 0)
Screenshot: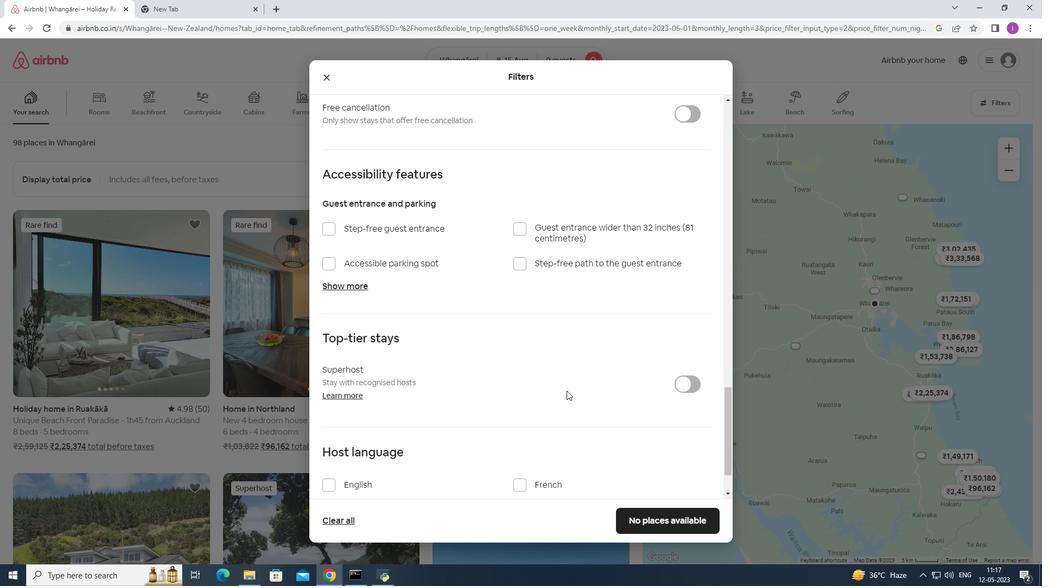 
Action: Mouse scrolled (567, 390) with delta (0, 0)
Screenshot: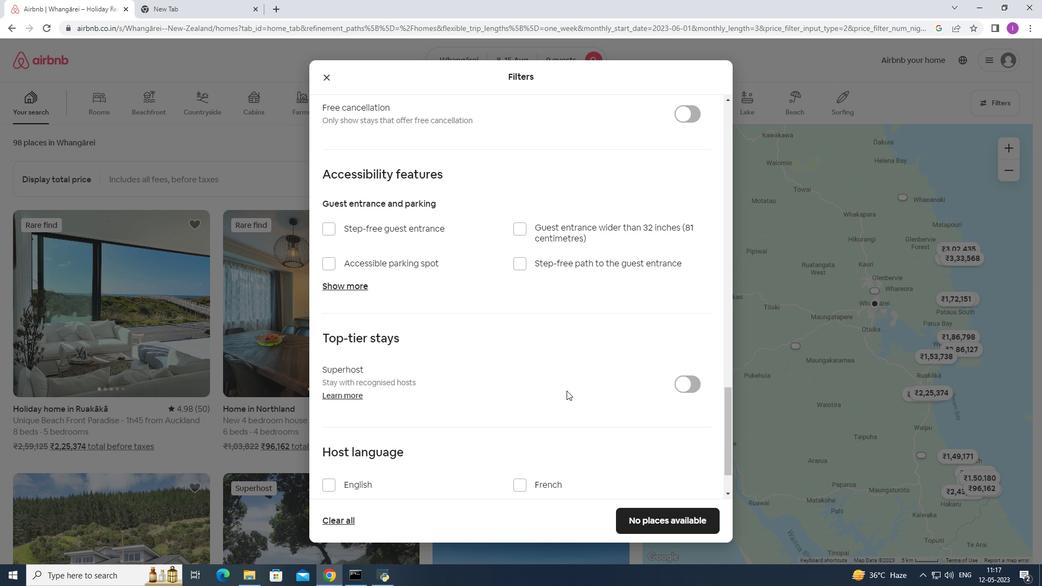 
Action: Mouse moved to (563, 391)
Screenshot: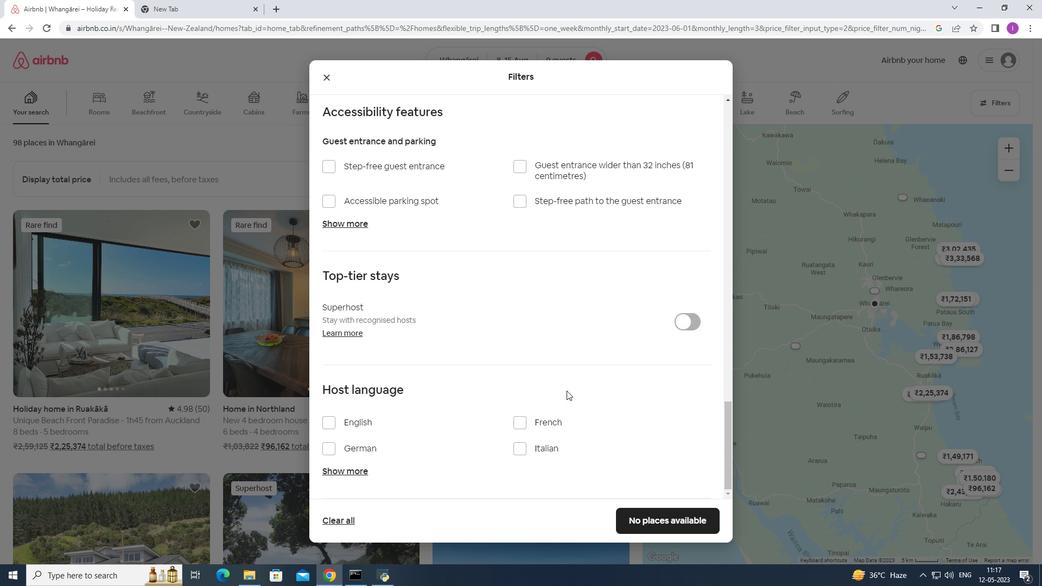 
Action: Mouse scrolled (563, 390) with delta (0, 0)
Screenshot: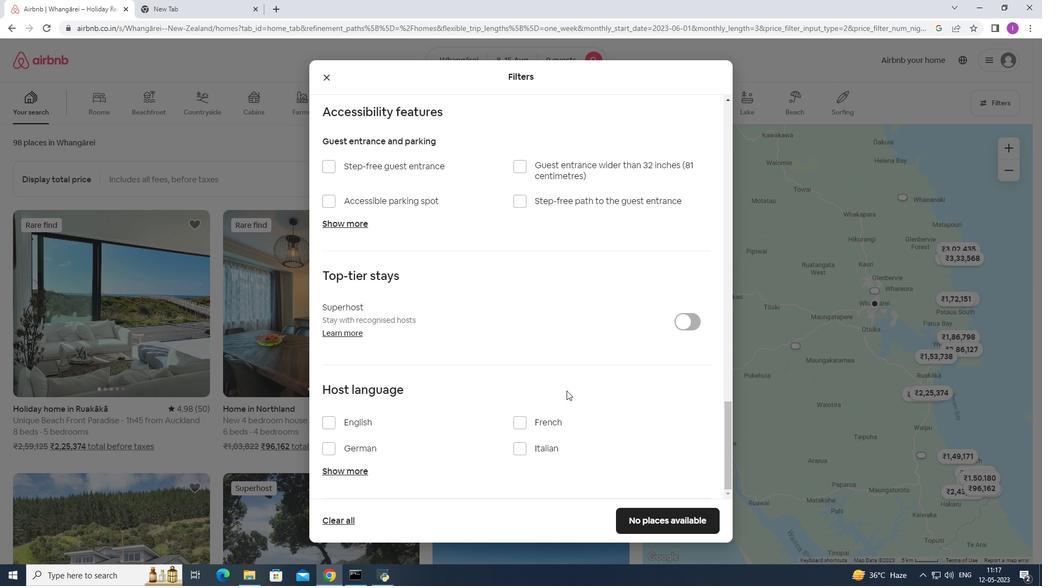 
Action: Mouse scrolled (563, 390) with delta (0, 0)
Screenshot: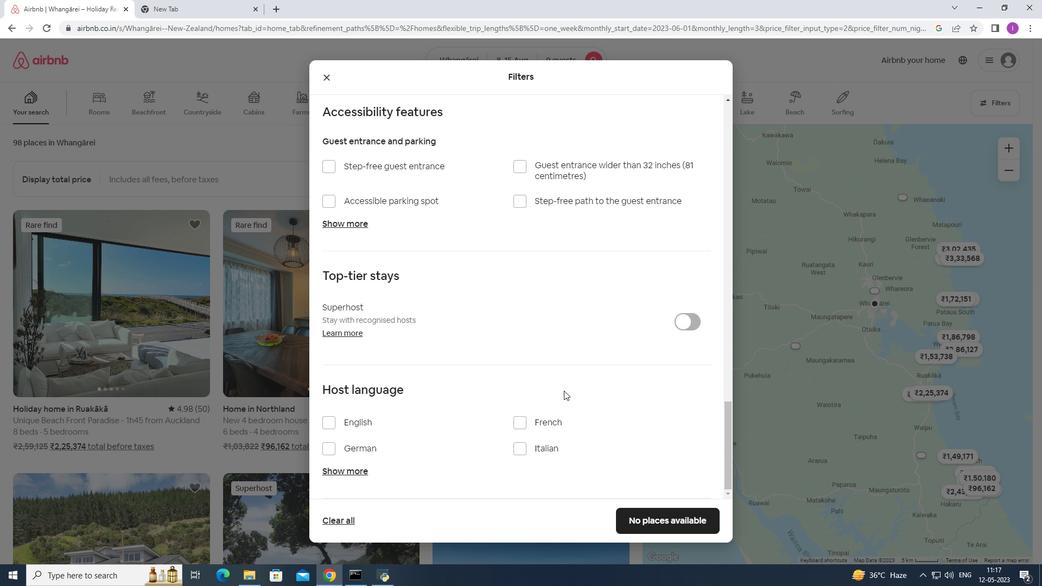
Action: Mouse scrolled (563, 390) with delta (0, 0)
Screenshot: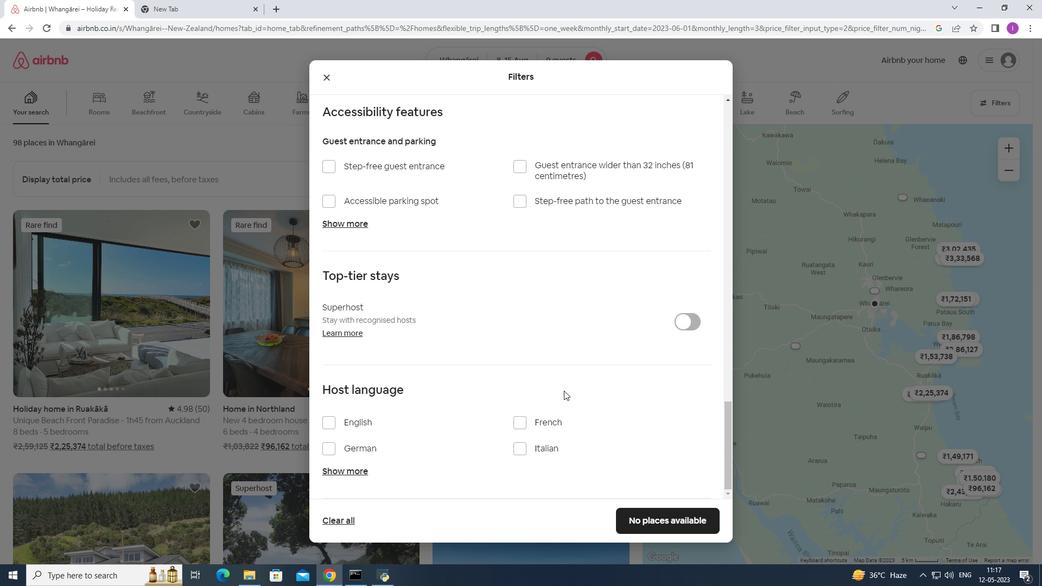 
Action: Mouse scrolled (563, 390) with delta (0, 0)
Screenshot: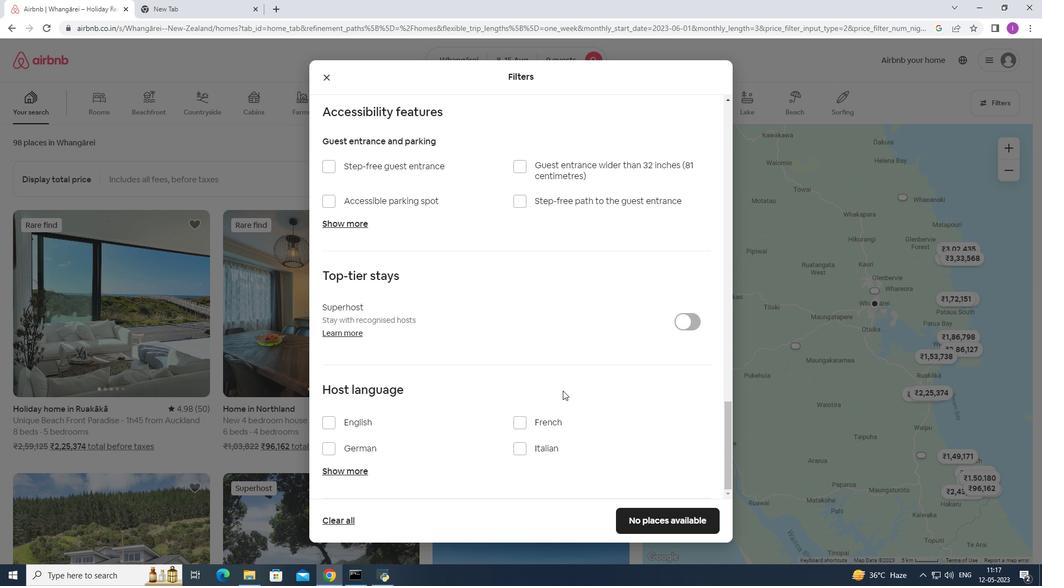 
Action: Mouse moved to (334, 420)
Screenshot: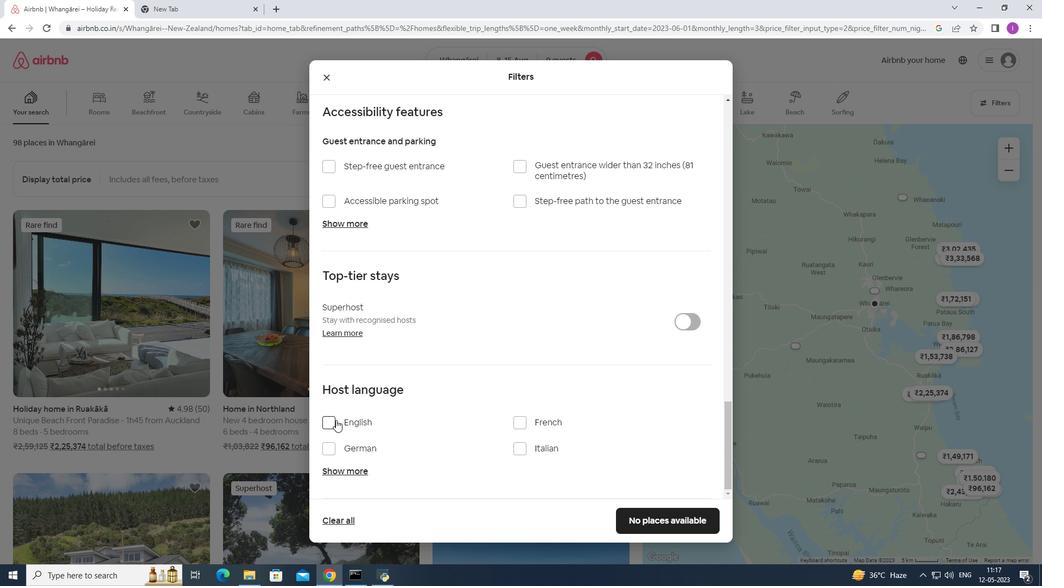 
Action: Mouse pressed left at (334, 420)
Screenshot: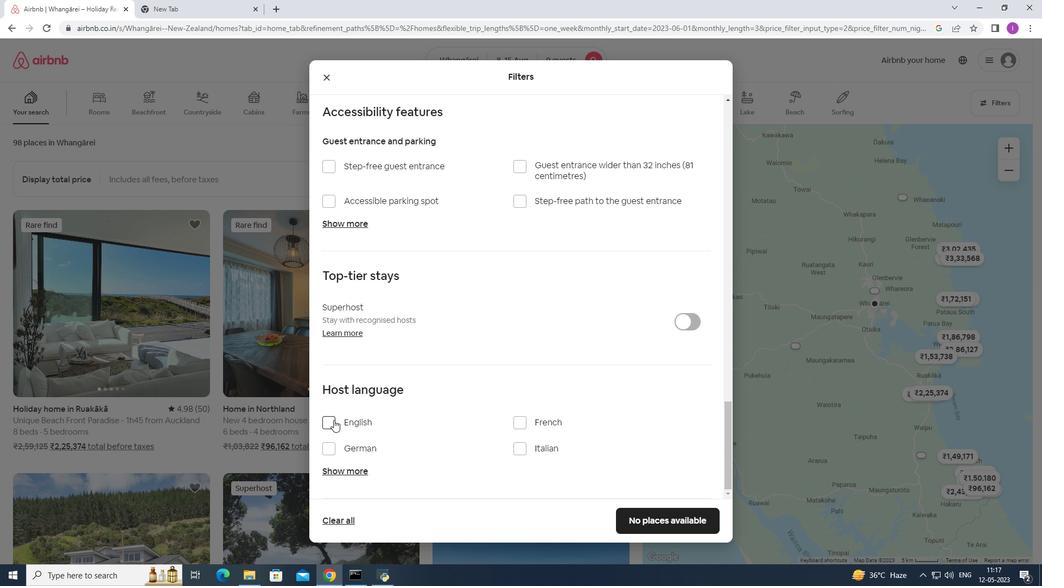 
Action: Mouse moved to (642, 526)
Screenshot: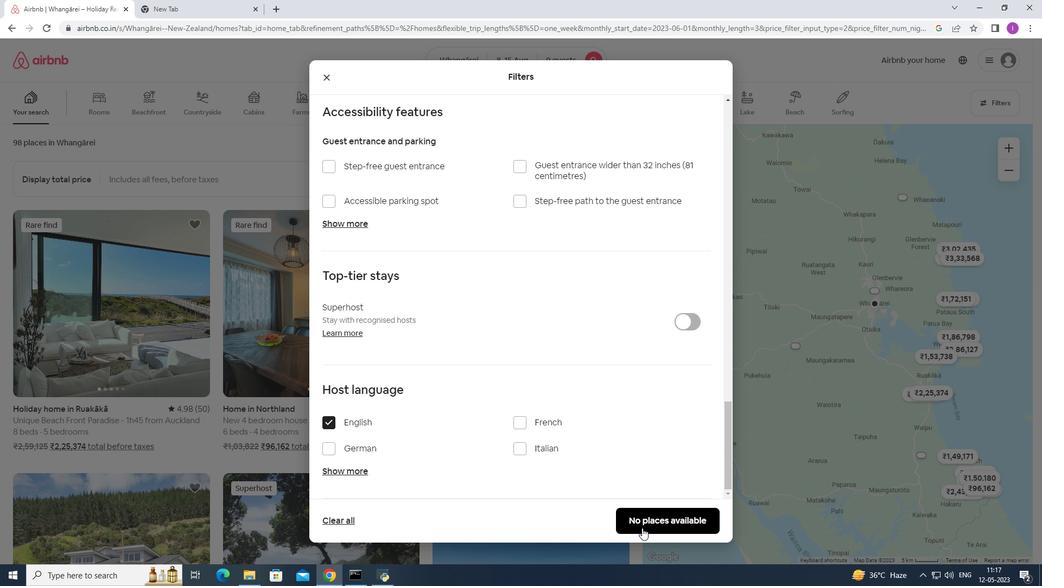 
Action: Mouse pressed left at (642, 526)
Screenshot: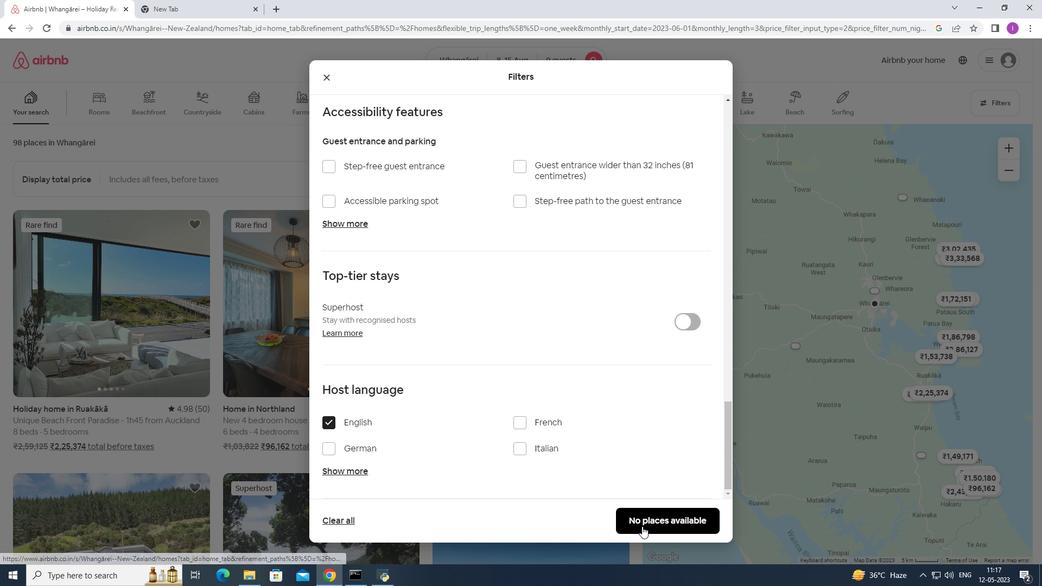 
Action: Mouse moved to (645, 523)
Screenshot: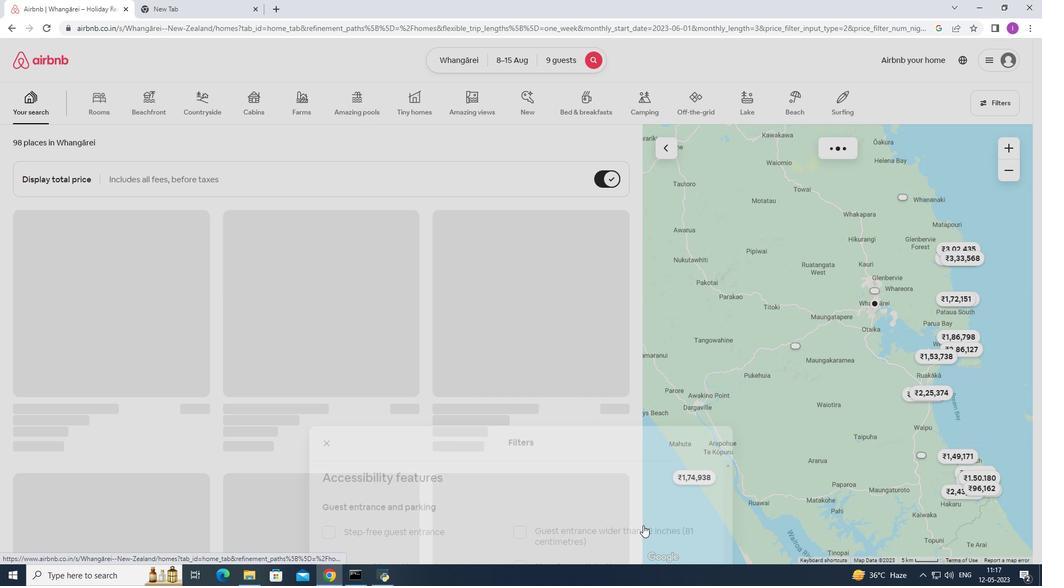 
